 Task: Reply to email with the signature Amber Rodriguez with the subject Thank you from softage.1@softage.net with the message I would like to request a meeting to discuss the upcoming marketing event. Undo the message and rewrite the message as I would like to schedule a call to discuss this further. Send the email
Action: Mouse moved to (470, 593)
Screenshot: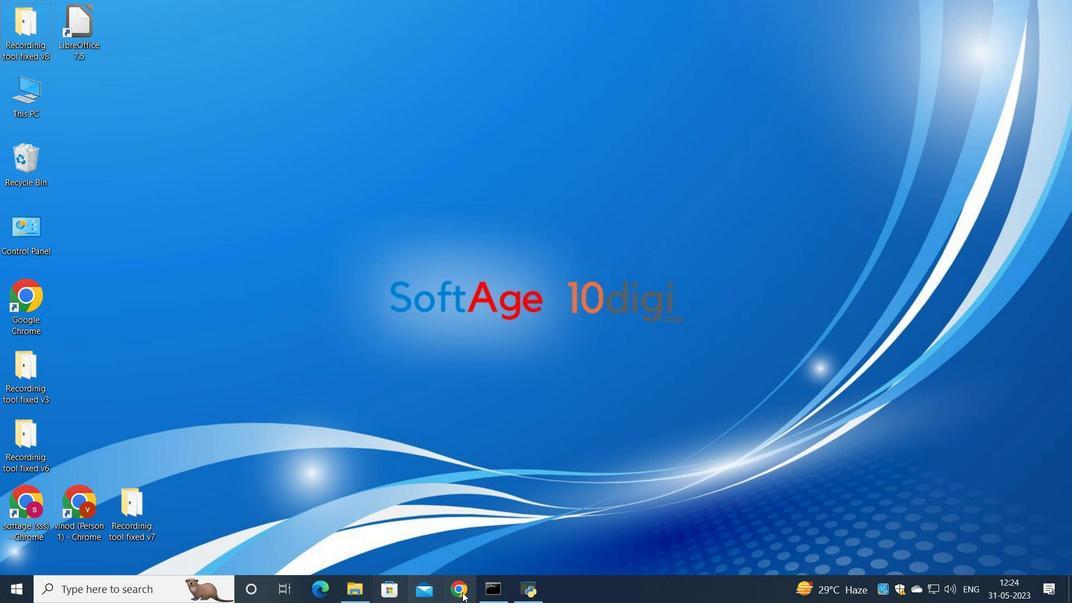
Action: Mouse pressed left at (470, 593)
Screenshot: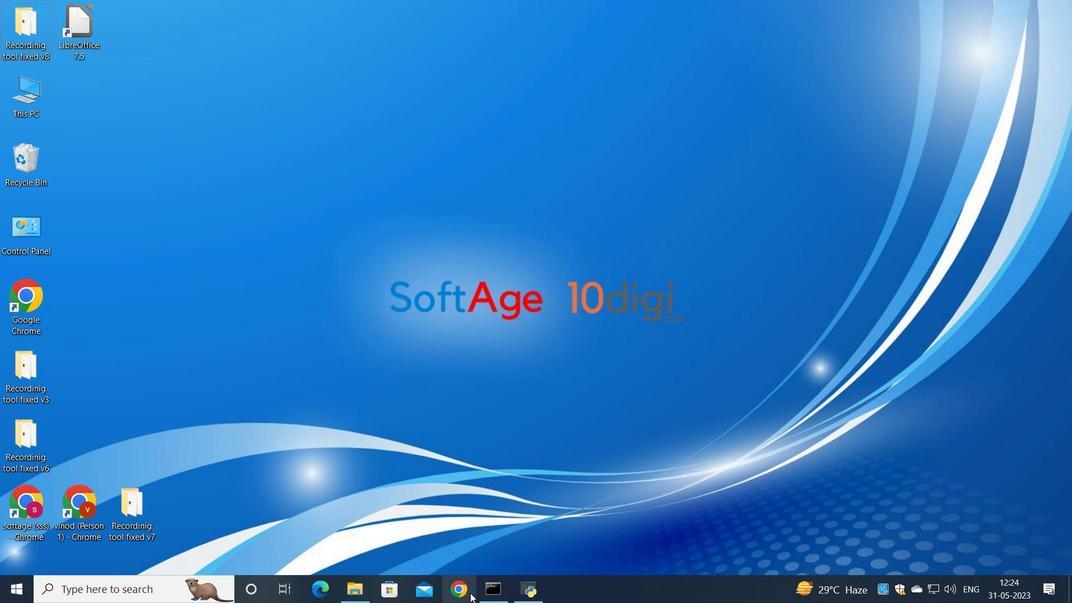 
Action: Mouse moved to (483, 369)
Screenshot: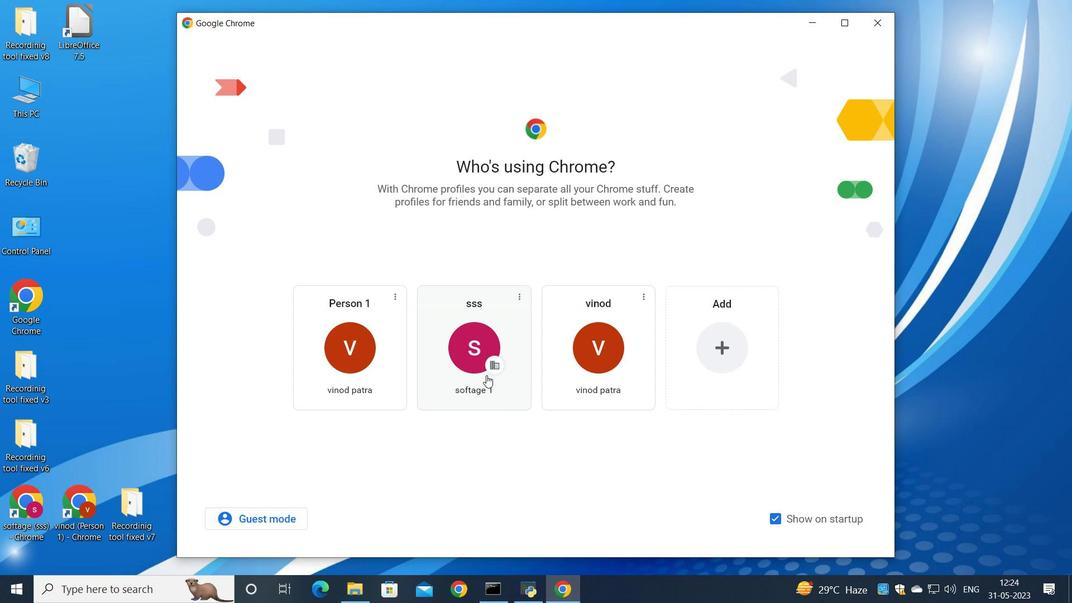 
Action: Mouse pressed left at (483, 369)
Screenshot: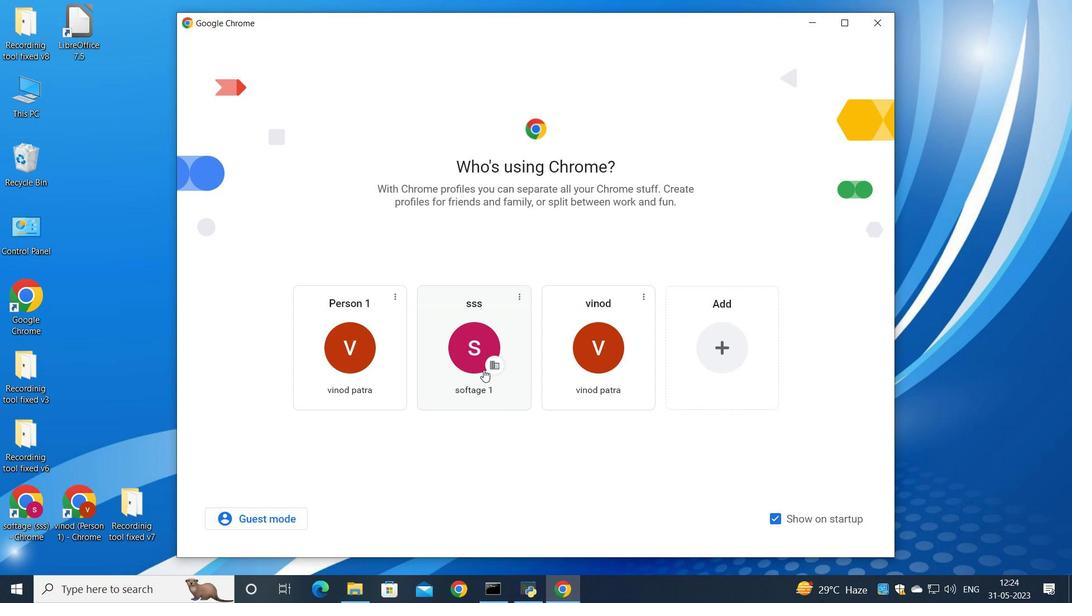 
Action: Mouse moved to (938, 72)
Screenshot: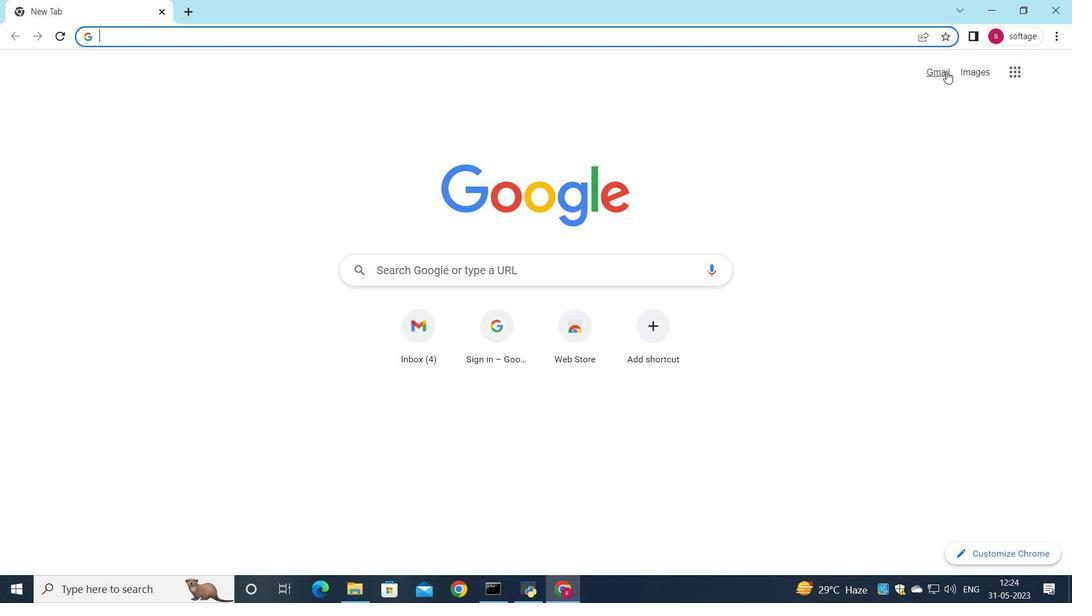 
Action: Mouse pressed left at (938, 72)
Screenshot: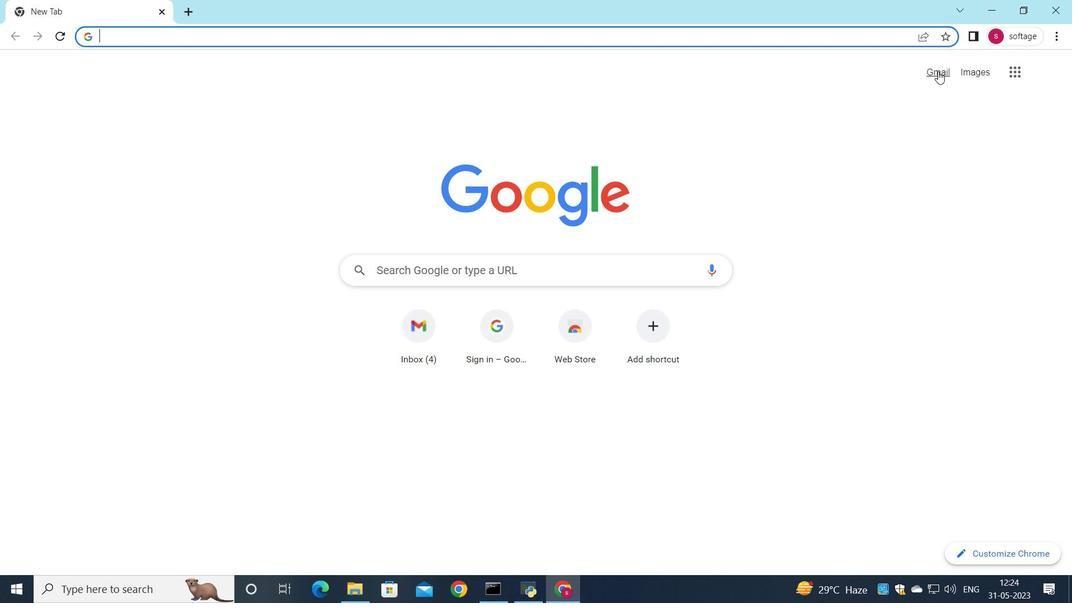 
Action: Mouse moved to (917, 94)
Screenshot: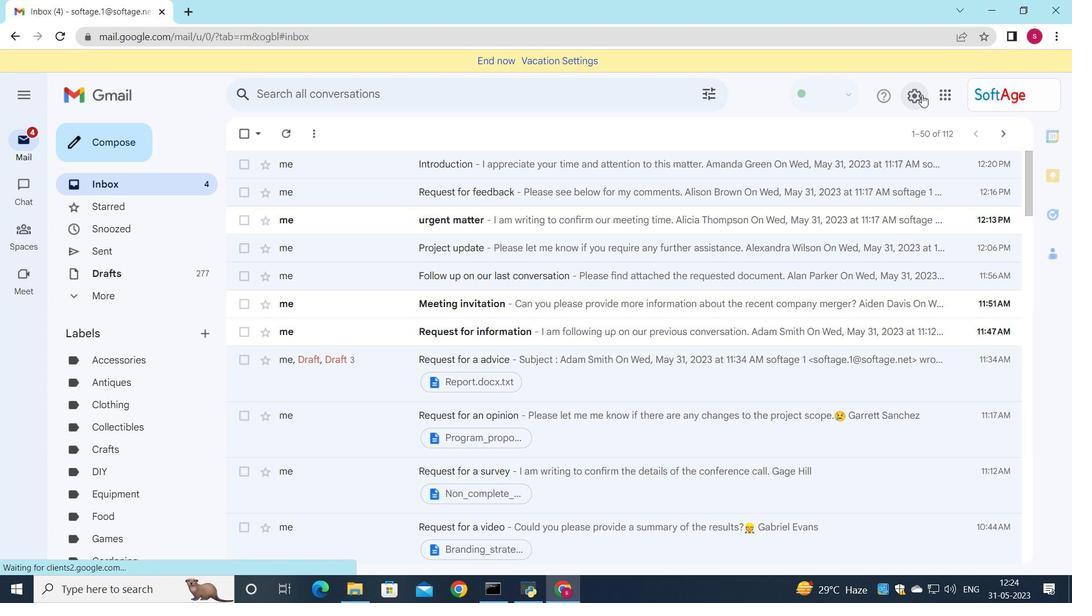 
Action: Mouse pressed left at (917, 94)
Screenshot: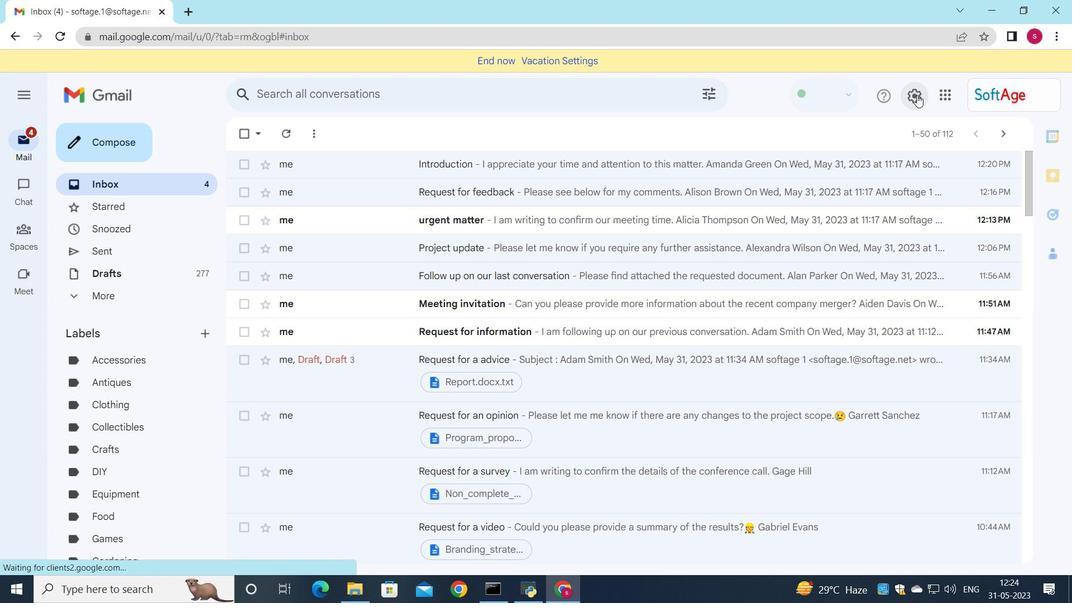 
Action: Mouse moved to (913, 97)
Screenshot: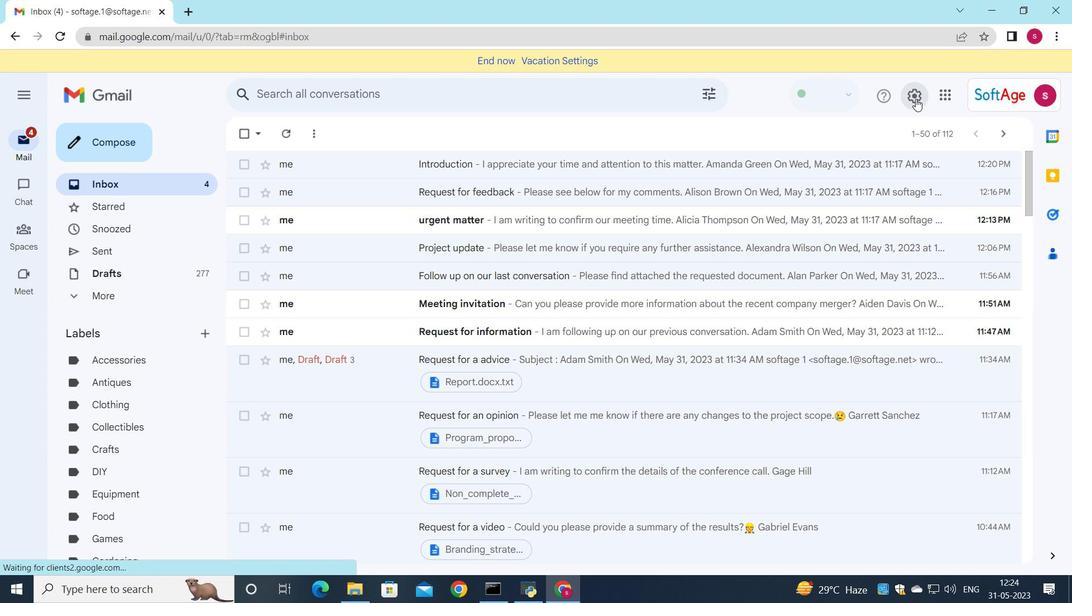 
Action: Mouse pressed left at (913, 97)
Screenshot: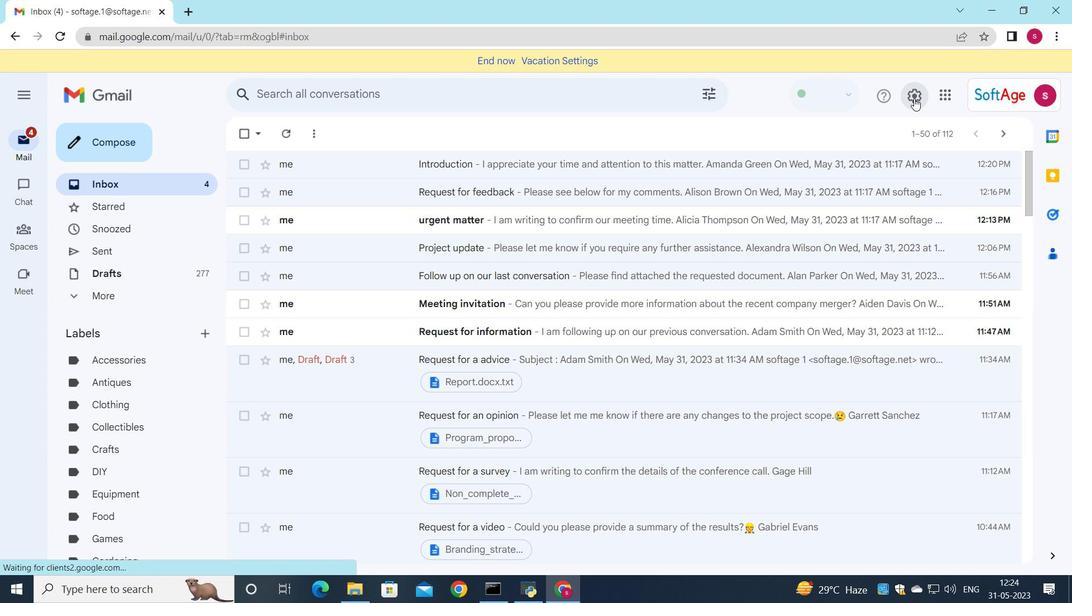 
Action: Mouse moved to (914, 104)
Screenshot: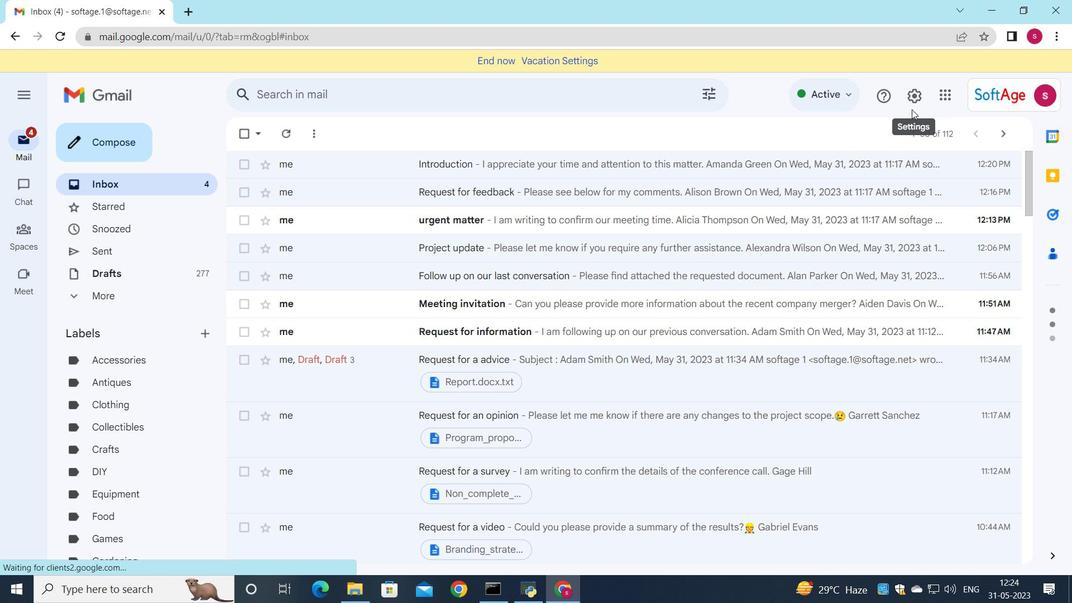 
Action: Mouse pressed left at (914, 104)
Screenshot: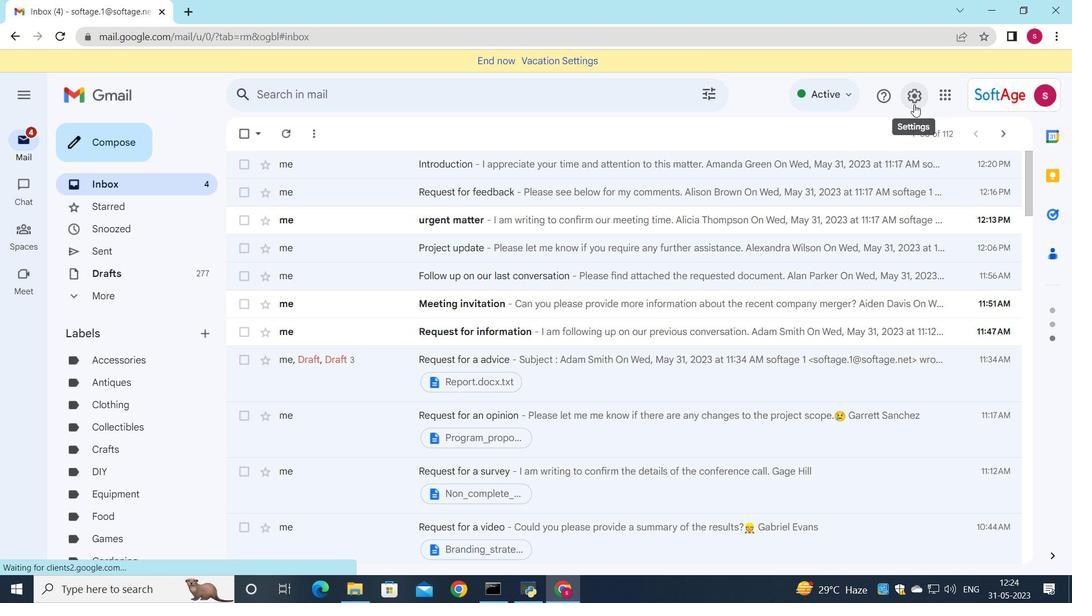 
Action: Mouse moved to (926, 156)
Screenshot: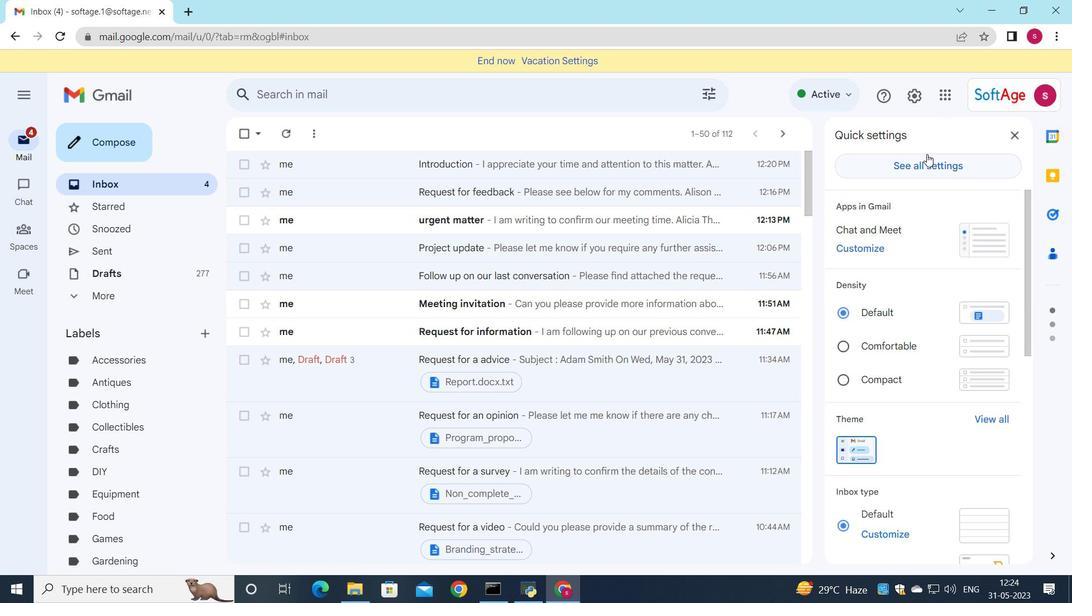 
Action: Mouse pressed left at (926, 156)
Screenshot: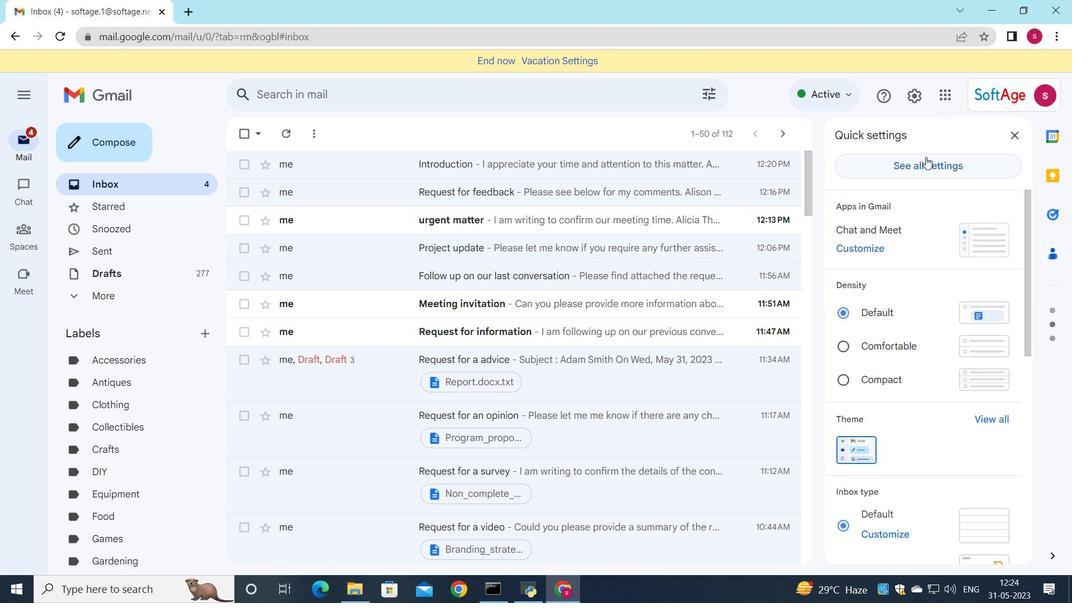 
Action: Mouse moved to (921, 161)
Screenshot: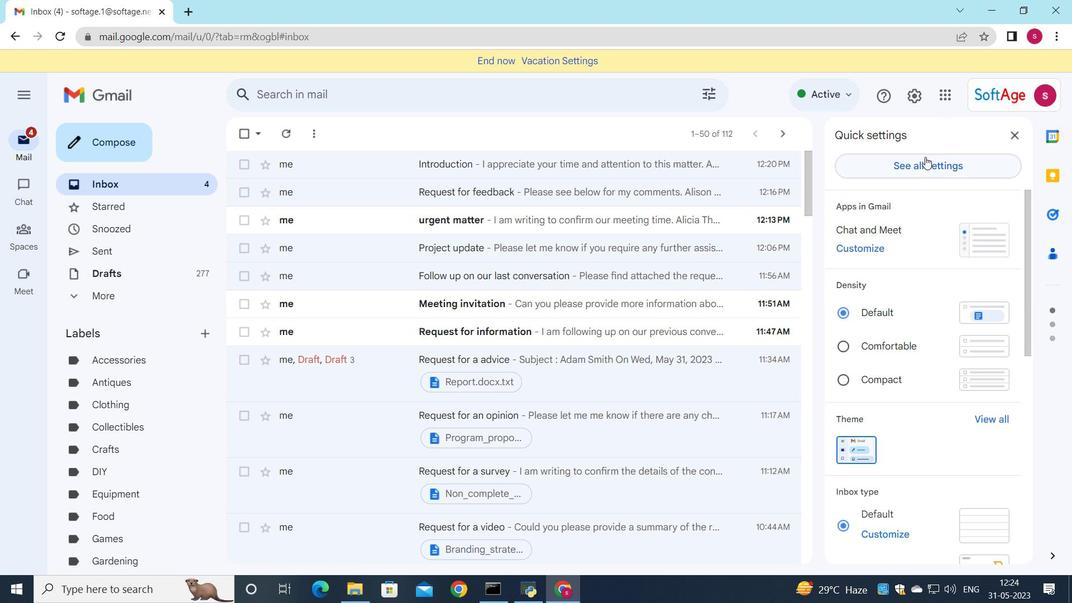 
Action: Mouse pressed left at (921, 161)
Screenshot: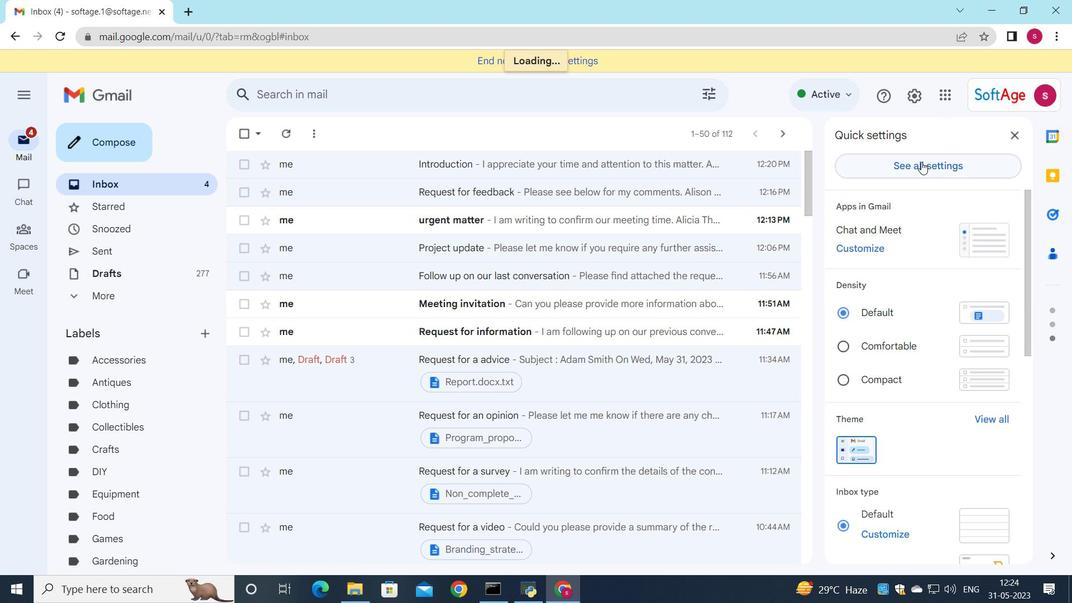 
Action: Mouse moved to (619, 252)
Screenshot: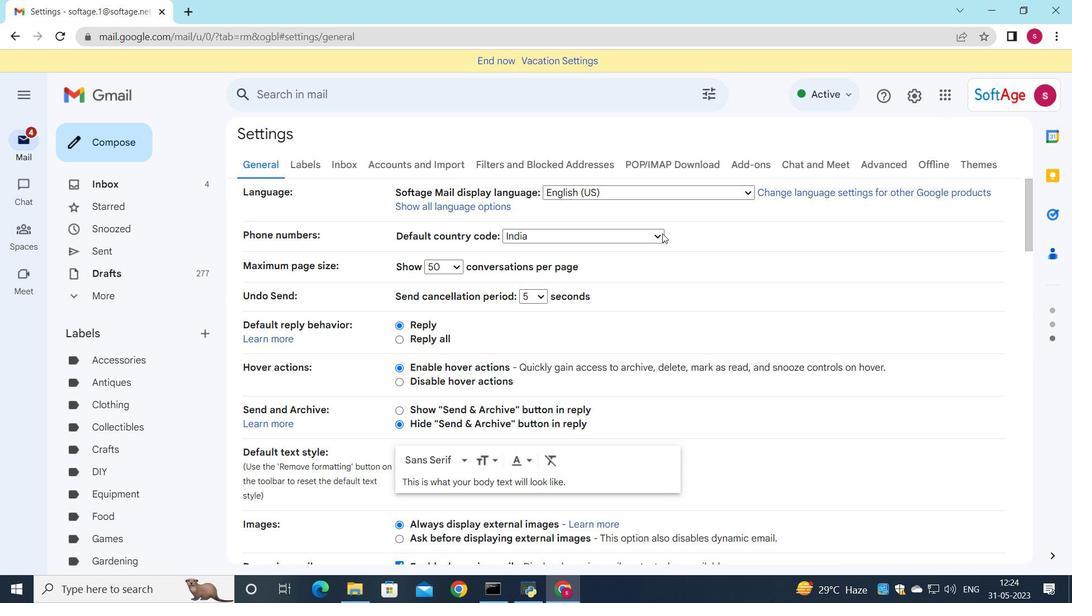 
Action: Mouse scrolled (619, 251) with delta (0, 0)
Screenshot: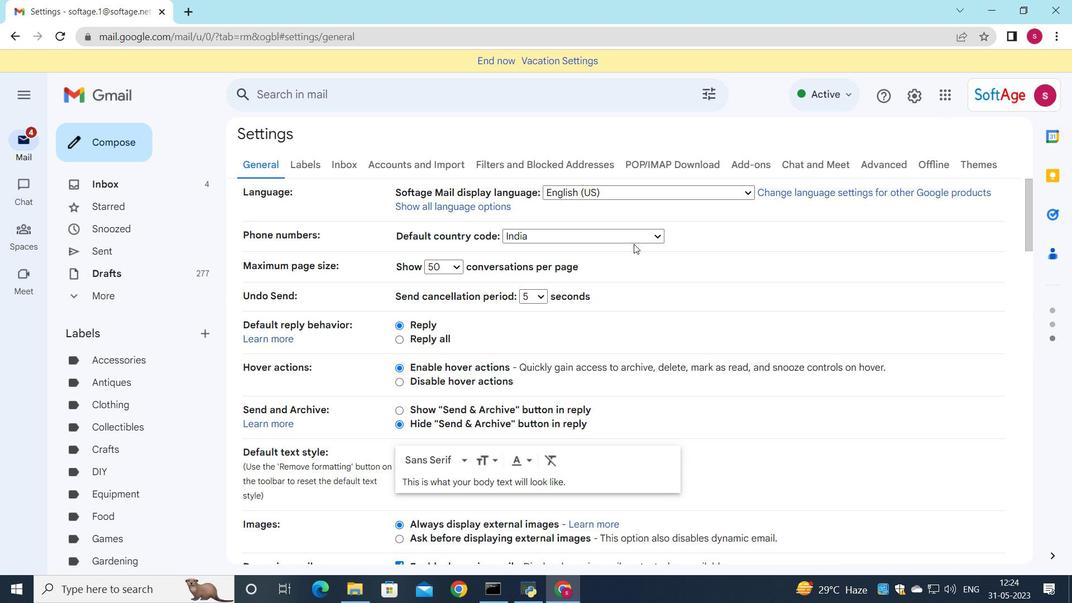 
Action: Mouse moved to (618, 252)
Screenshot: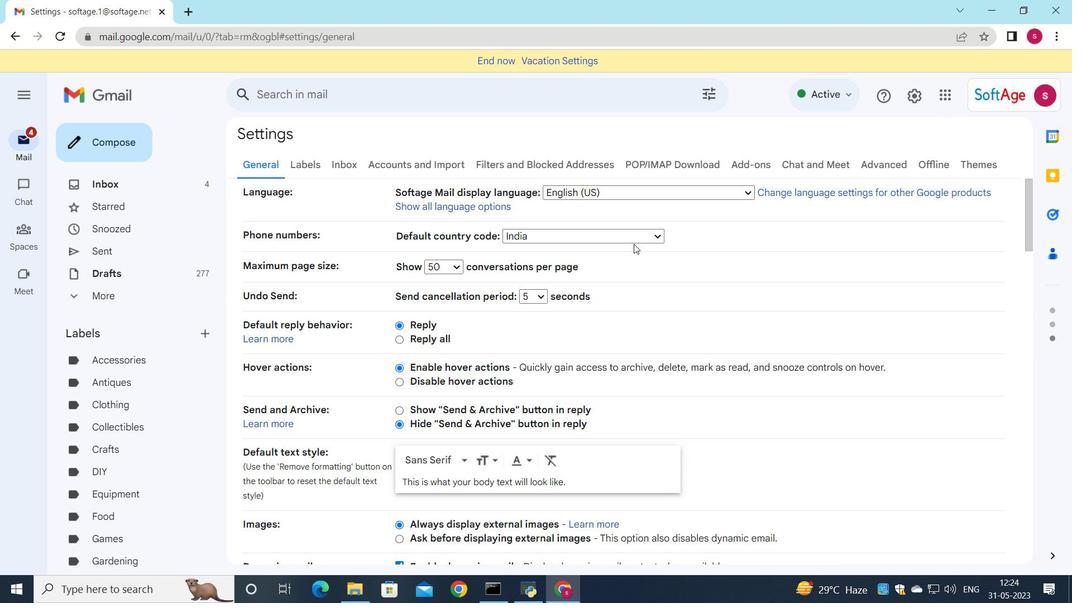
Action: Mouse scrolled (618, 251) with delta (0, 0)
Screenshot: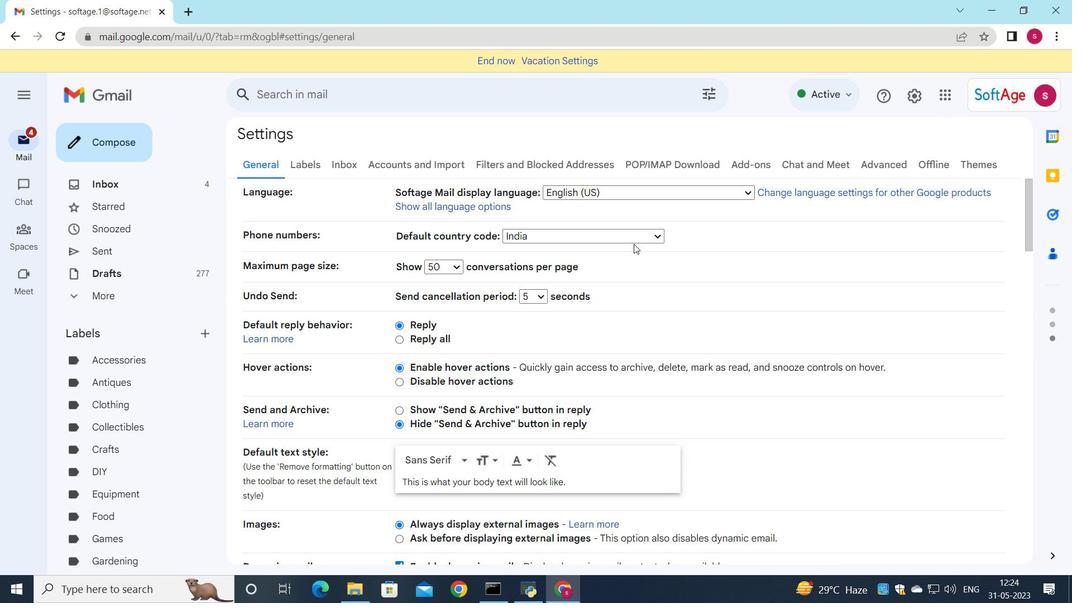 
Action: Mouse moved to (492, 393)
Screenshot: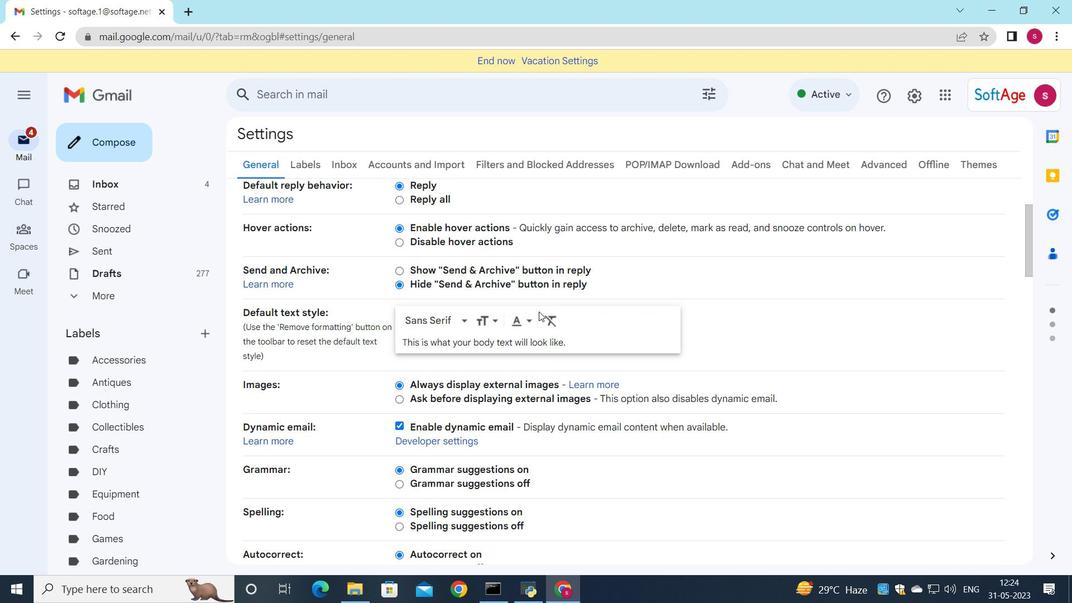 
Action: Mouse scrolled (492, 393) with delta (0, 0)
Screenshot: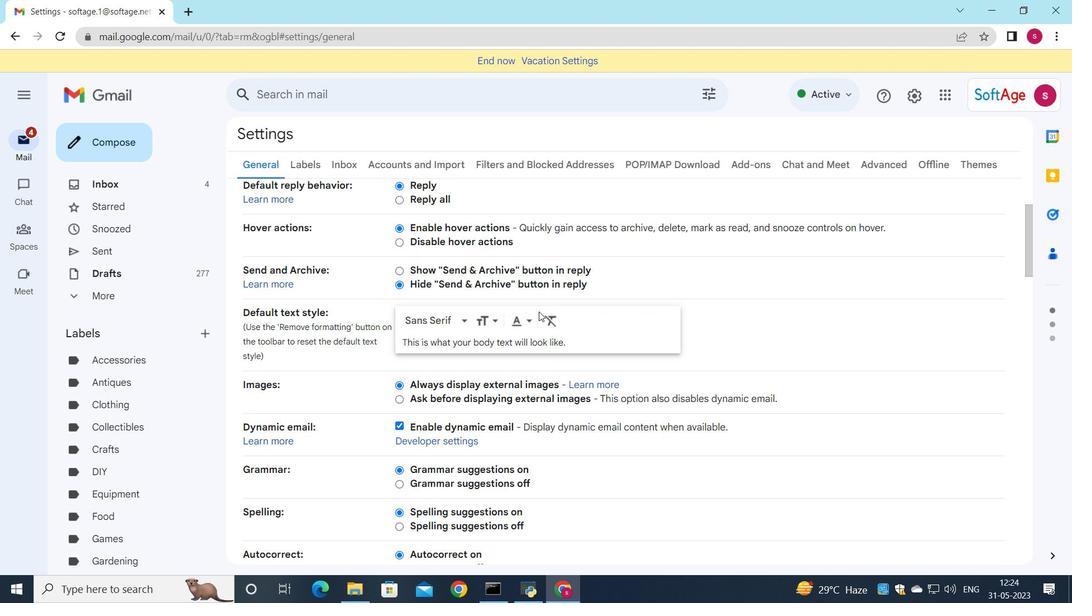 
Action: Mouse moved to (492, 394)
Screenshot: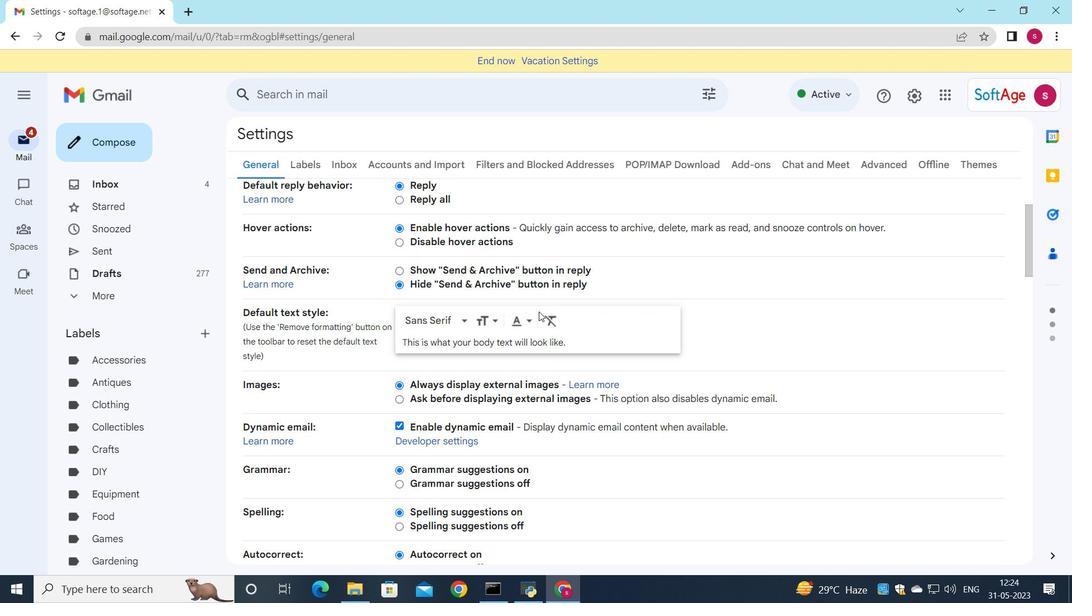 
Action: Mouse scrolled (492, 393) with delta (0, 0)
Screenshot: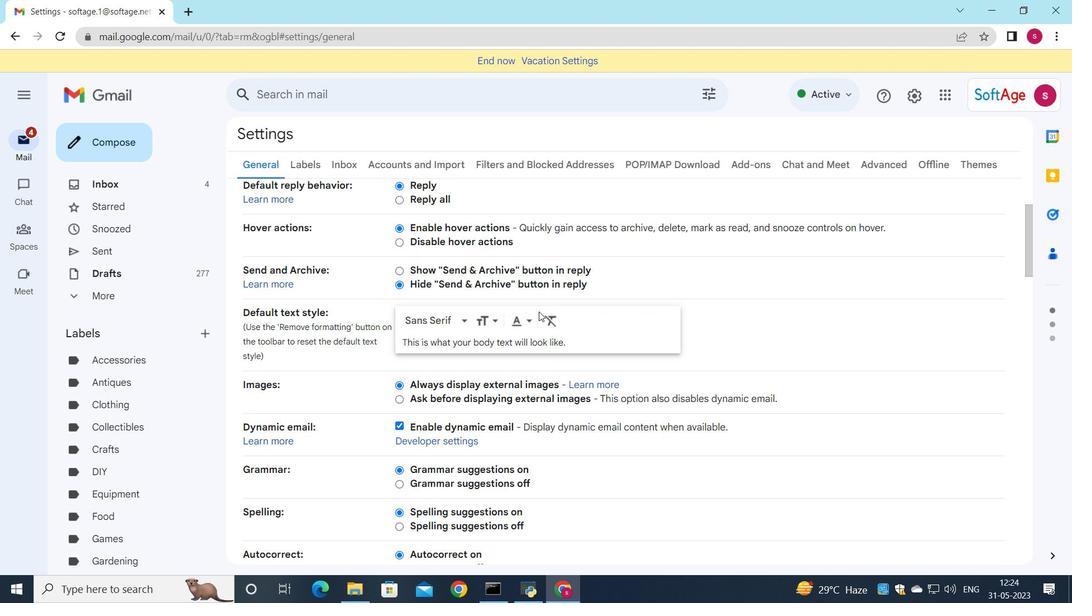 
Action: Mouse scrolled (492, 393) with delta (0, 0)
Screenshot: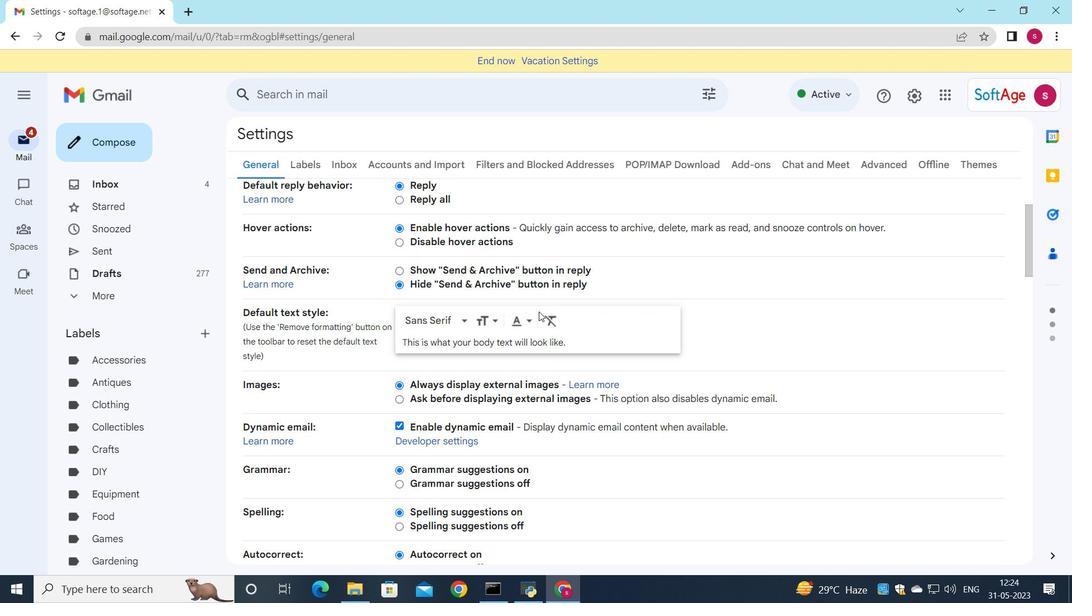
Action: Mouse scrolled (492, 393) with delta (0, 0)
Screenshot: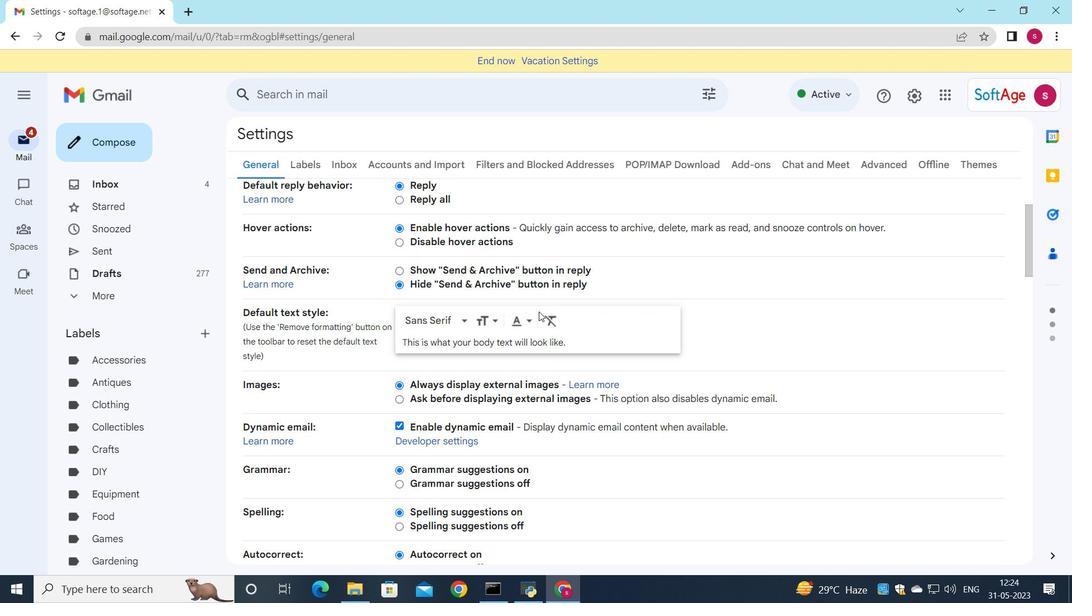 
Action: Mouse scrolled (492, 393) with delta (0, 0)
Screenshot: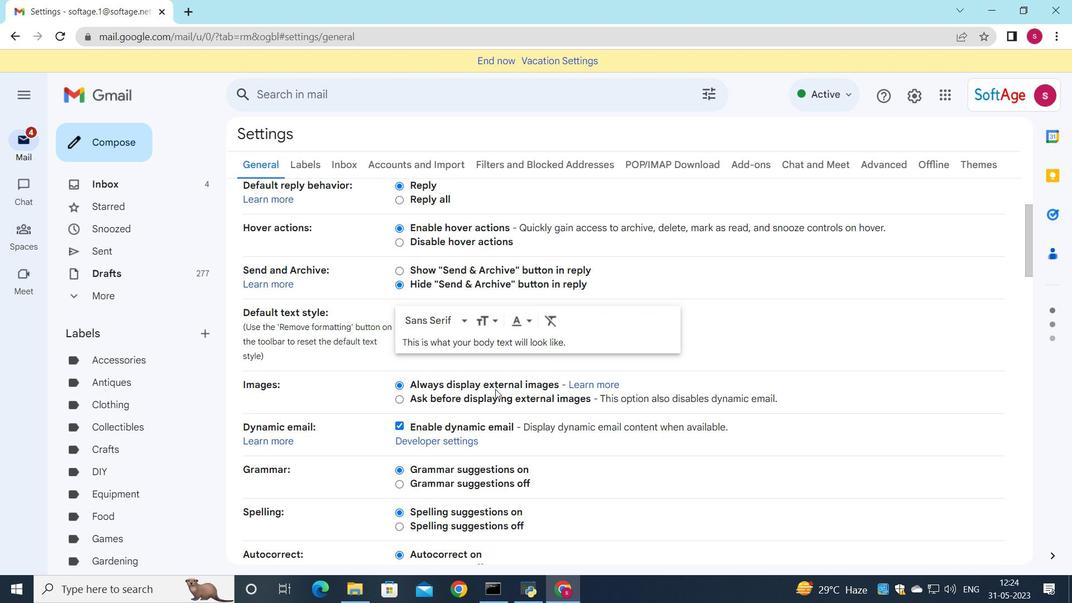 
Action: Mouse scrolled (492, 393) with delta (0, 0)
Screenshot: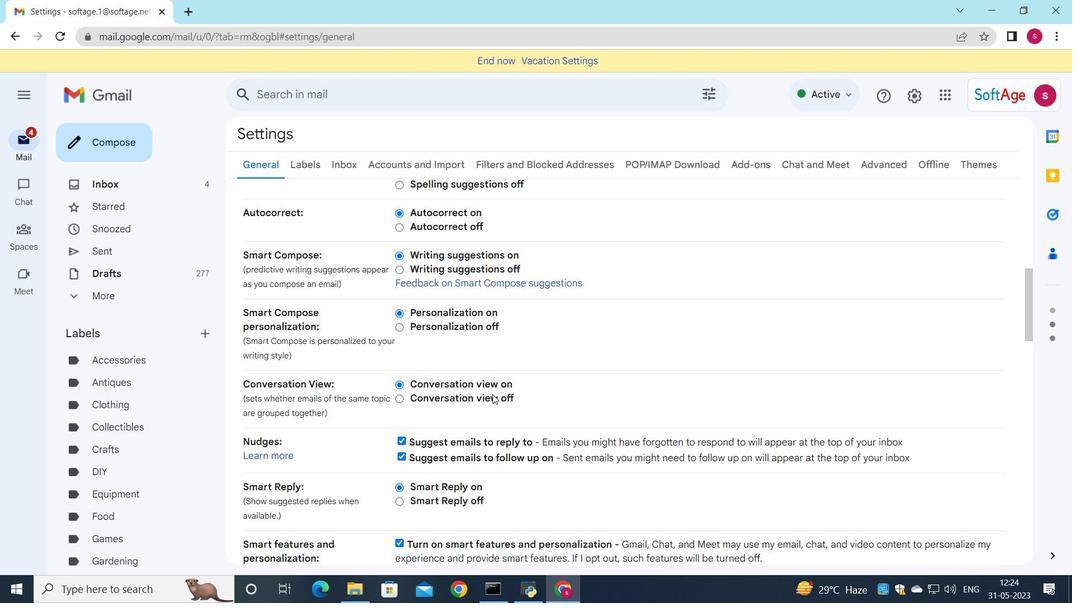 
Action: Mouse scrolled (492, 393) with delta (0, 0)
Screenshot: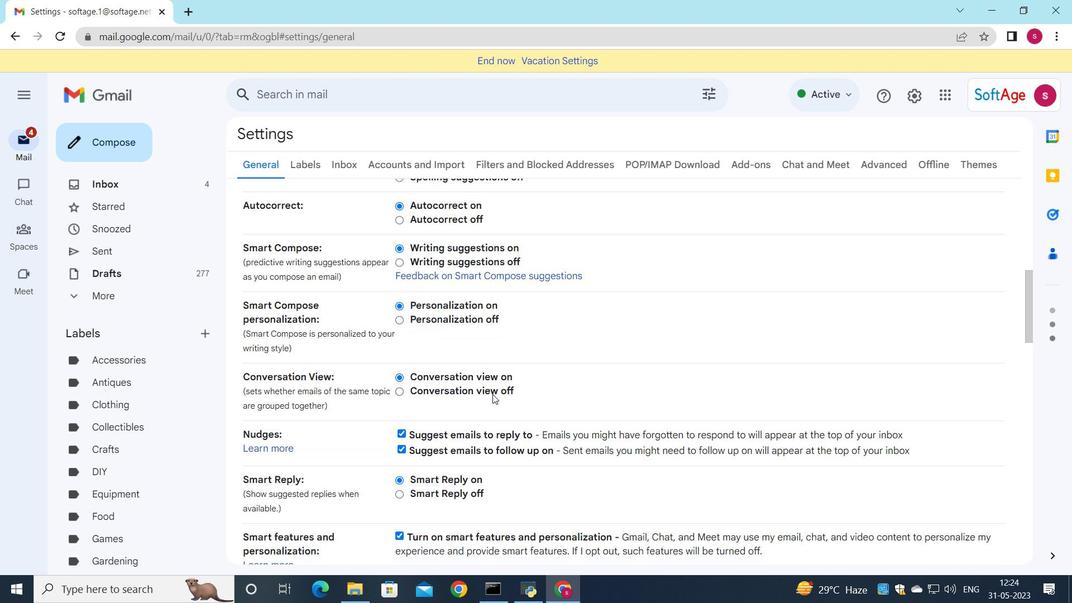 
Action: Mouse scrolled (492, 393) with delta (0, 0)
Screenshot: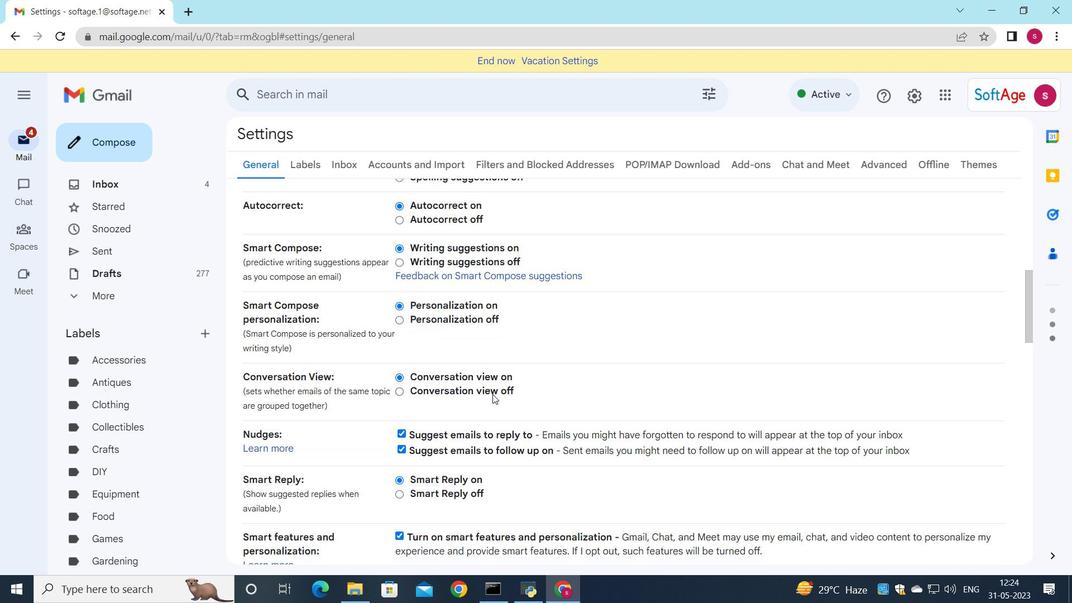 
Action: Mouse scrolled (492, 393) with delta (0, 0)
Screenshot: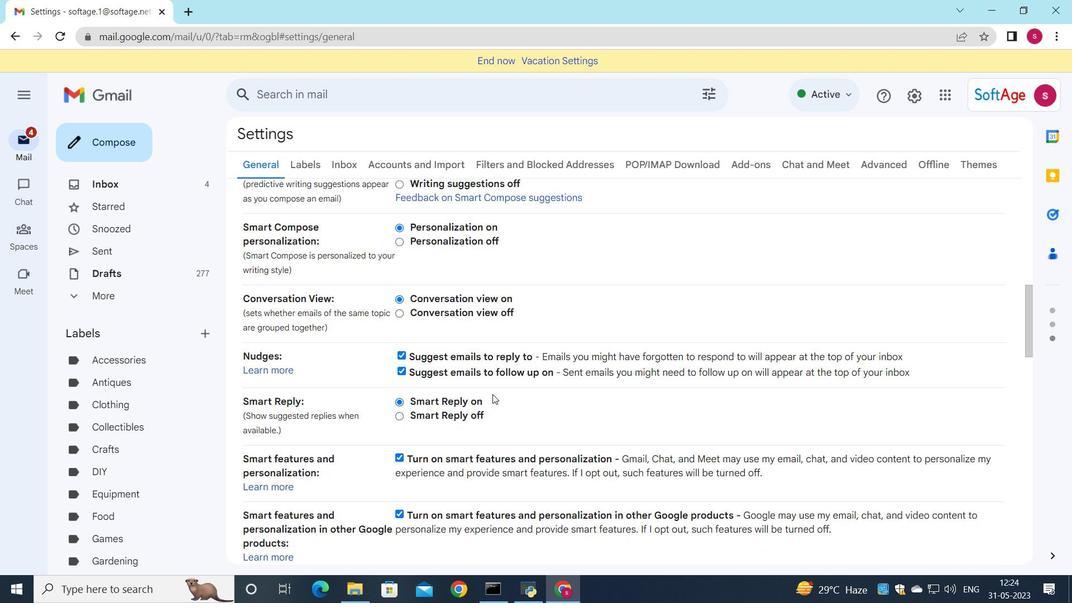 
Action: Mouse scrolled (492, 393) with delta (0, 0)
Screenshot: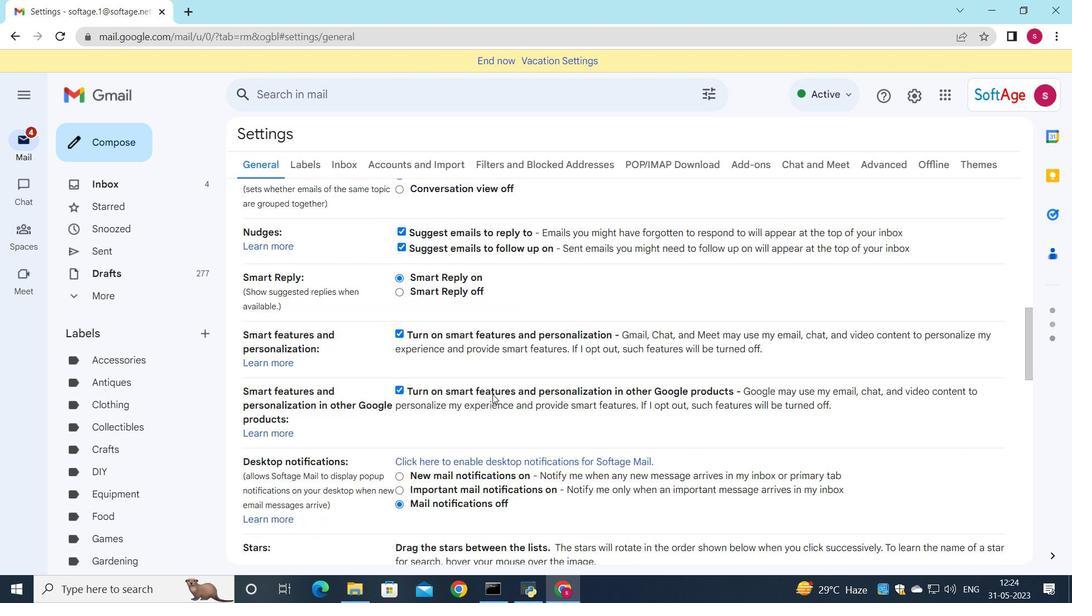 
Action: Mouse scrolled (492, 393) with delta (0, 0)
Screenshot: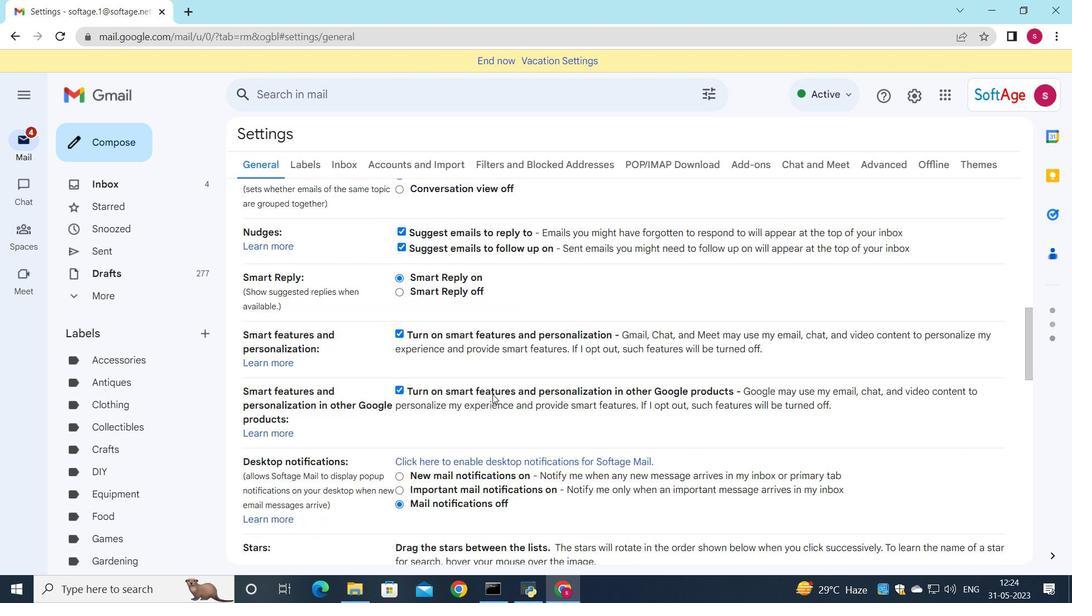 
Action: Mouse scrolled (492, 393) with delta (0, 0)
Screenshot: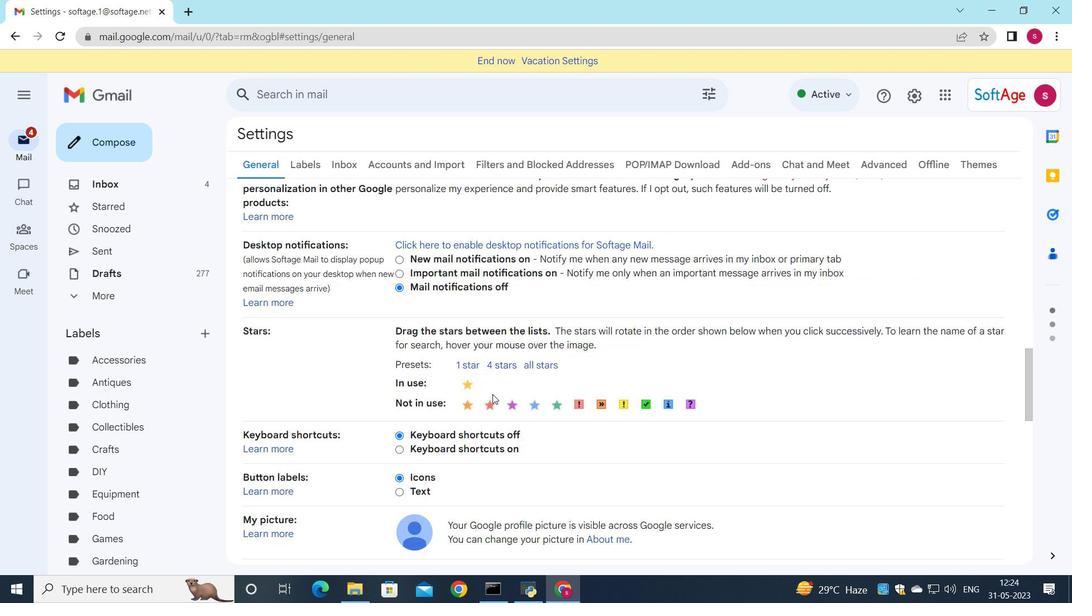 
Action: Mouse scrolled (492, 393) with delta (0, 0)
Screenshot: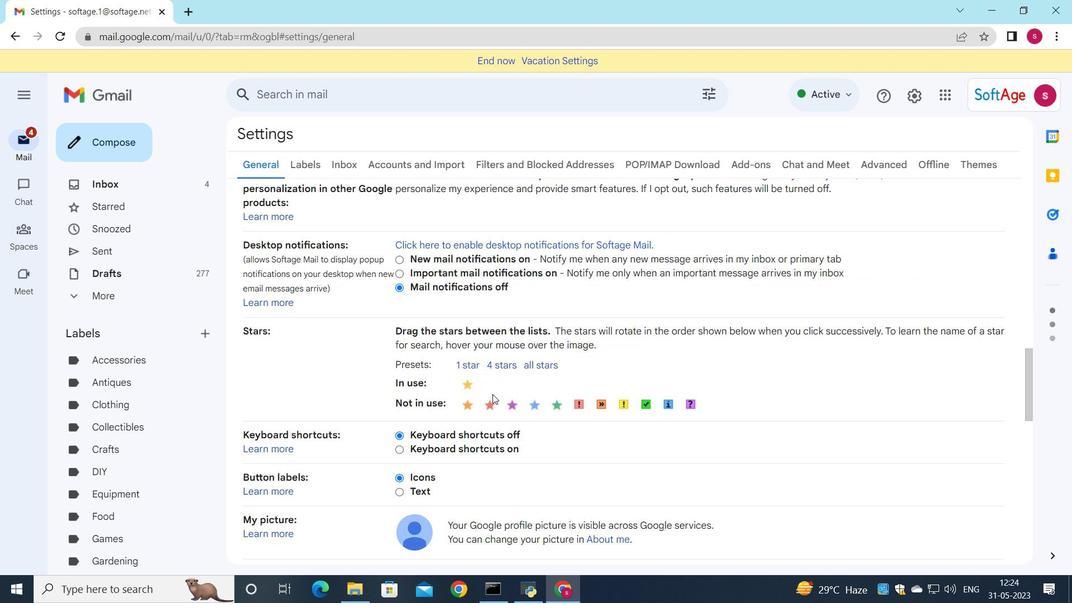 
Action: Mouse scrolled (492, 393) with delta (0, 0)
Screenshot: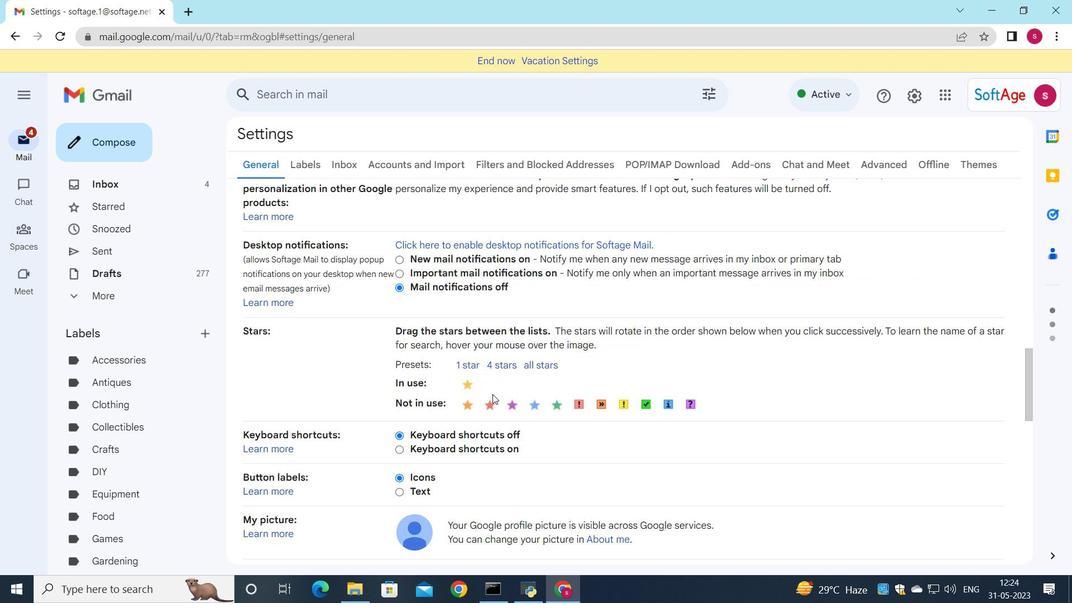 
Action: Mouse scrolled (492, 393) with delta (0, 0)
Screenshot: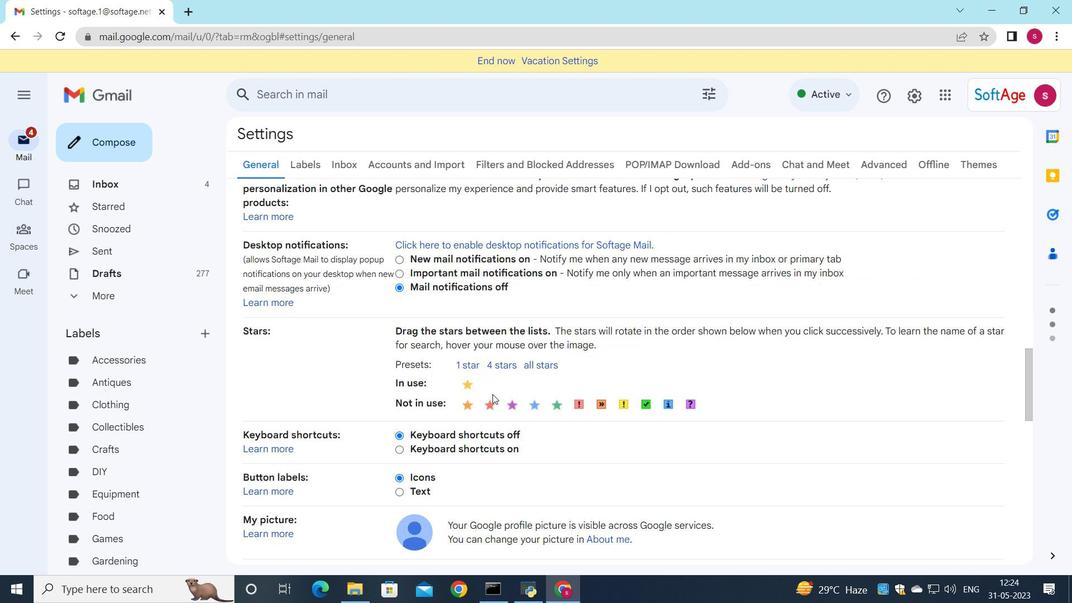 
Action: Mouse moved to (549, 350)
Screenshot: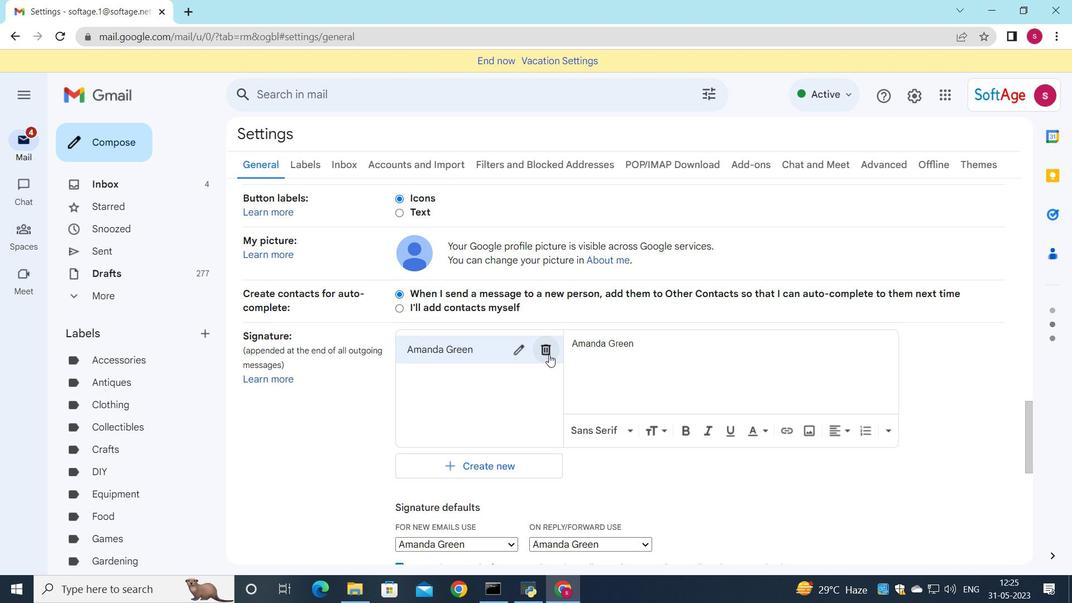 
Action: Mouse pressed left at (549, 350)
Screenshot: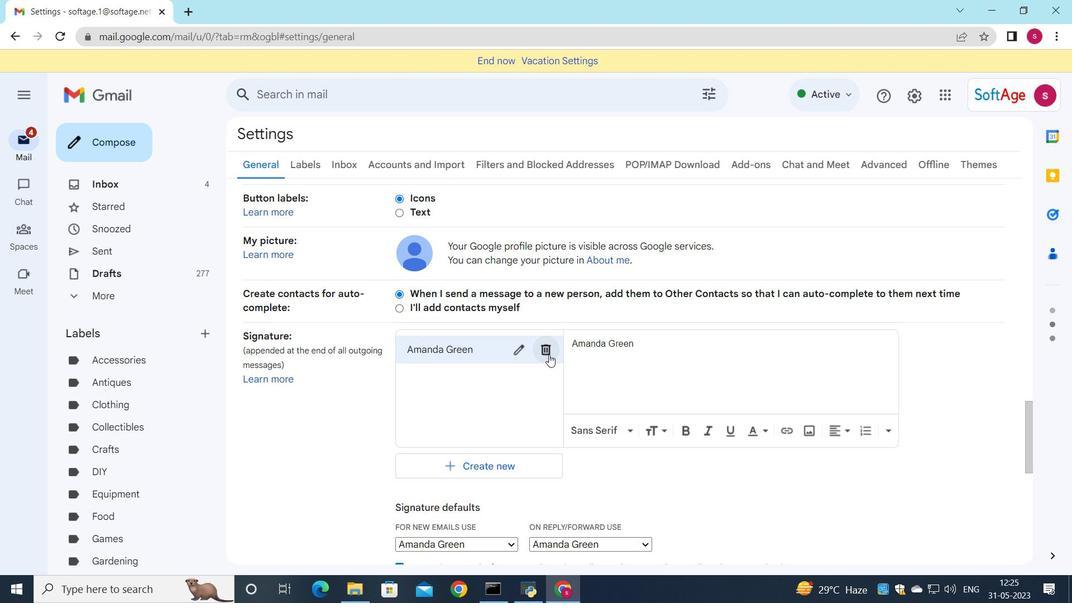 
Action: Mouse moved to (633, 346)
Screenshot: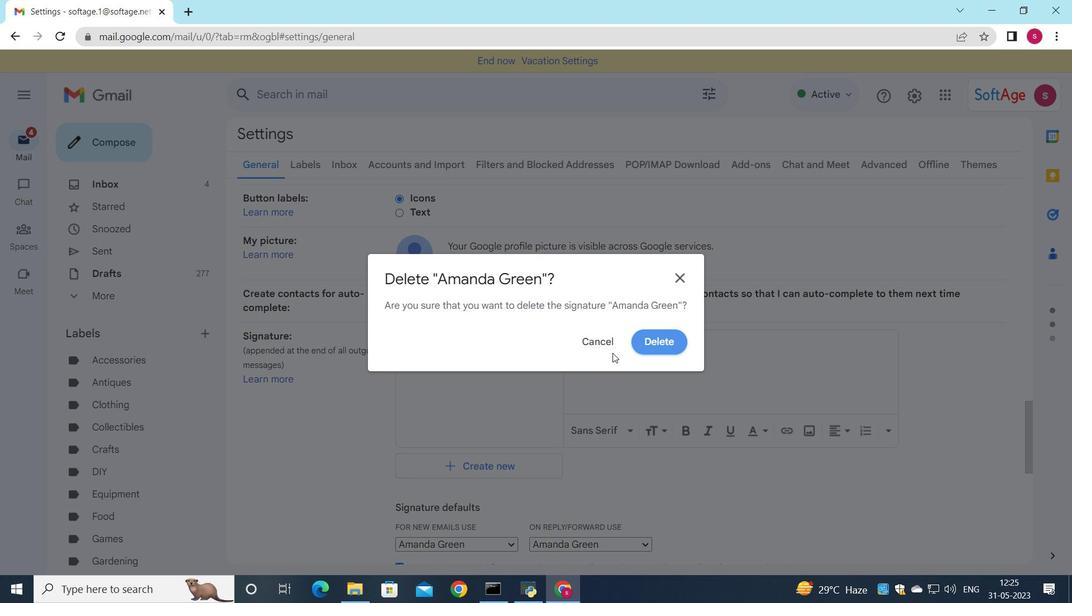 
Action: Mouse pressed left at (633, 346)
Screenshot: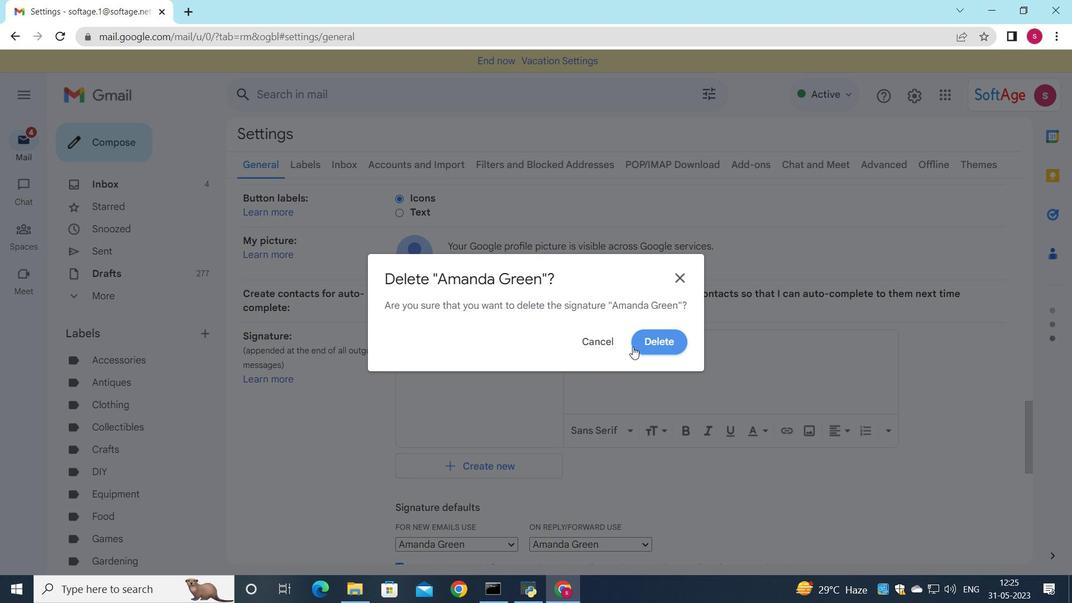 
Action: Mouse moved to (454, 359)
Screenshot: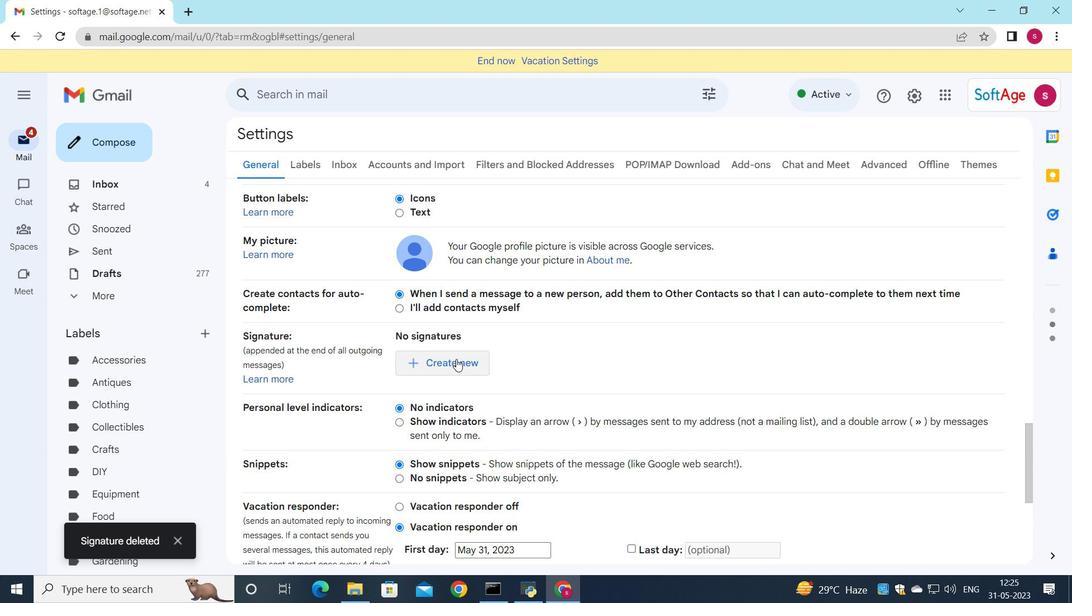
Action: Mouse pressed left at (454, 359)
Screenshot: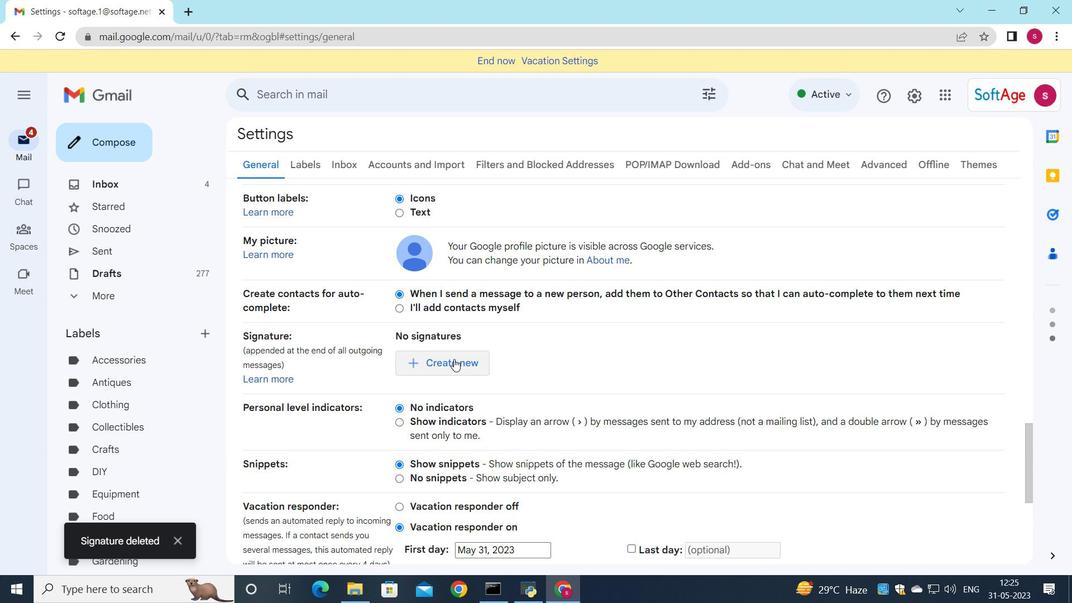 
Action: Mouse moved to (737, 278)
Screenshot: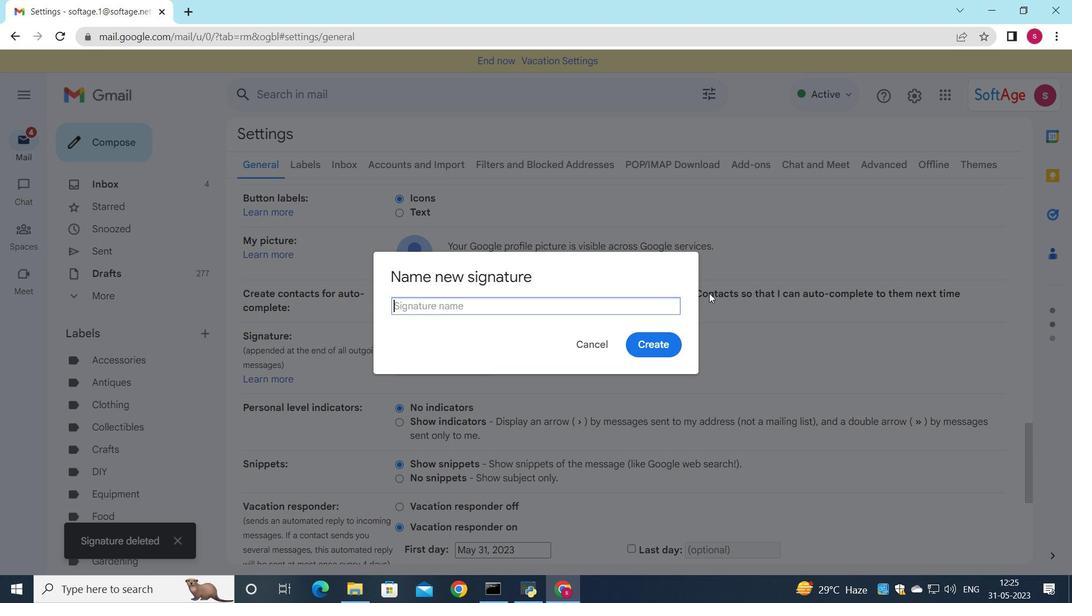 
Action: Key pressed <Key.shift>Amber<Key.space><Key.shift>Rodriguez
Screenshot: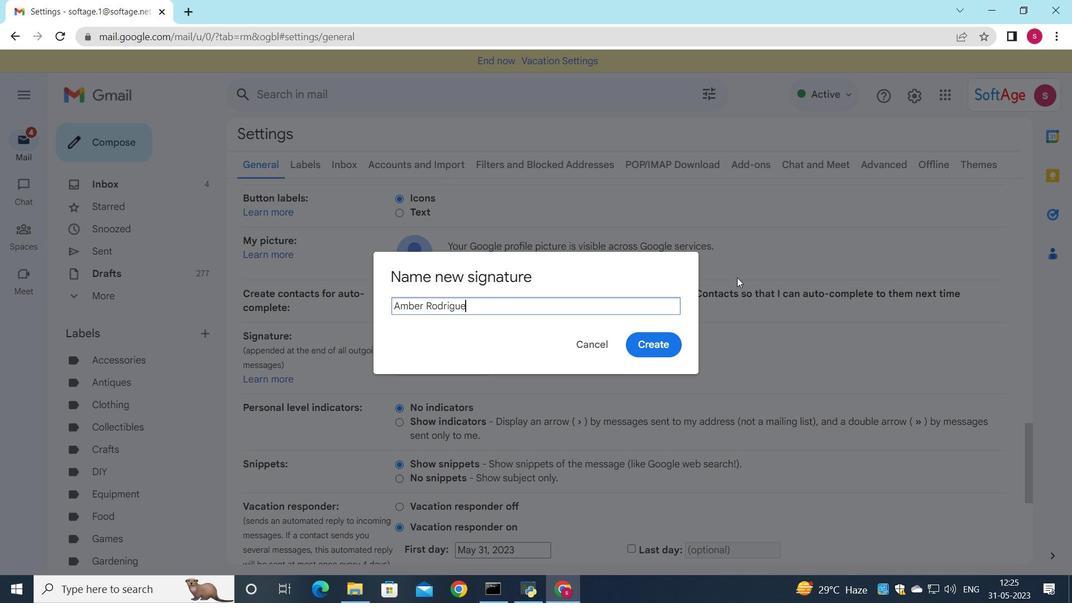 
Action: Mouse moved to (649, 336)
Screenshot: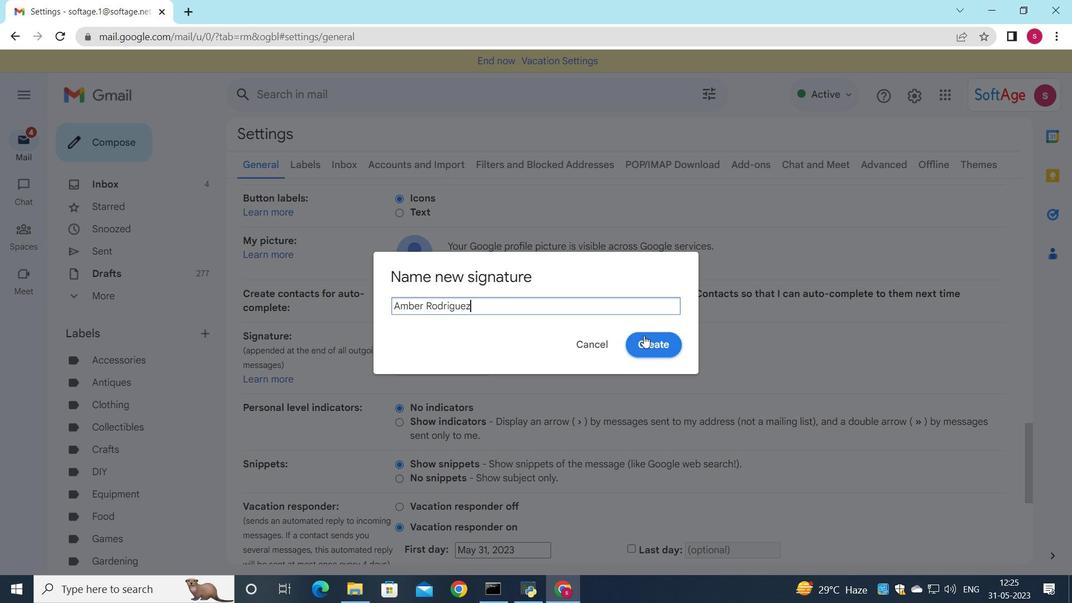 
Action: Mouse pressed left at (649, 336)
Screenshot: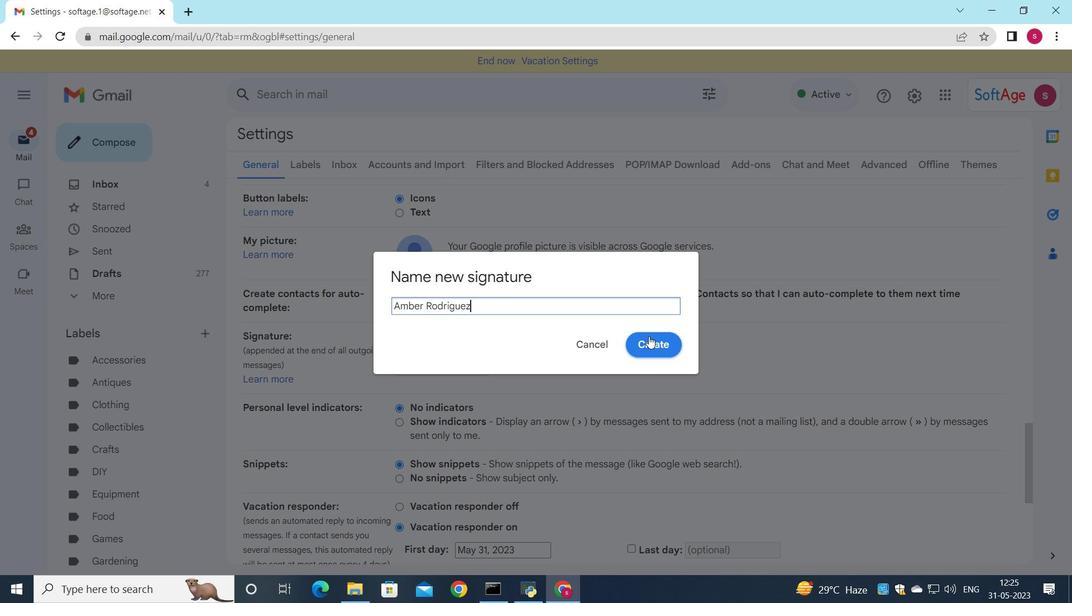 
Action: Mouse moved to (645, 350)
Screenshot: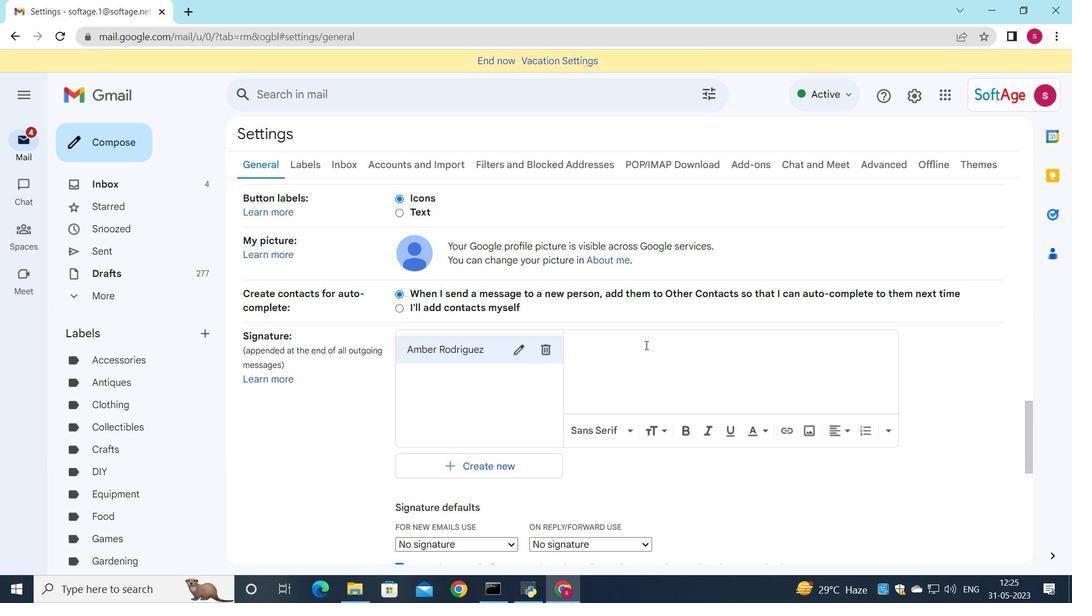 
Action: Mouse pressed left at (645, 350)
Screenshot: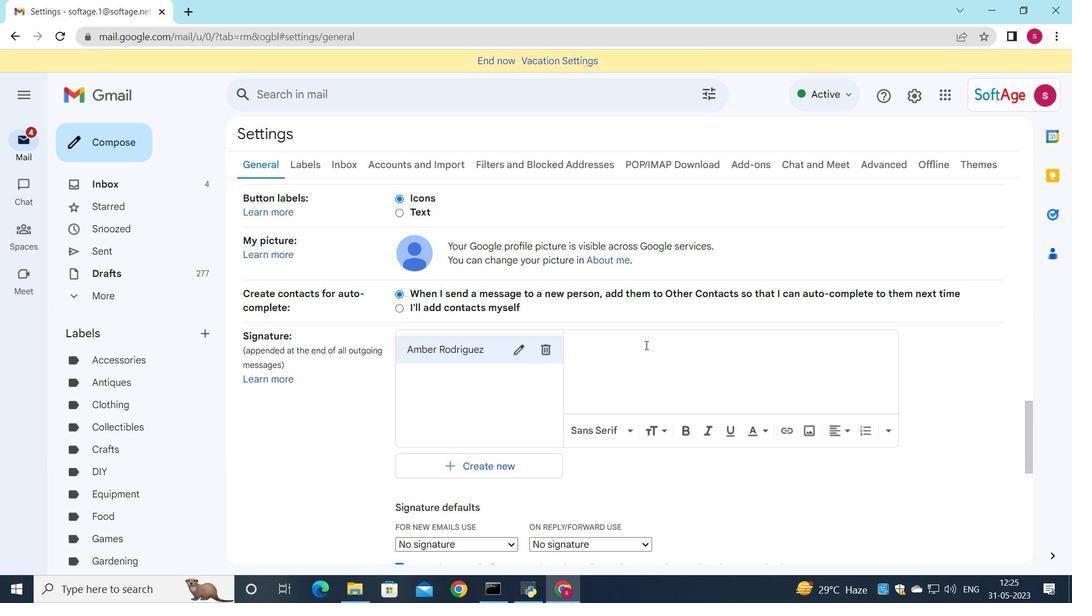 
Action: Key pressed <Key.shift>amber<Key.space><Key.shift>Rodriguez
Screenshot: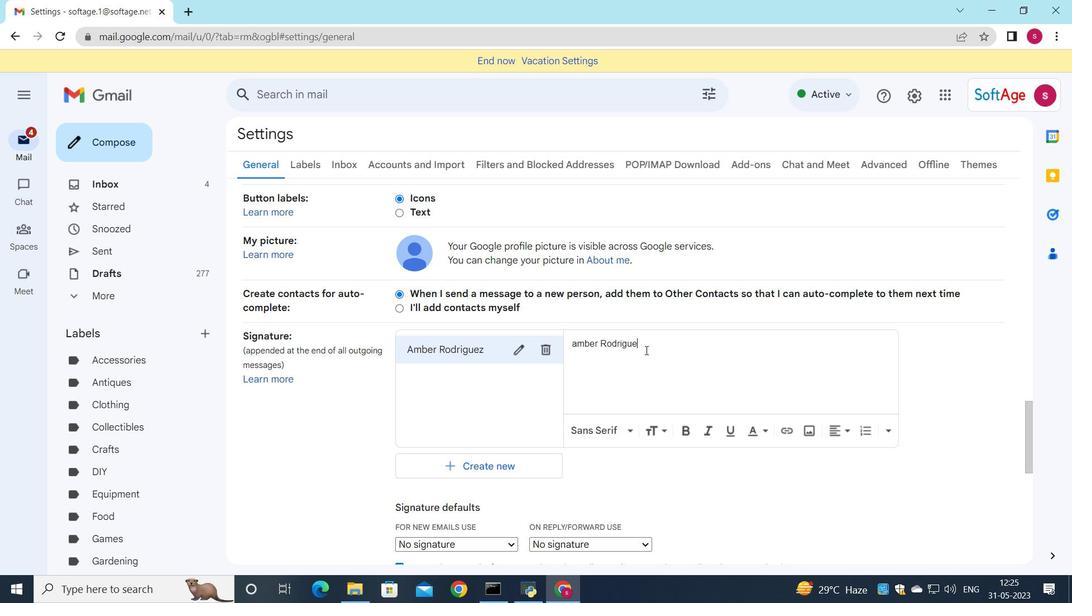 
Action: Mouse moved to (575, 343)
Screenshot: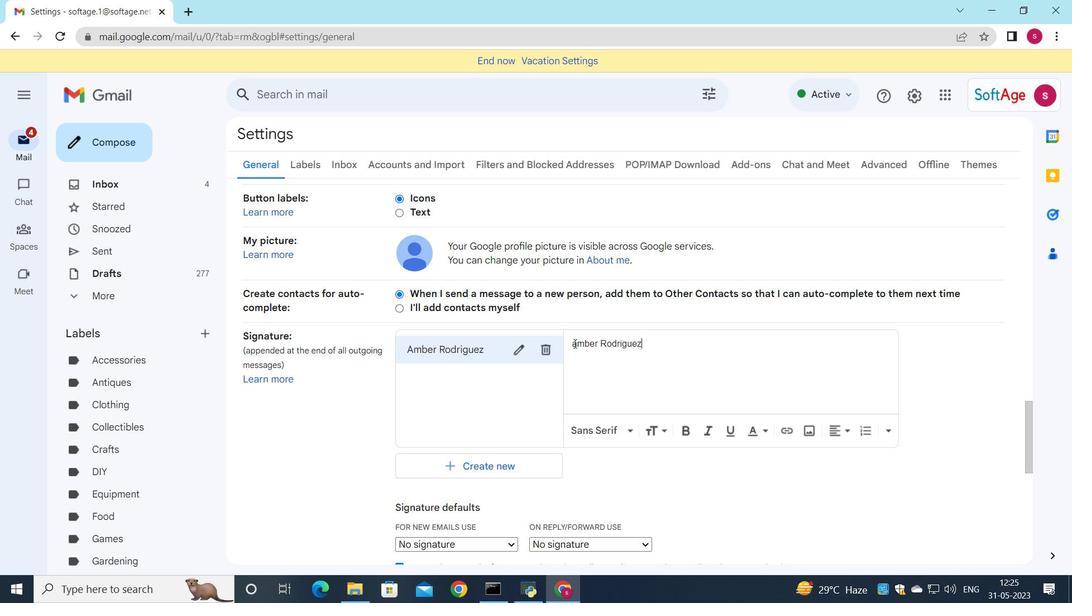 
Action: Mouse pressed left at (575, 343)
Screenshot: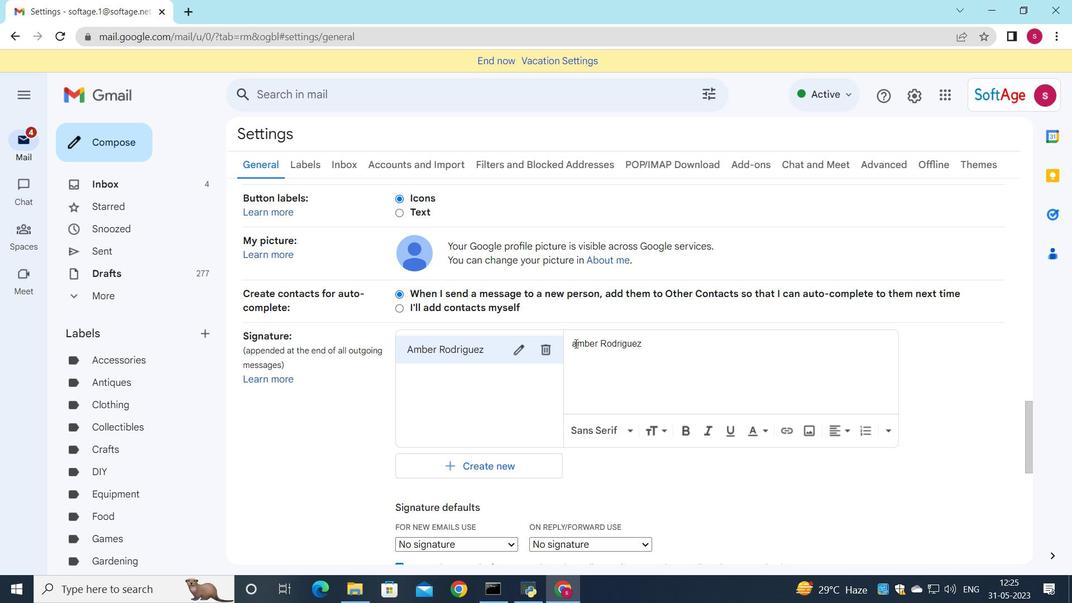 
Action: Key pressed <Key.backspace><Key.shift>a<Key.backspace><Key.shift>A
Screenshot: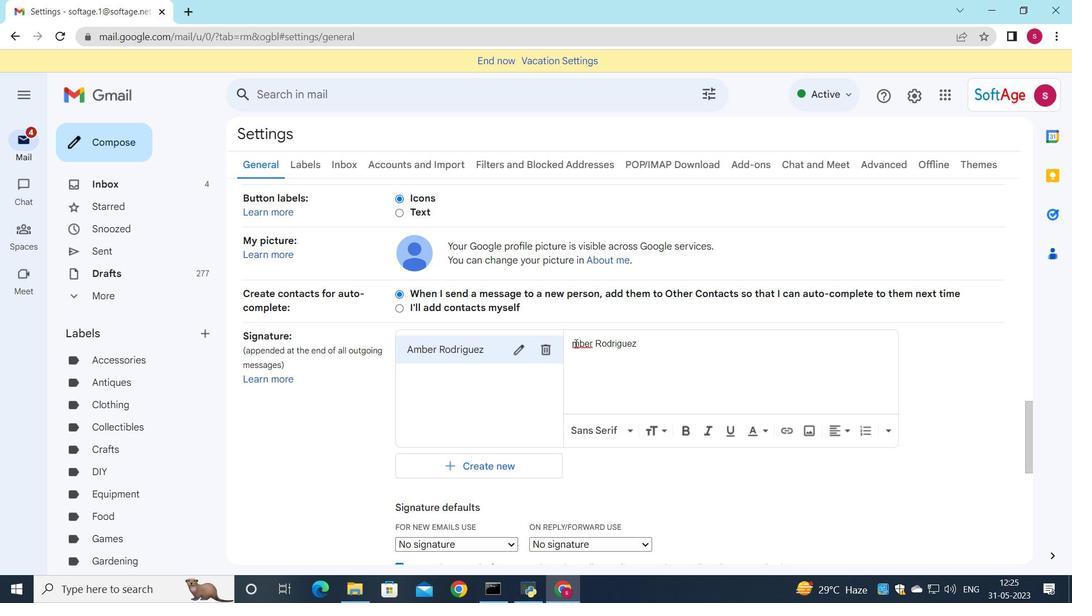 
Action: Mouse moved to (585, 427)
Screenshot: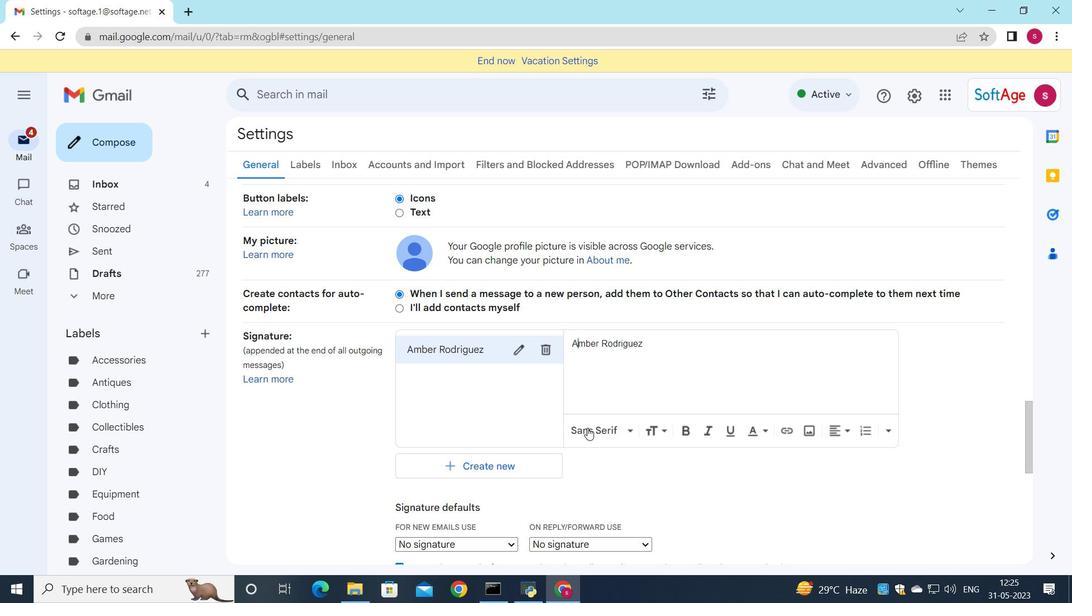 
Action: Mouse scrolled (585, 427) with delta (0, 0)
Screenshot: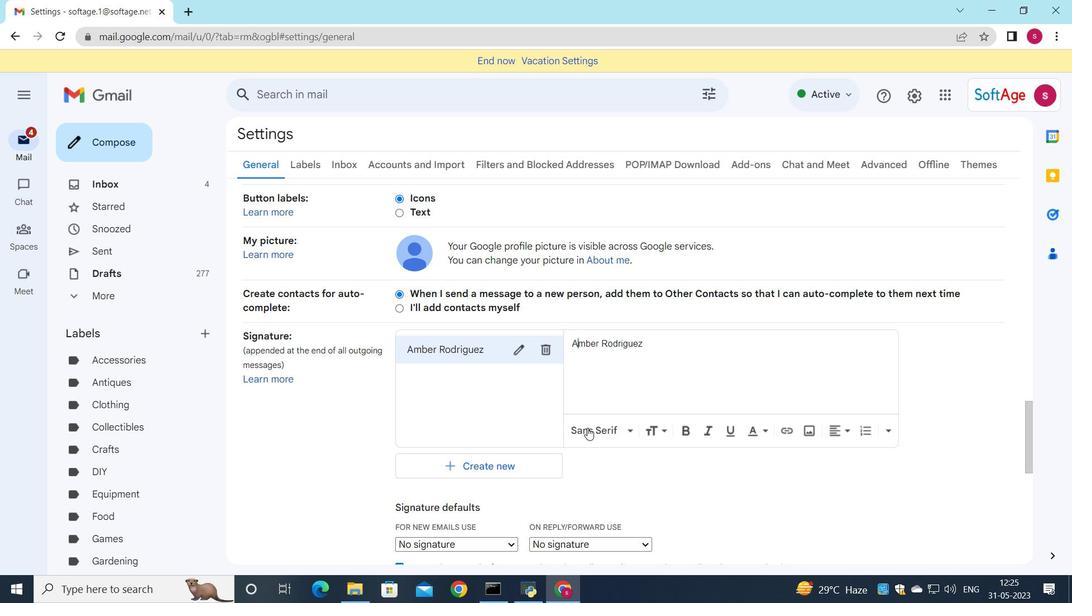 
Action: Mouse moved to (585, 427)
Screenshot: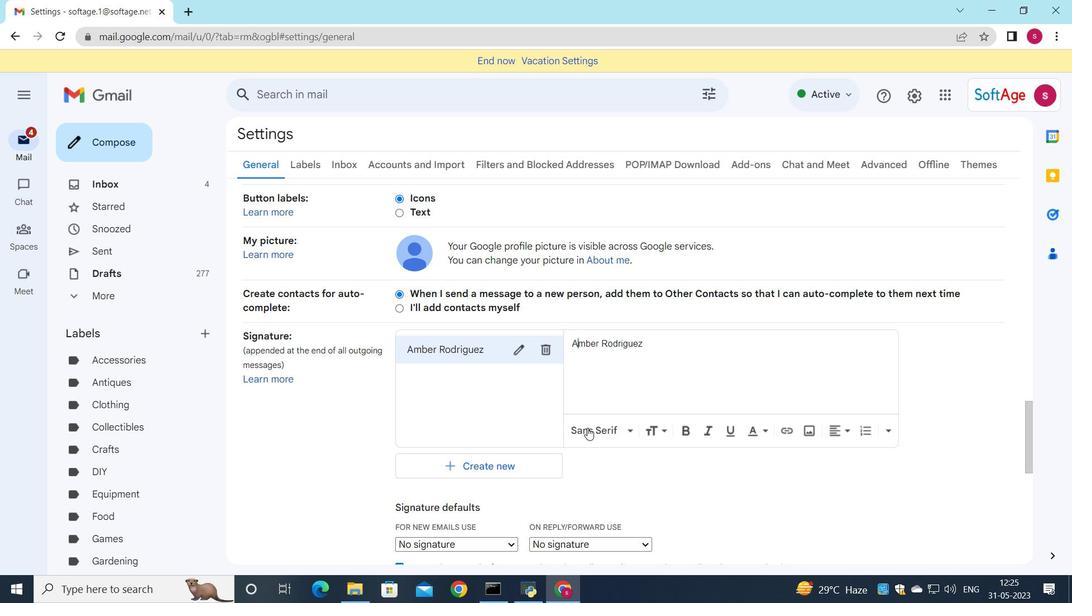 
Action: Mouse scrolled (585, 427) with delta (0, 0)
Screenshot: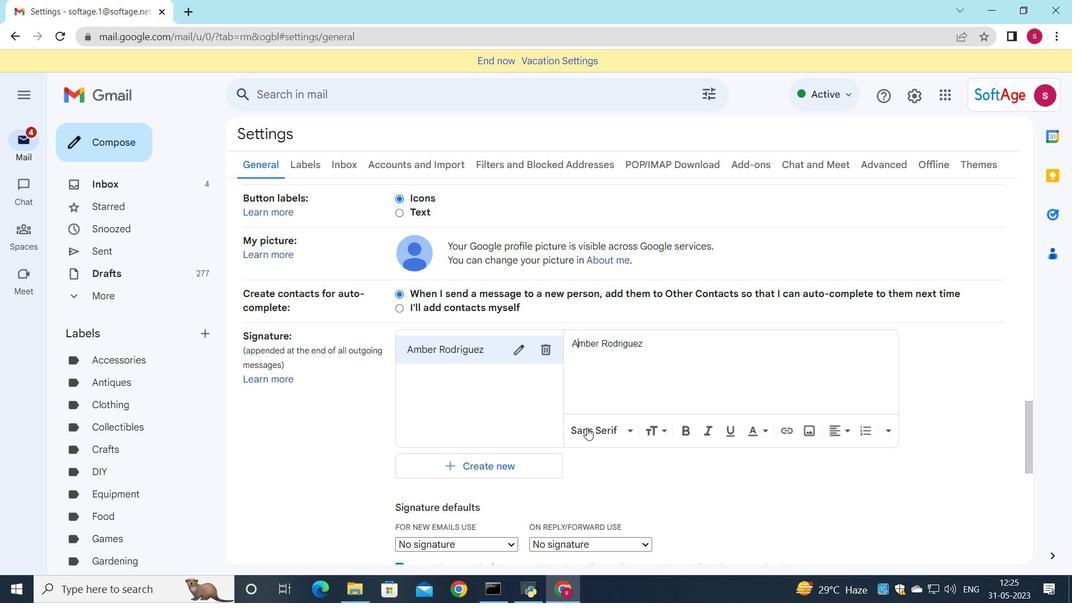 
Action: Mouse moved to (577, 433)
Screenshot: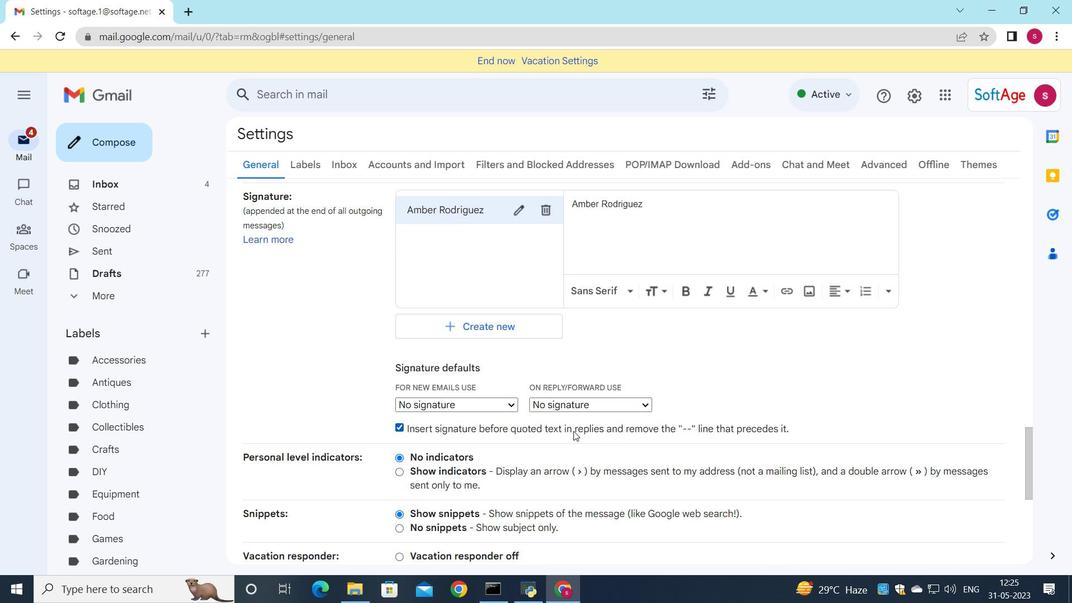 
Action: Mouse scrolled (577, 432) with delta (0, 0)
Screenshot: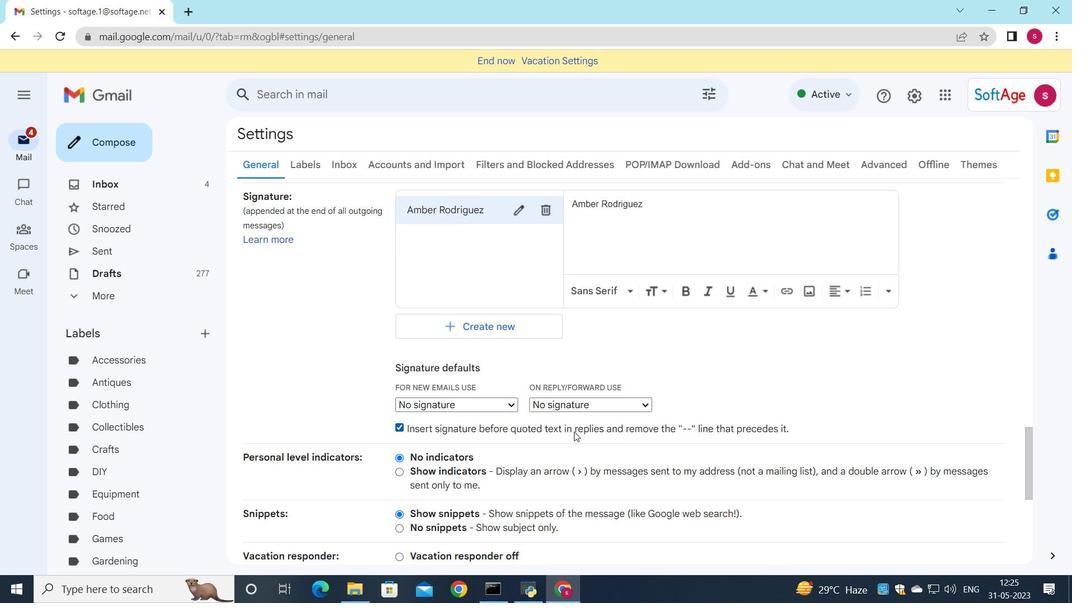 
Action: Mouse moved to (586, 433)
Screenshot: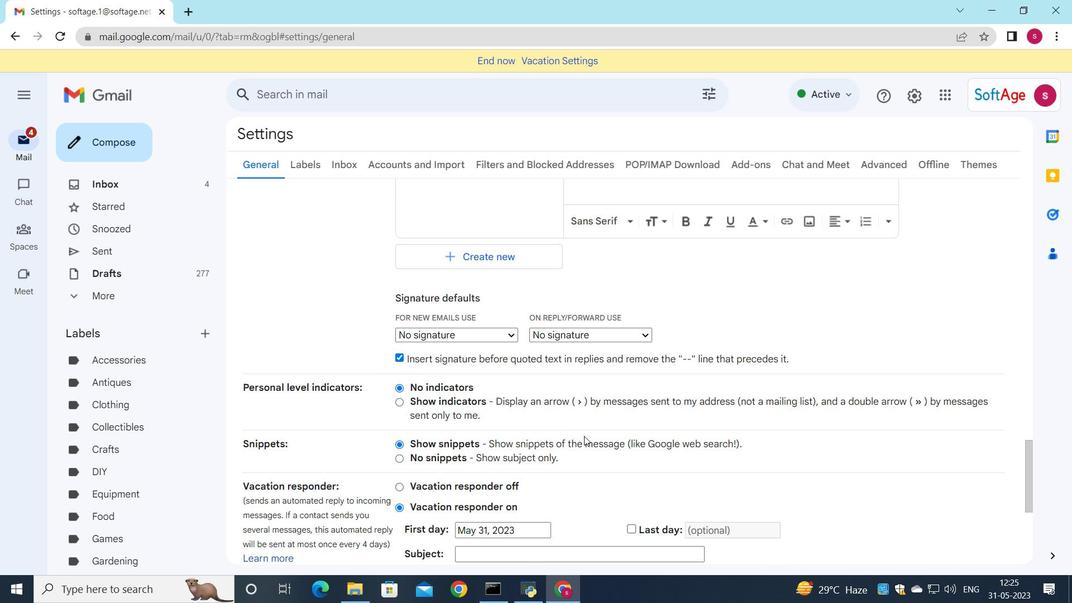 
Action: Mouse scrolled (586, 432) with delta (0, 0)
Screenshot: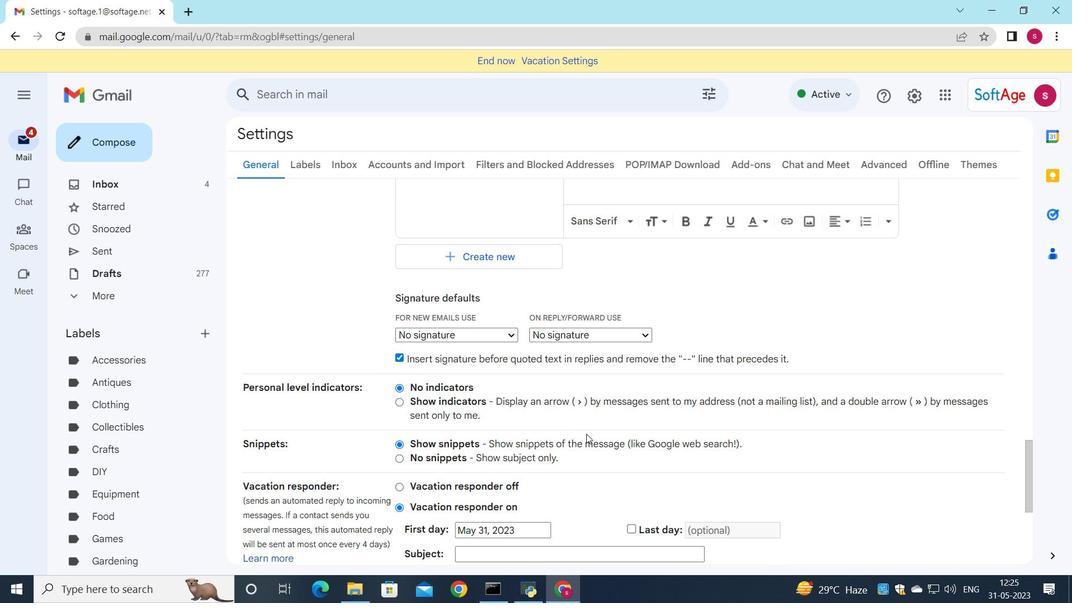 
Action: Mouse scrolled (586, 432) with delta (0, 0)
Screenshot: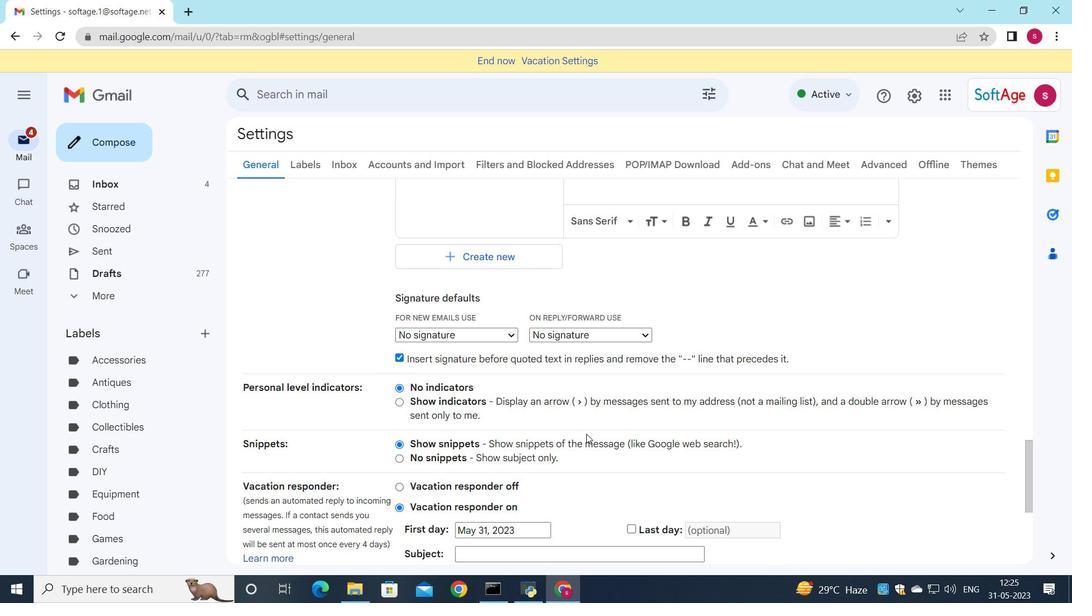 
Action: Mouse scrolled (586, 432) with delta (0, 0)
Screenshot: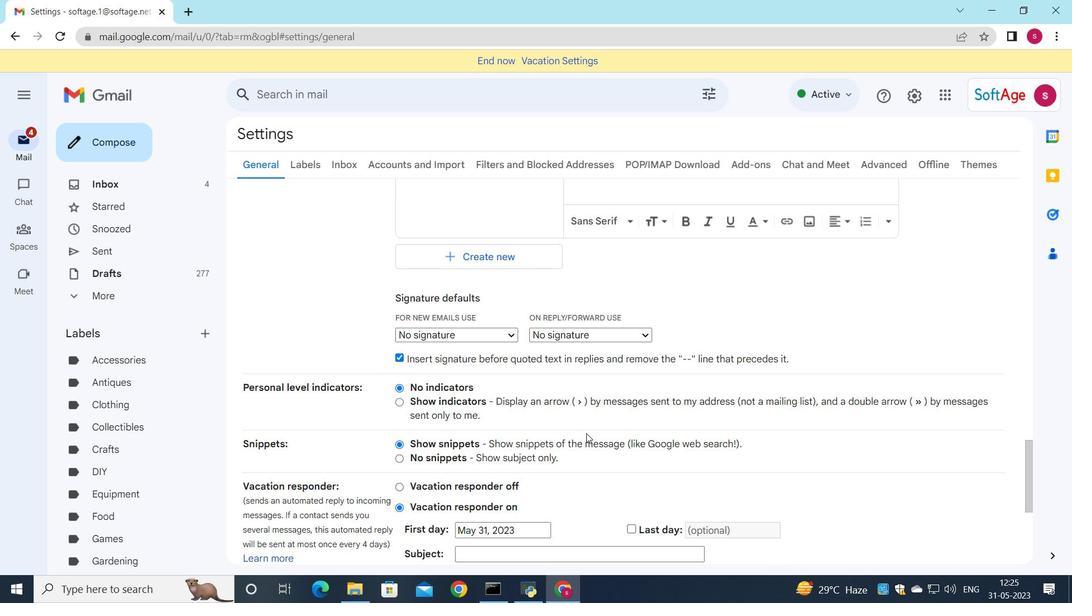 
Action: Mouse moved to (586, 433)
Screenshot: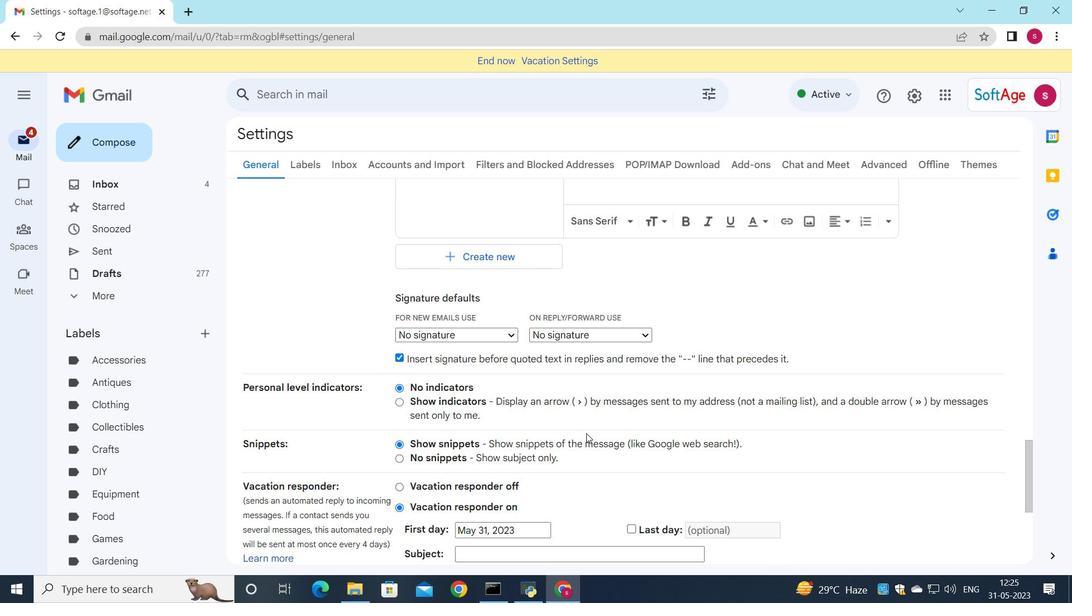 
Action: Mouse scrolled (586, 432) with delta (0, 0)
Screenshot: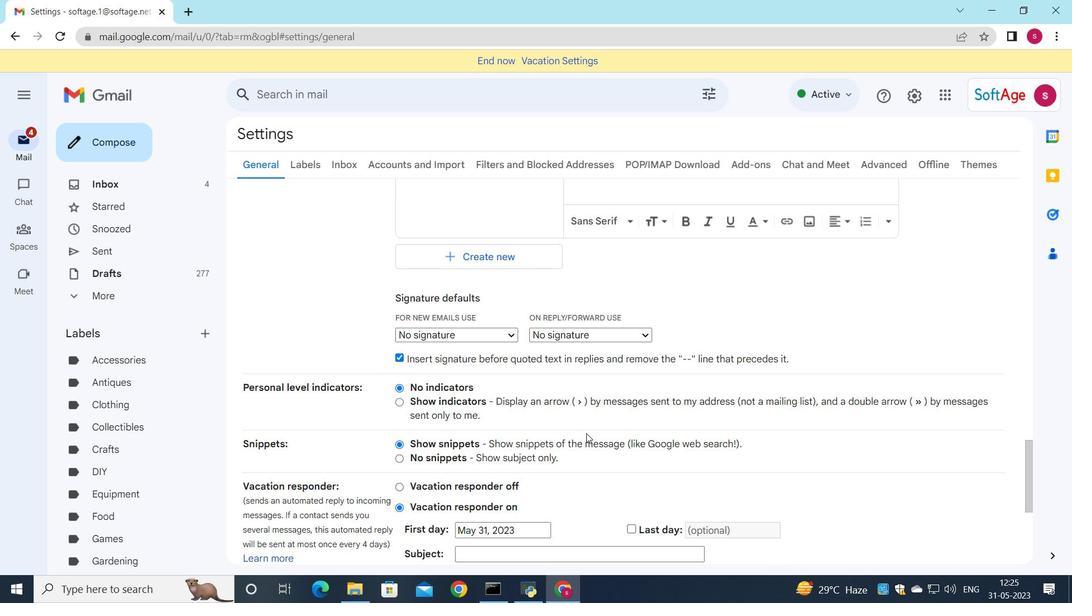 
Action: Mouse moved to (585, 433)
Screenshot: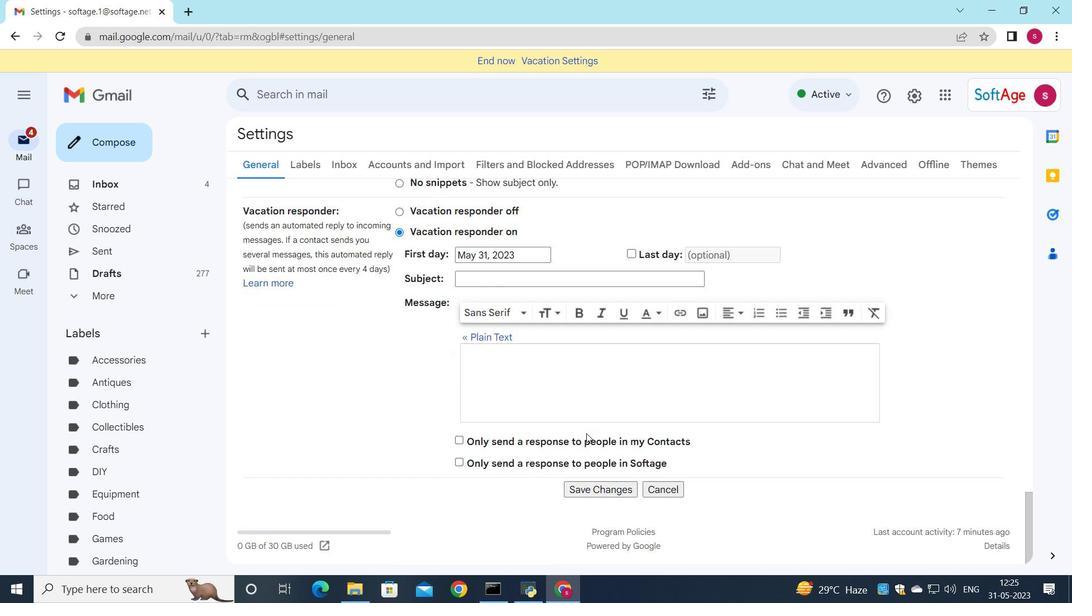 
Action: Mouse scrolled (585, 432) with delta (0, 0)
Screenshot: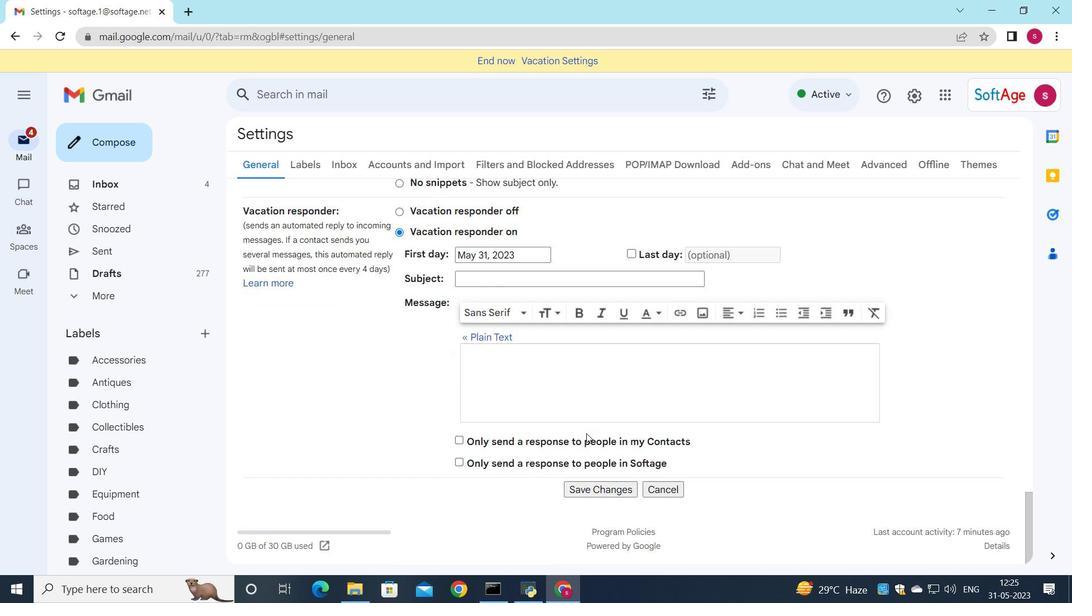 
Action: Mouse scrolled (585, 432) with delta (0, 0)
Screenshot: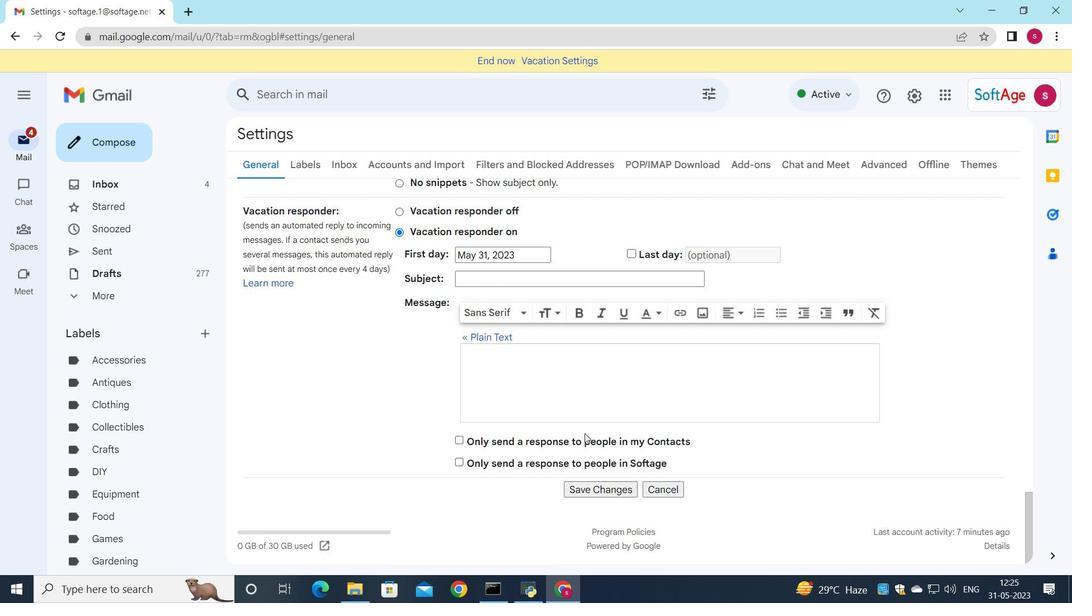 
Action: Mouse moved to (583, 487)
Screenshot: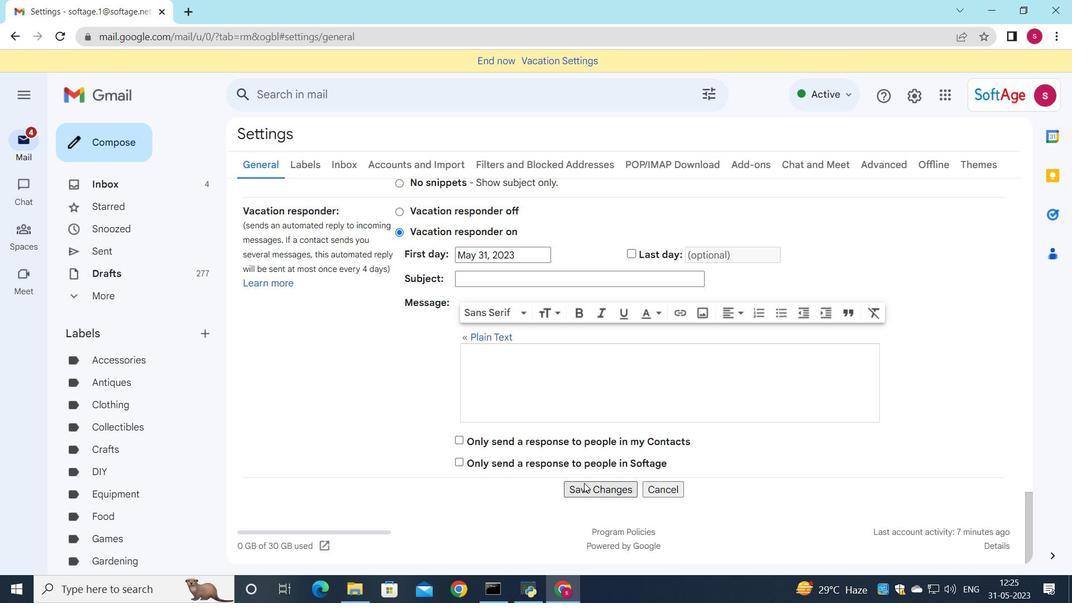 
Action: Mouse pressed left at (583, 487)
Screenshot: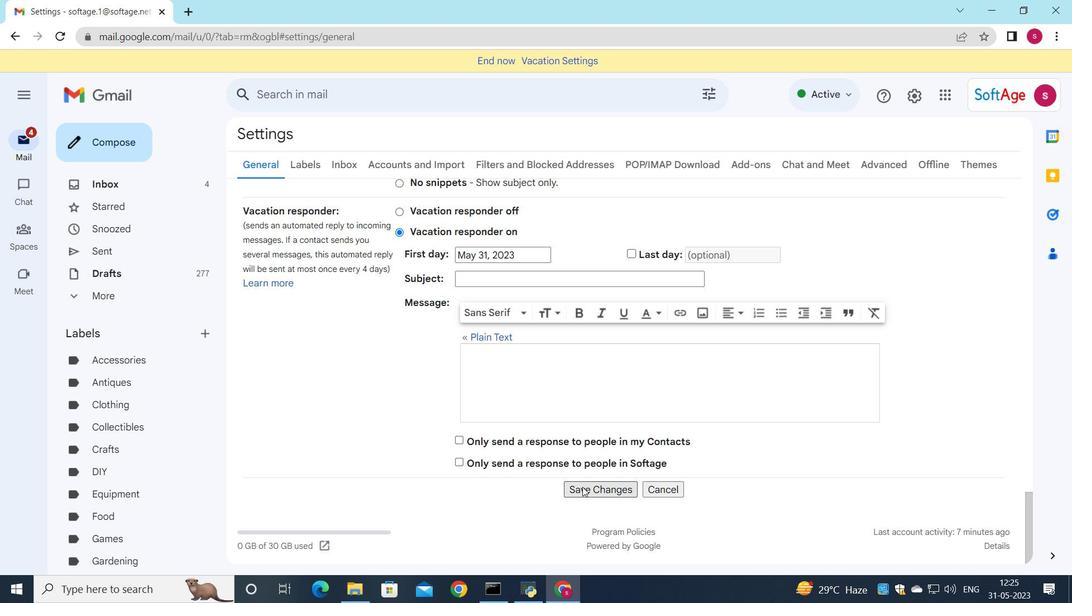 
Action: Mouse moved to (134, 185)
Screenshot: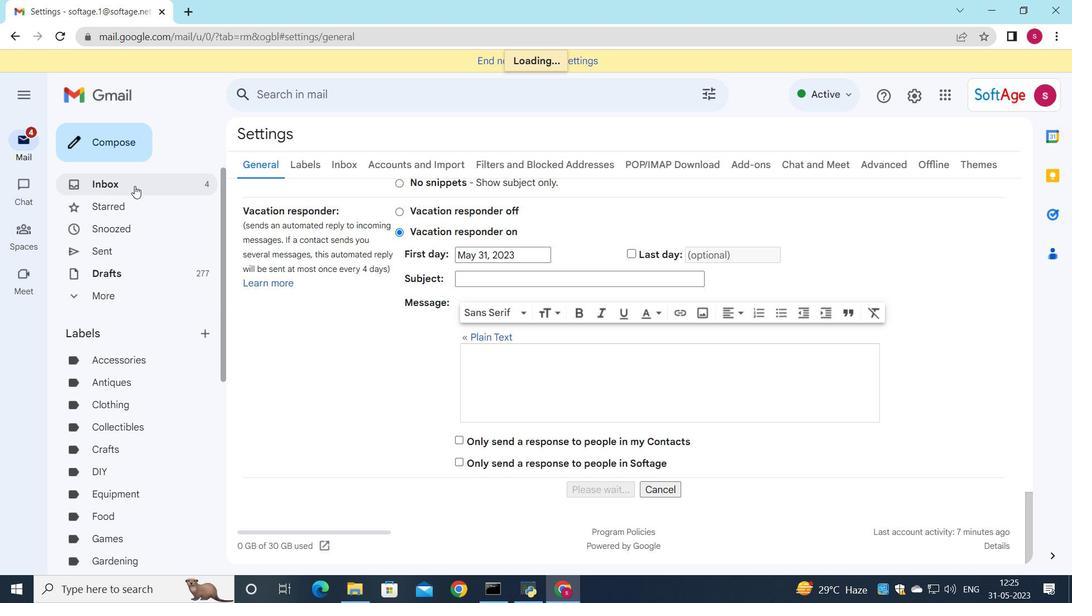 
Action: Mouse pressed left at (134, 185)
Screenshot: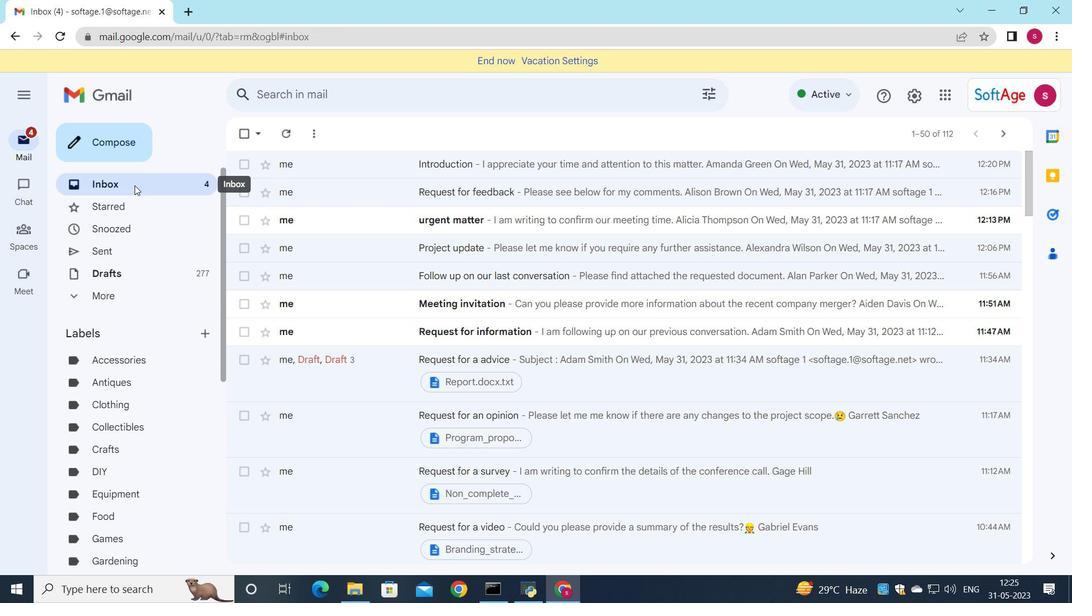 
Action: Mouse moved to (537, 444)
Screenshot: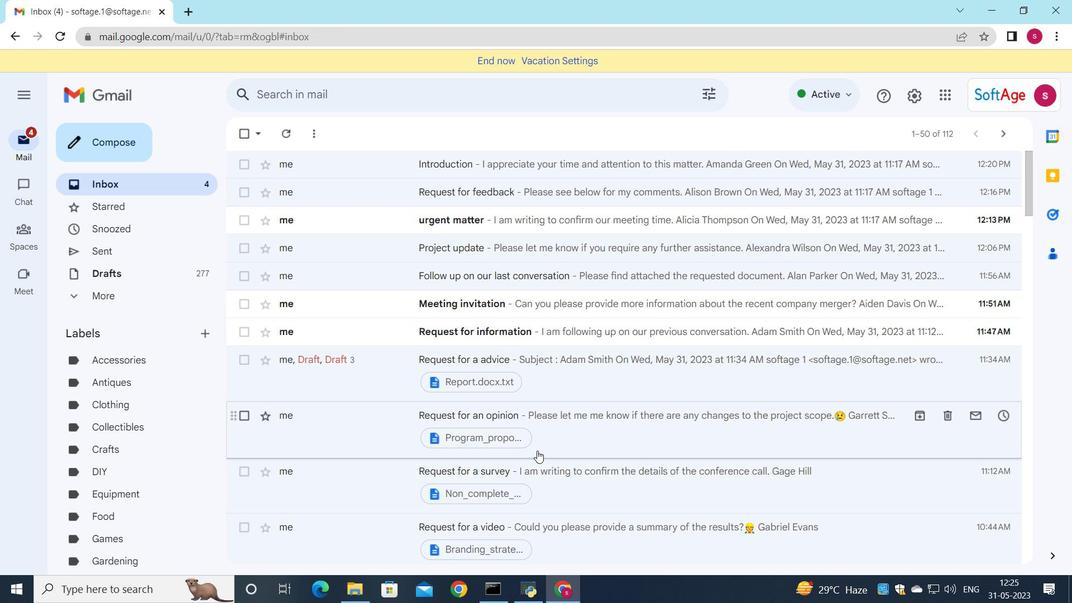 
Action: Mouse pressed left at (537, 444)
Screenshot: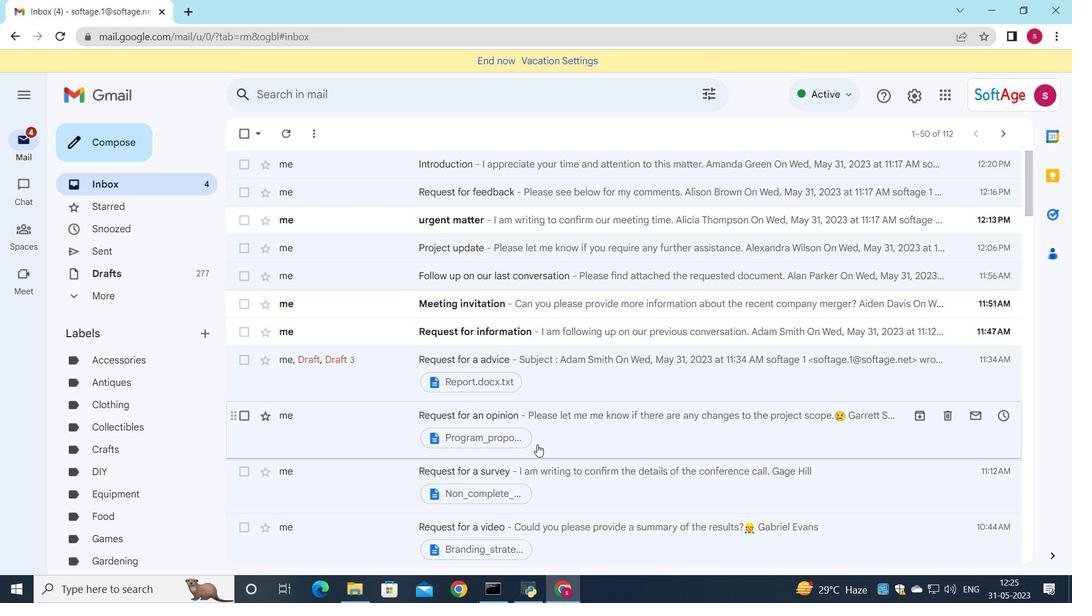 
Action: Mouse moved to (309, 441)
Screenshot: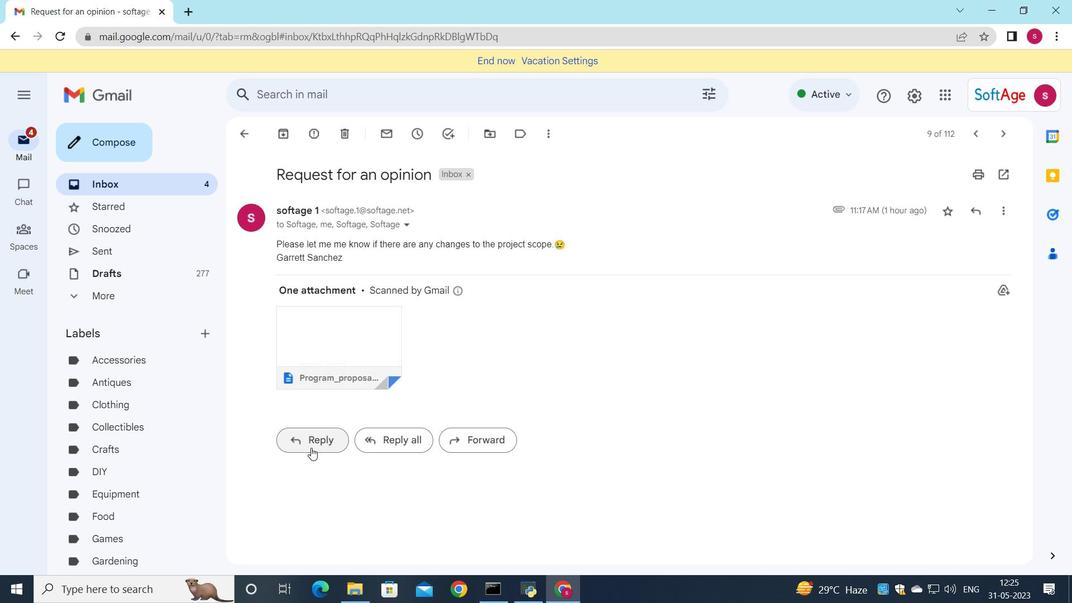 
Action: Mouse pressed left at (309, 441)
Screenshot: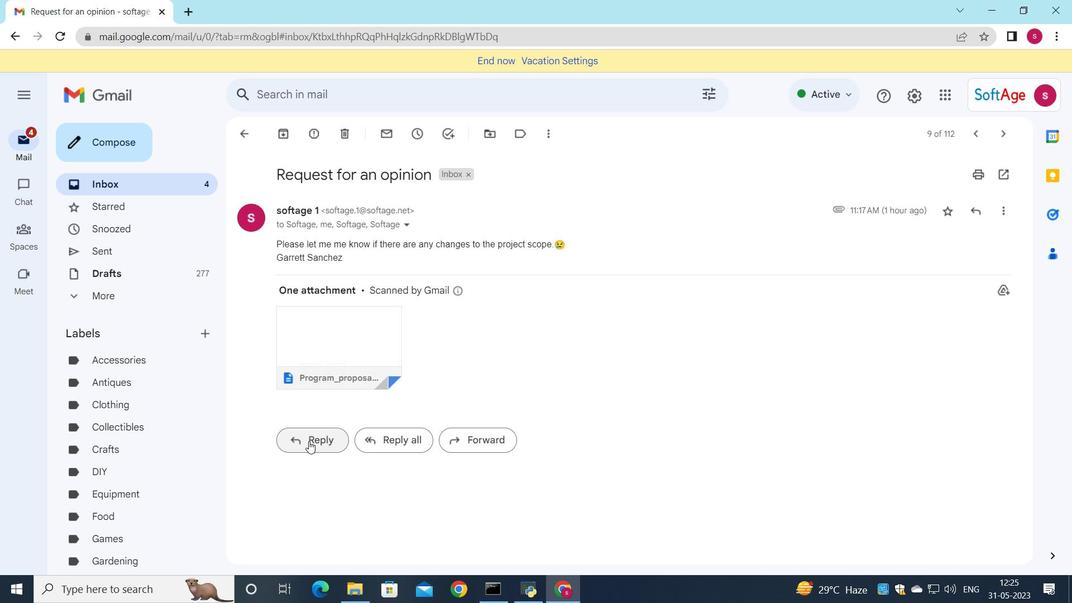 
Action: Mouse moved to (302, 380)
Screenshot: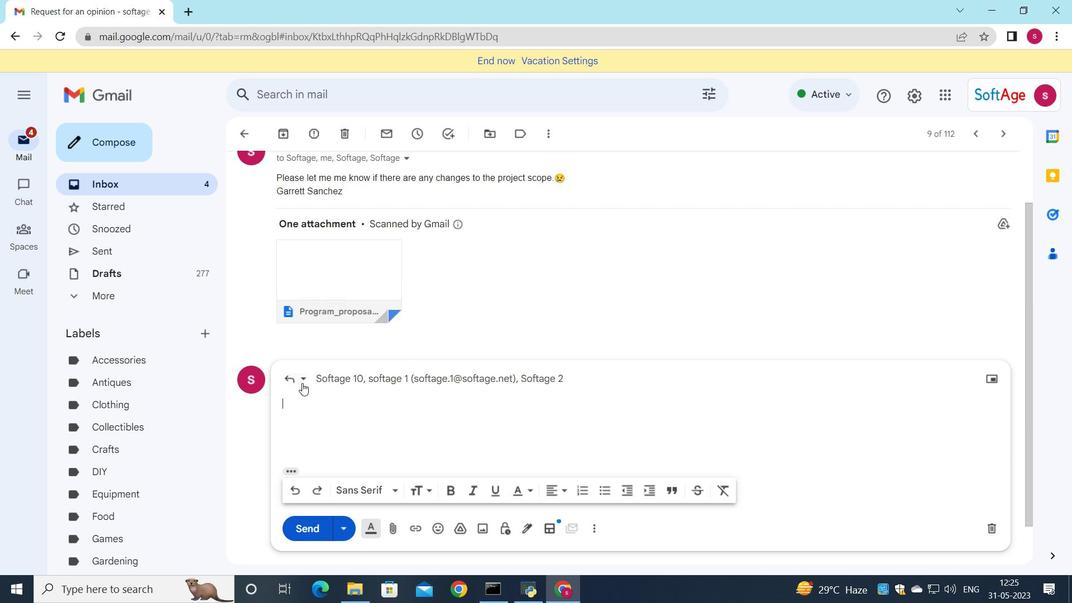 
Action: Mouse pressed left at (302, 380)
Screenshot: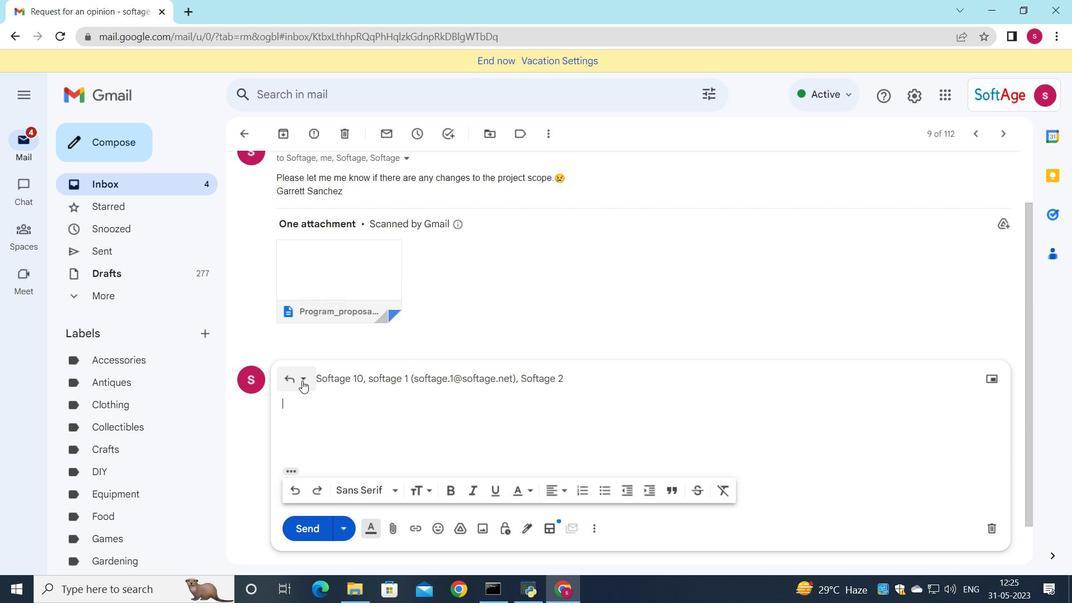 
Action: Mouse moved to (344, 477)
Screenshot: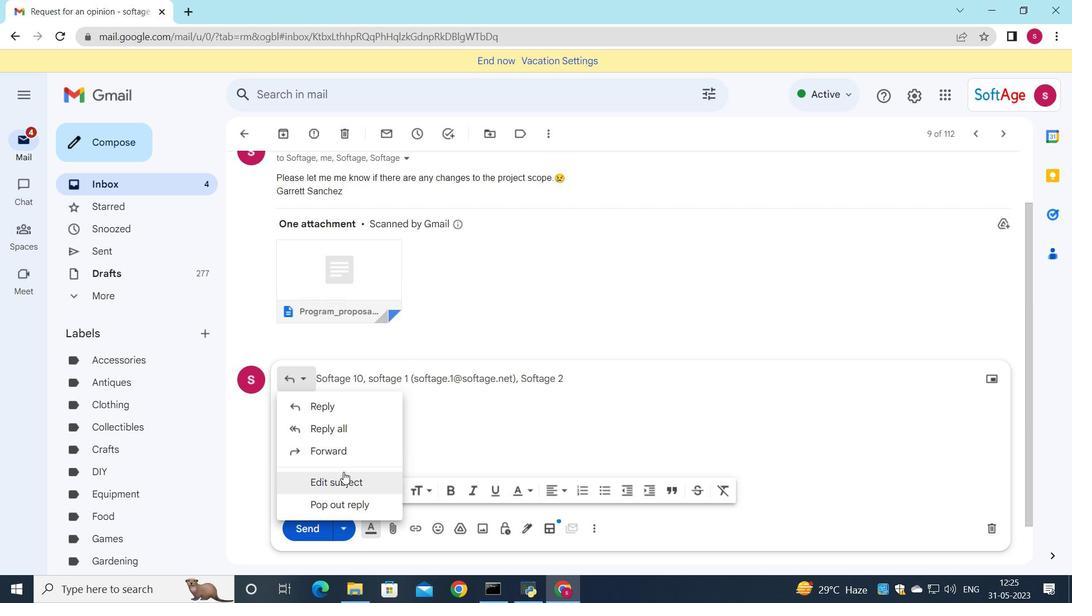 
Action: Mouse pressed left at (344, 477)
Screenshot: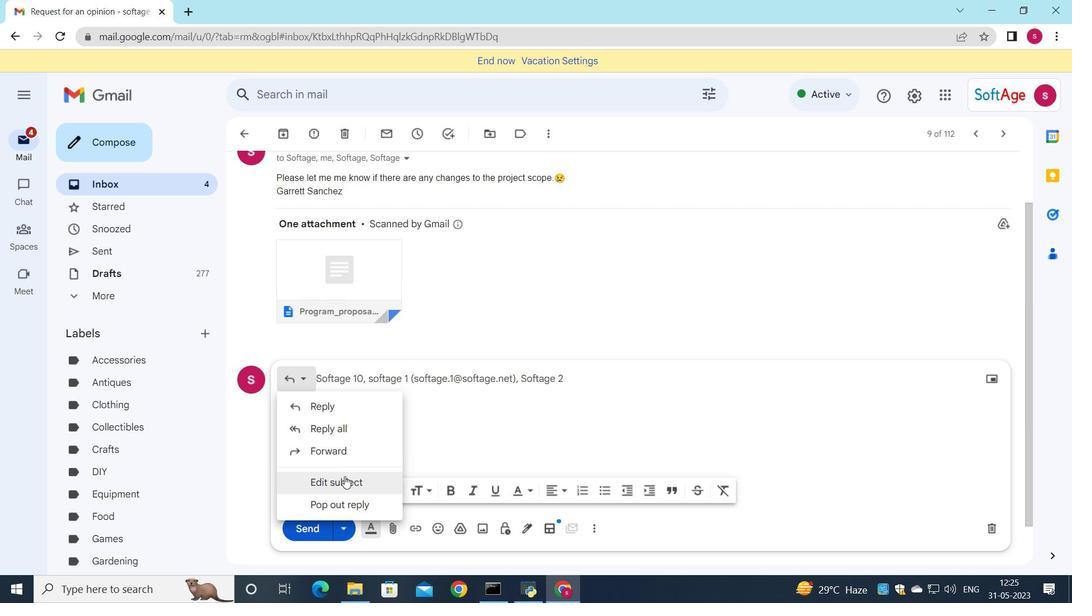 
Action: Mouse moved to (1011, 208)
Screenshot: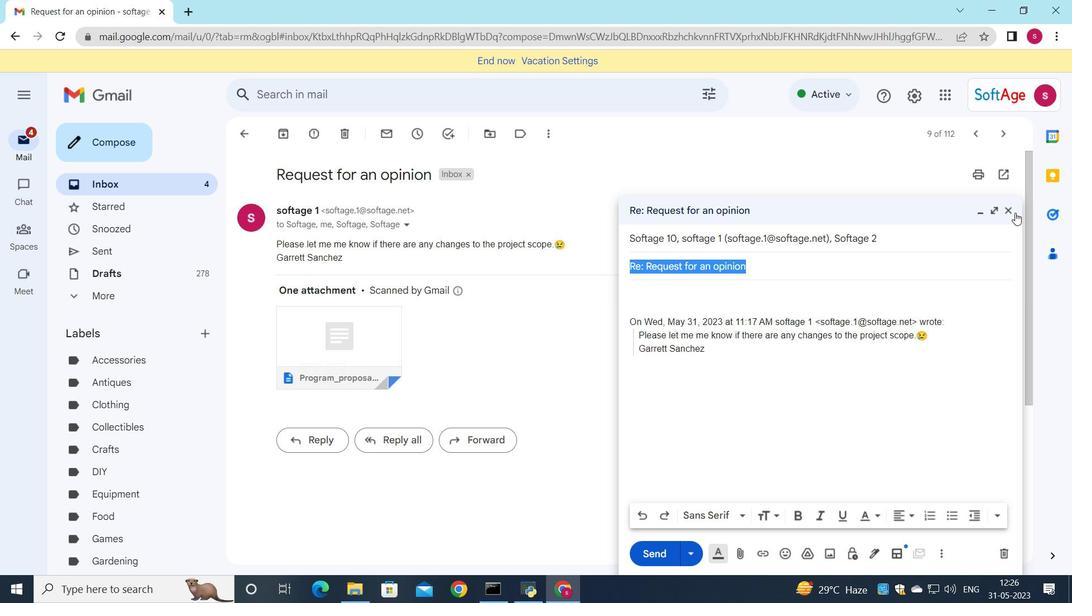 
Action: Mouse pressed left at (1011, 208)
Screenshot: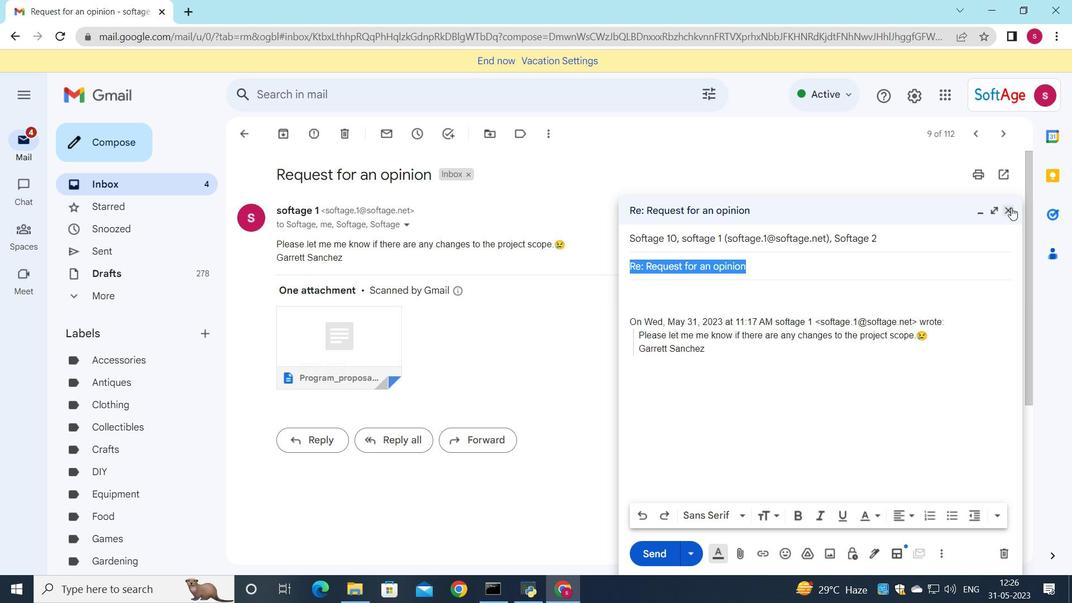 
Action: Mouse moved to (909, 101)
Screenshot: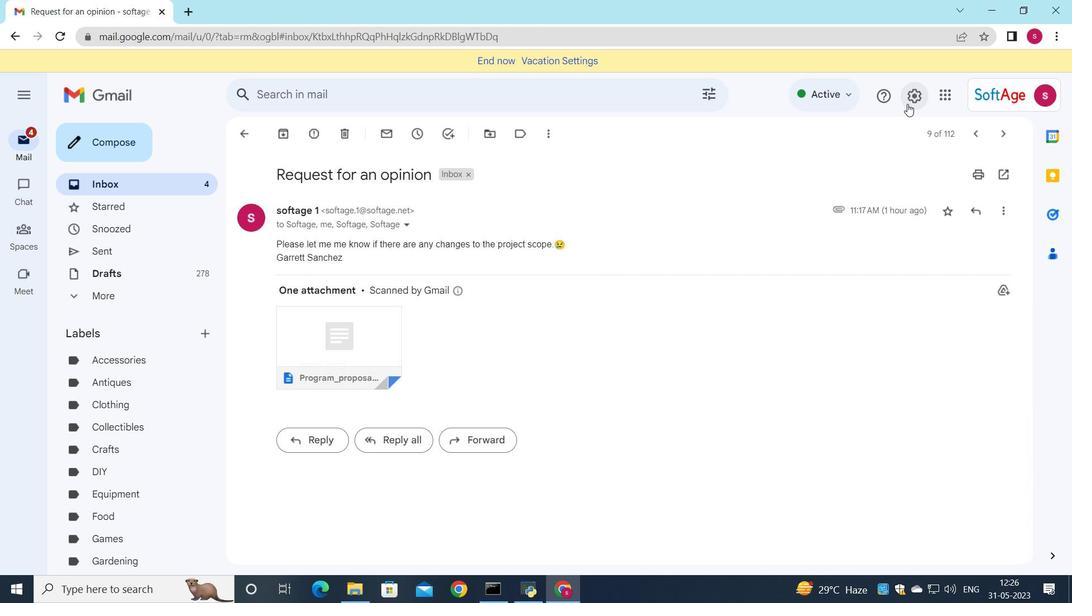 
Action: Mouse pressed left at (909, 101)
Screenshot: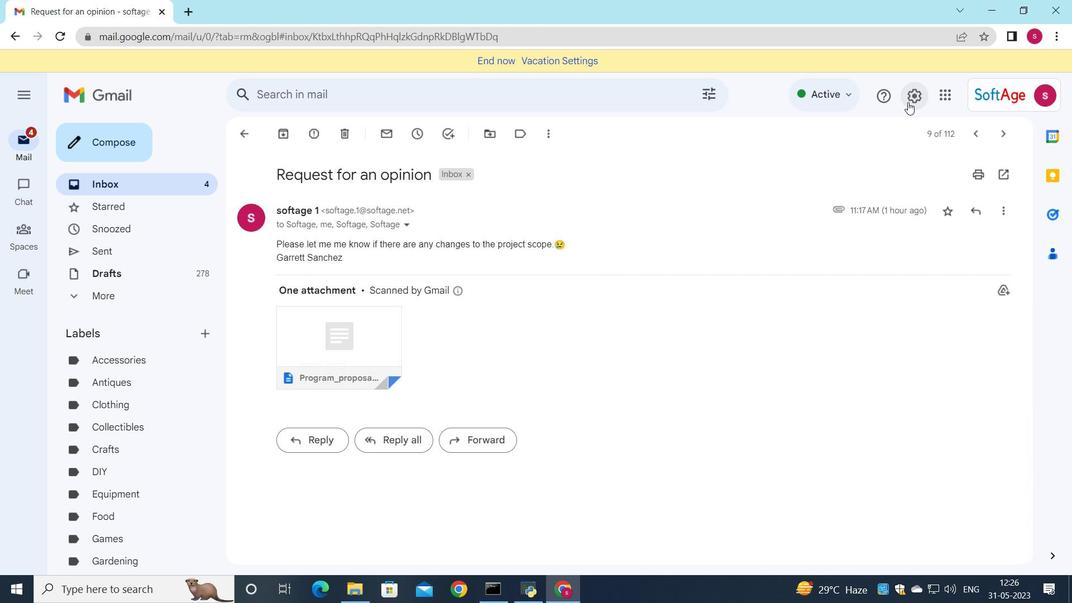 
Action: Mouse moved to (901, 167)
Screenshot: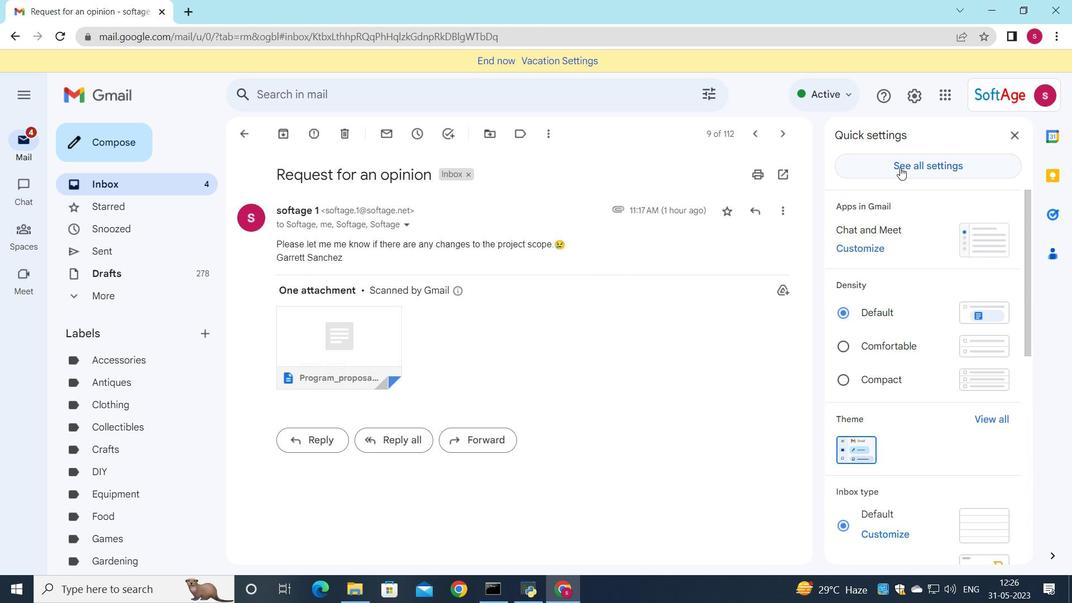 
Action: Mouse pressed left at (901, 167)
Screenshot: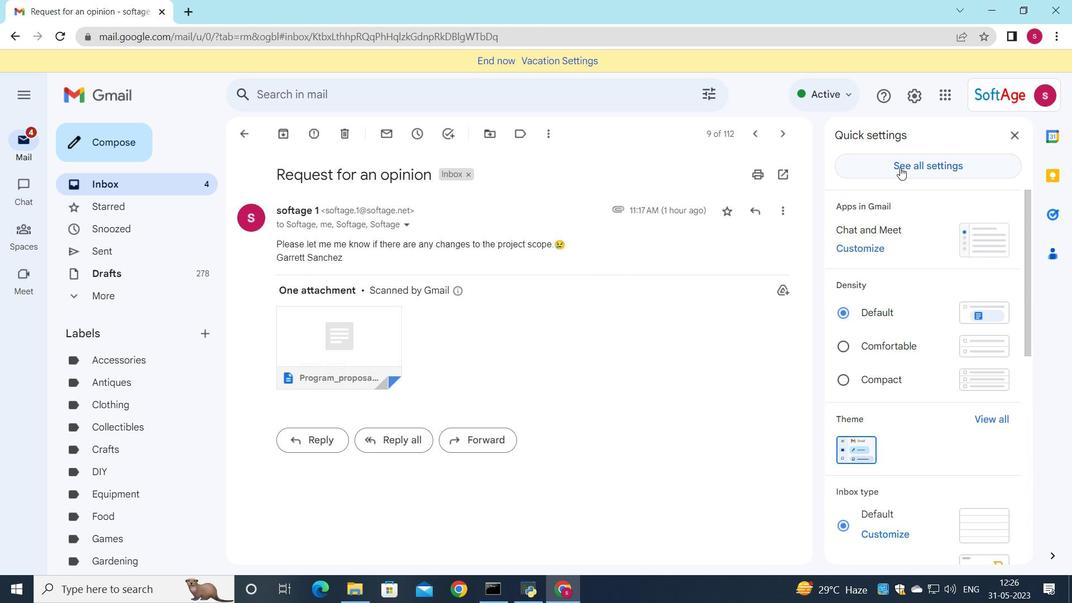 
Action: Mouse moved to (544, 419)
Screenshot: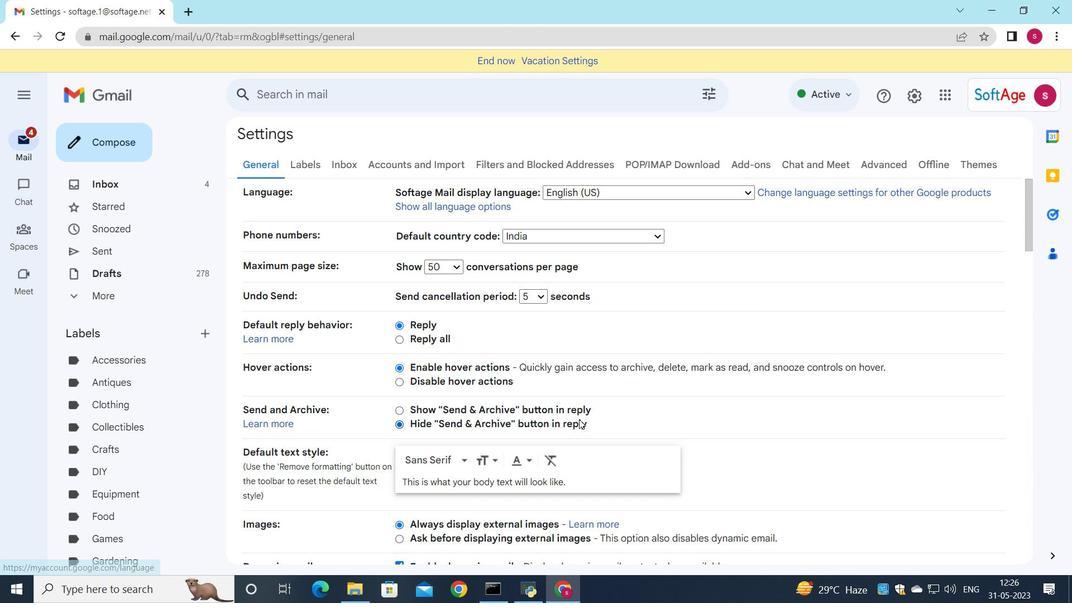 
Action: Mouse scrolled (544, 418) with delta (0, 0)
Screenshot: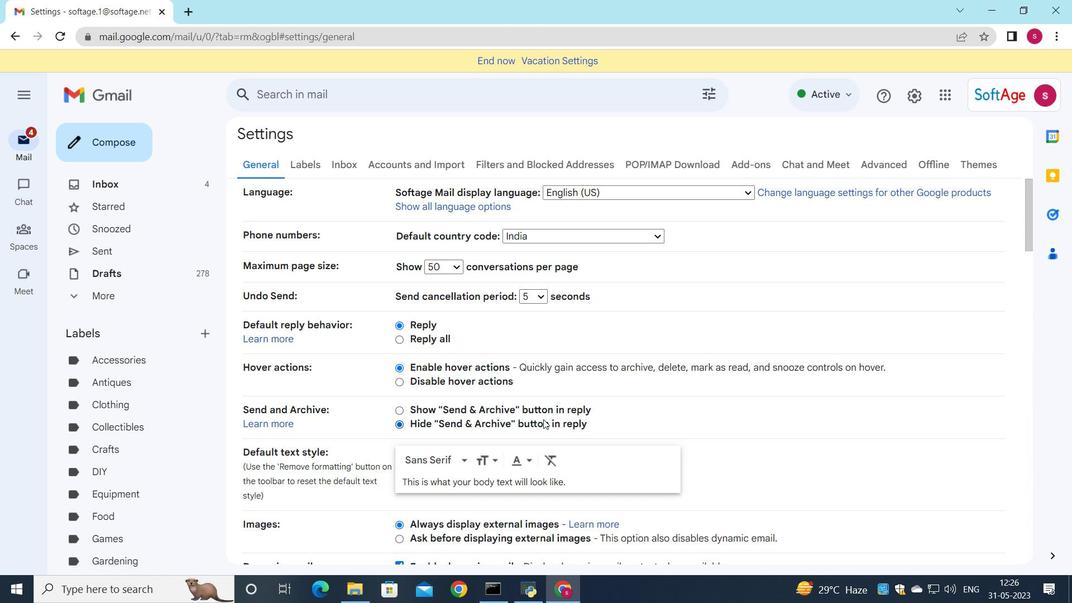 
Action: Mouse scrolled (544, 418) with delta (0, 0)
Screenshot: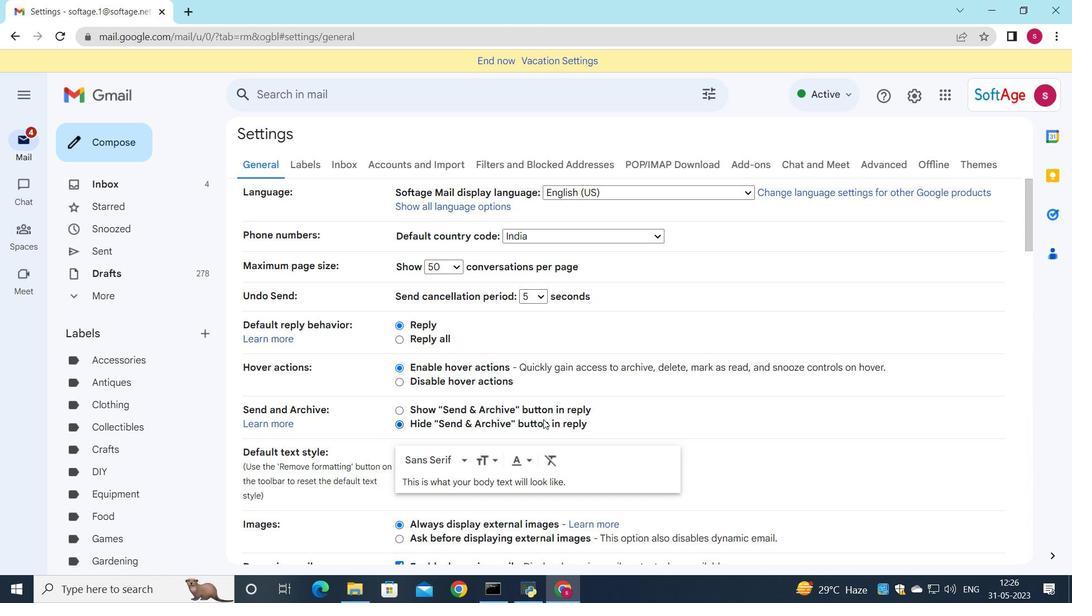 
Action: Mouse scrolled (544, 418) with delta (0, 0)
Screenshot: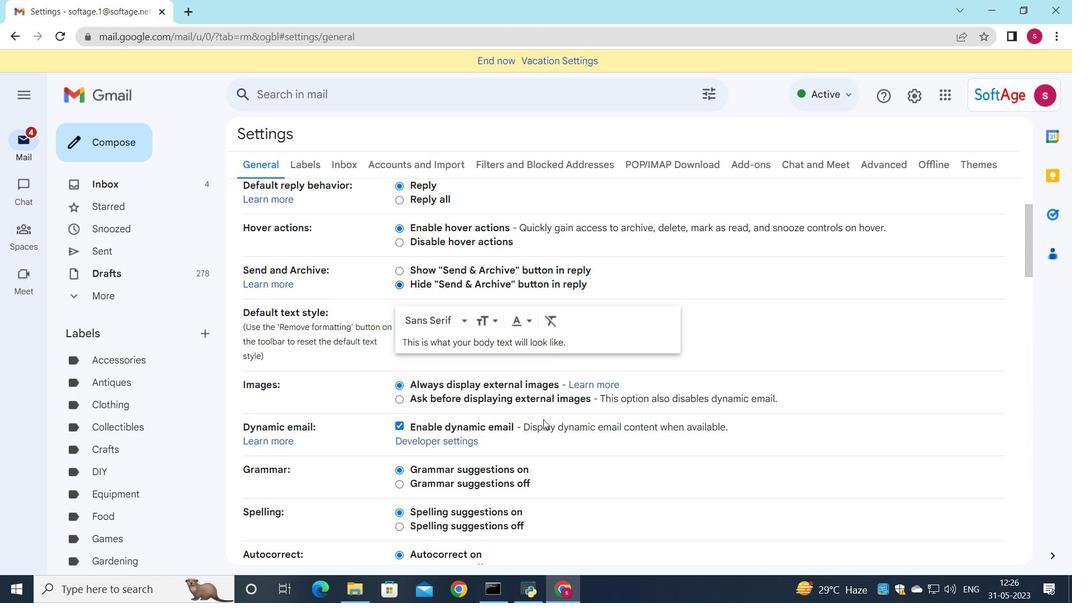 
Action: Mouse scrolled (544, 418) with delta (0, 0)
Screenshot: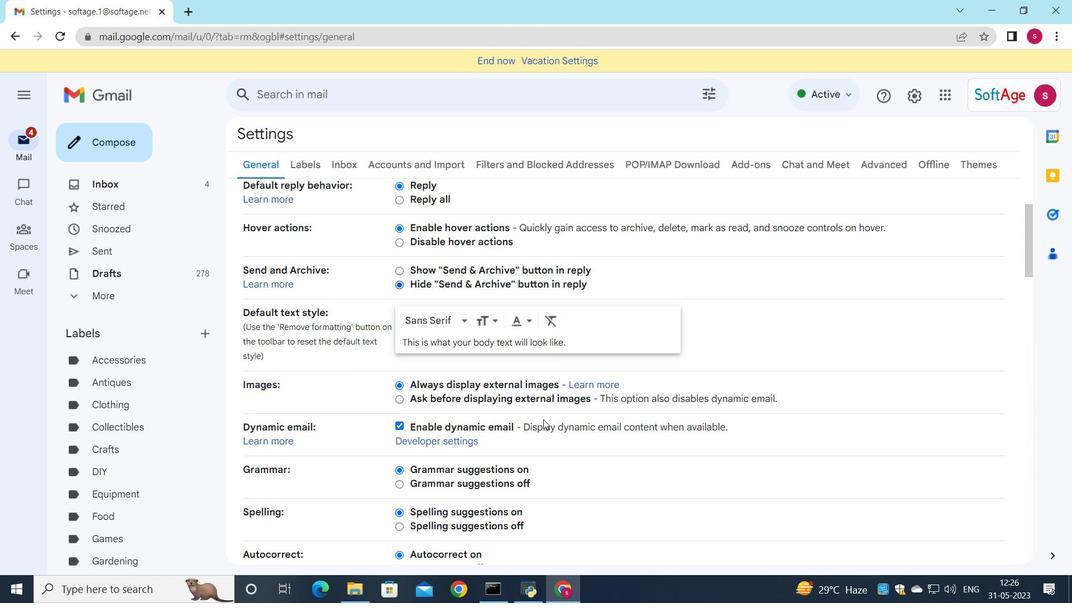 
Action: Mouse scrolled (544, 418) with delta (0, 0)
Screenshot: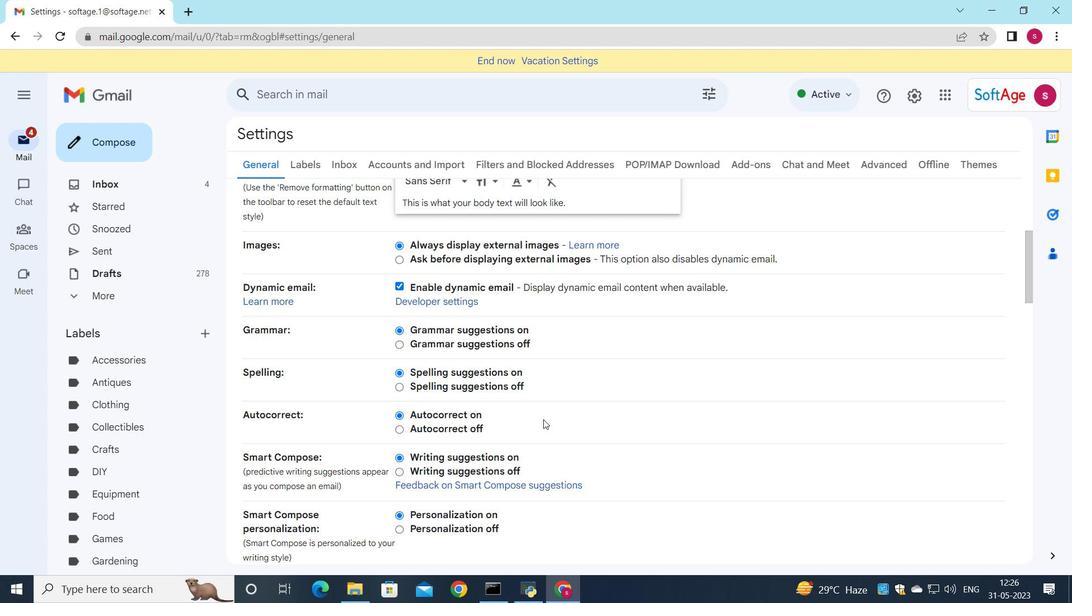 
Action: Mouse scrolled (544, 418) with delta (0, 0)
Screenshot: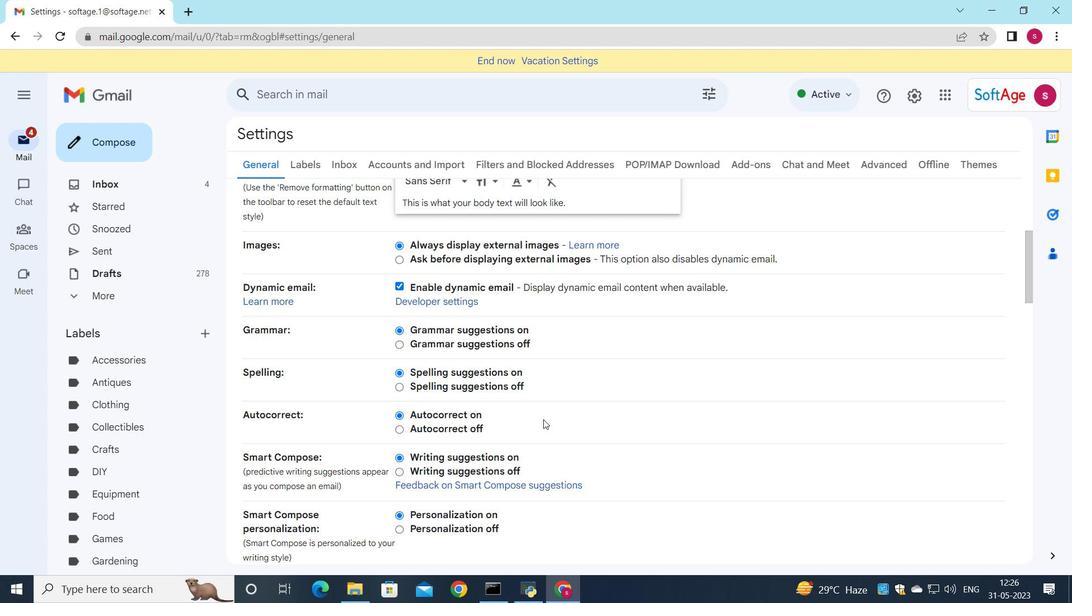 
Action: Mouse scrolled (544, 418) with delta (0, 0)
Screenshot: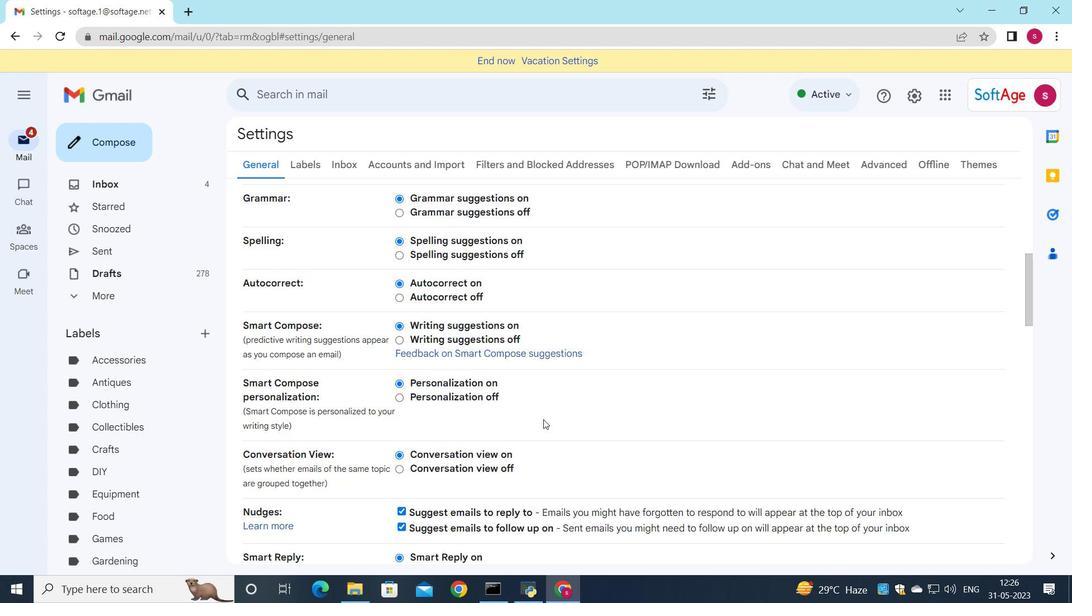 
Action: Mouse scrolled (544, 418) with delta (0, 0)
Screenshot: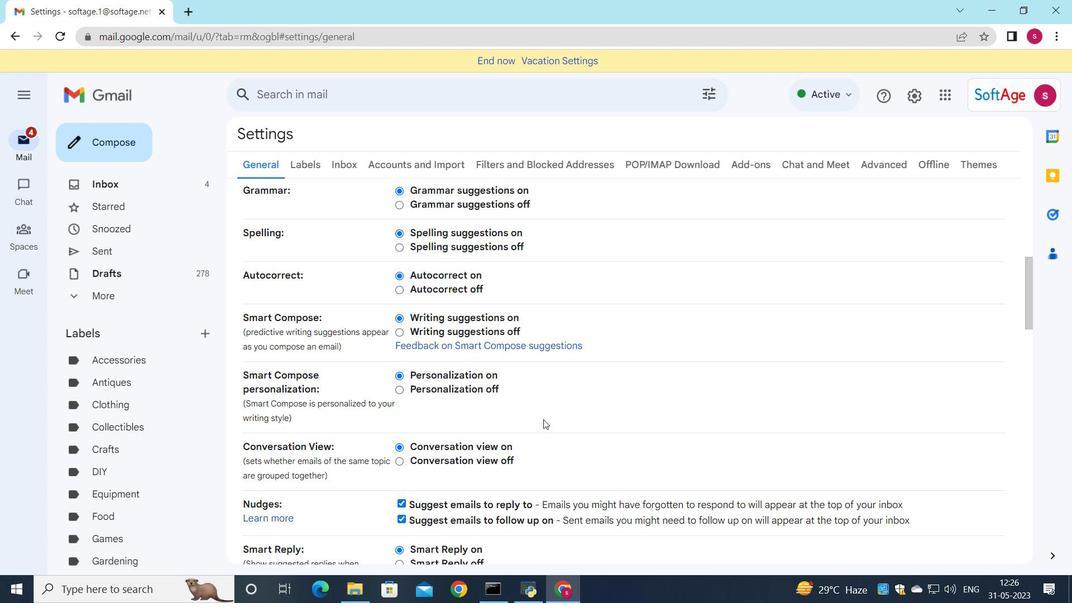 
Action: Mouse scrolled (544, 418) with delta (0, 0)
Screenshot: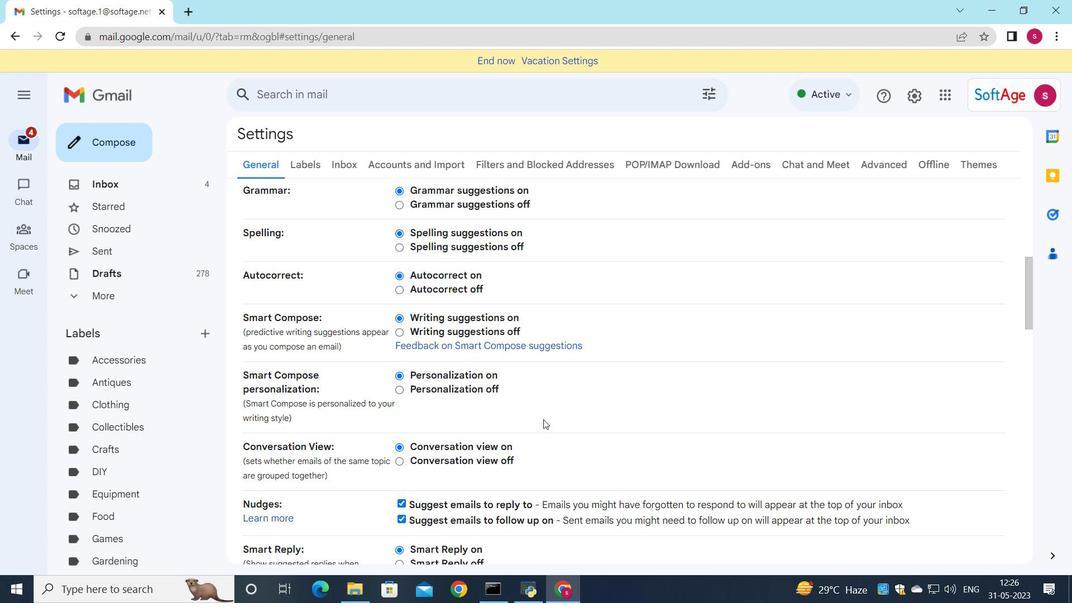 
Action: Mouse scrolled (544, 418) with delta (0, 0)
Screenshot: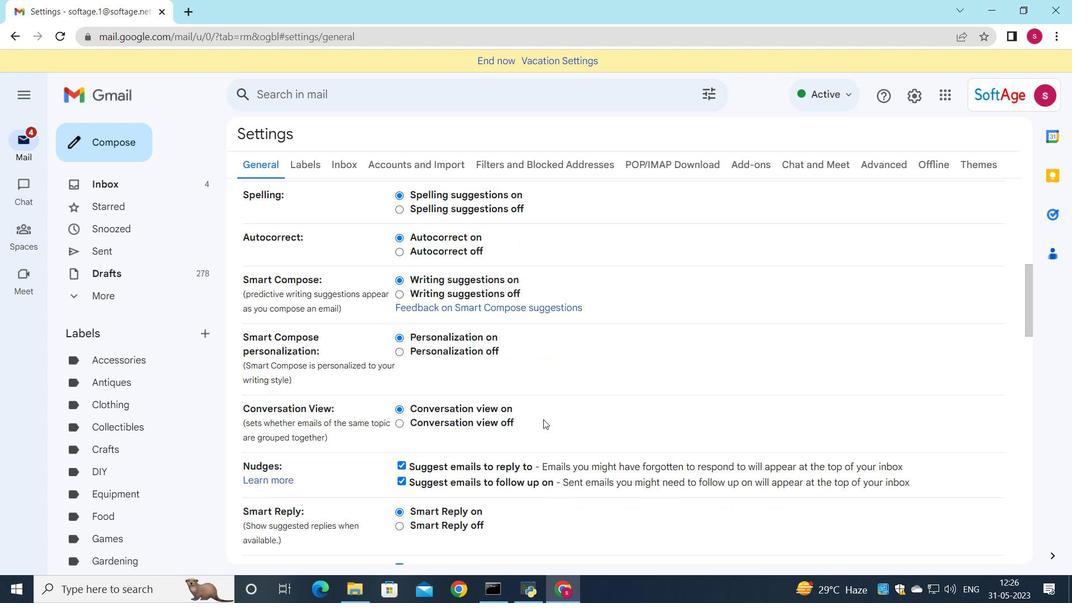 
Action: Mouse scrolled (544, 418) with delta (0, 0)
Screenshot: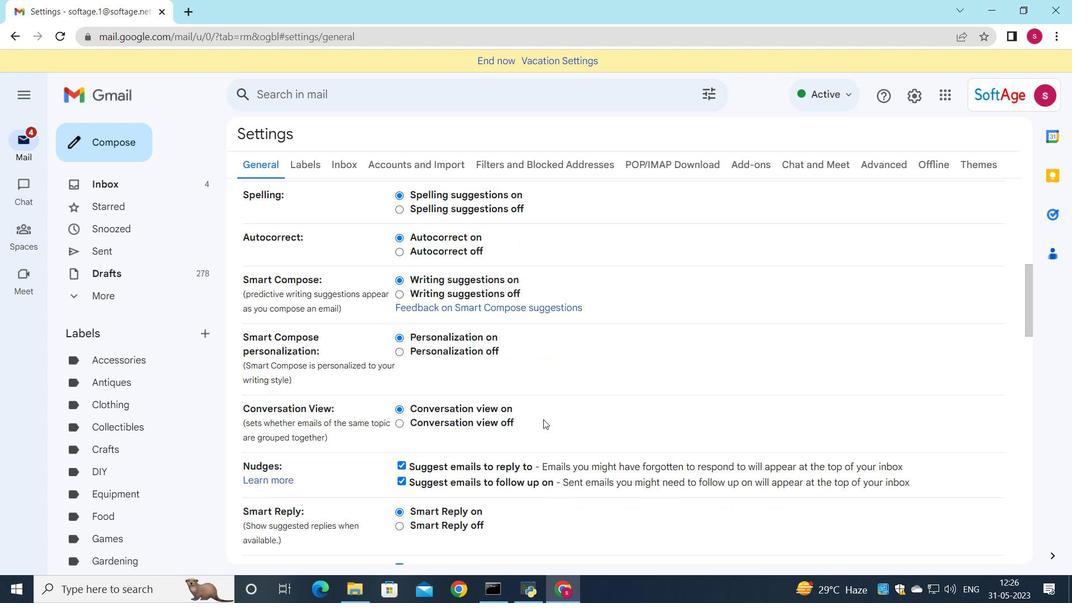 
Action: Mouse scrolled (544, 418) with delta (0, 0)
Screenshot: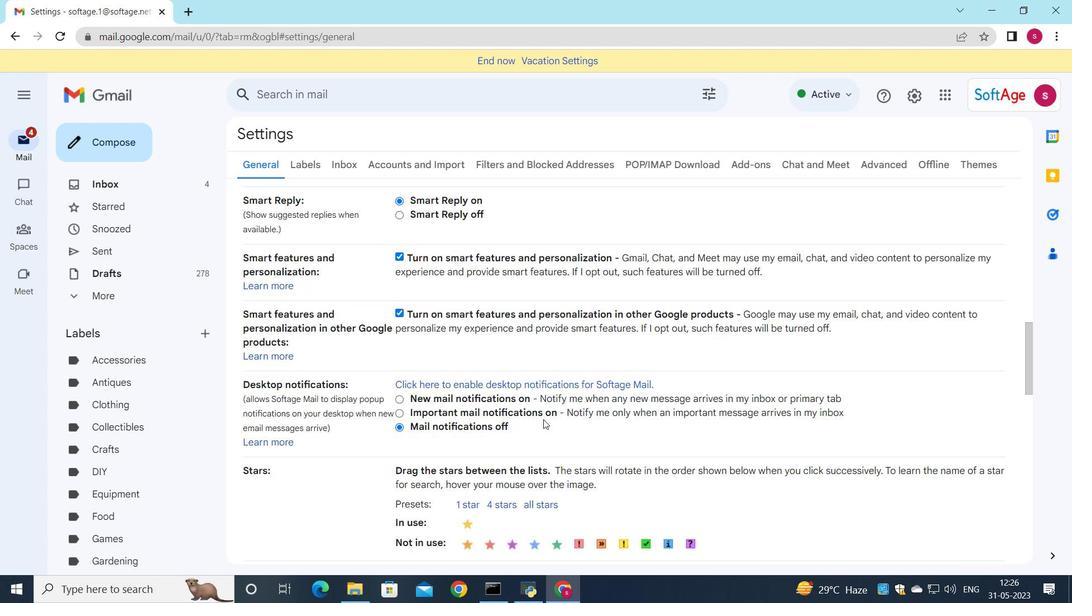 
Action: Mouse scrolled (544, 418) with delta (0, 0)
Screenshot: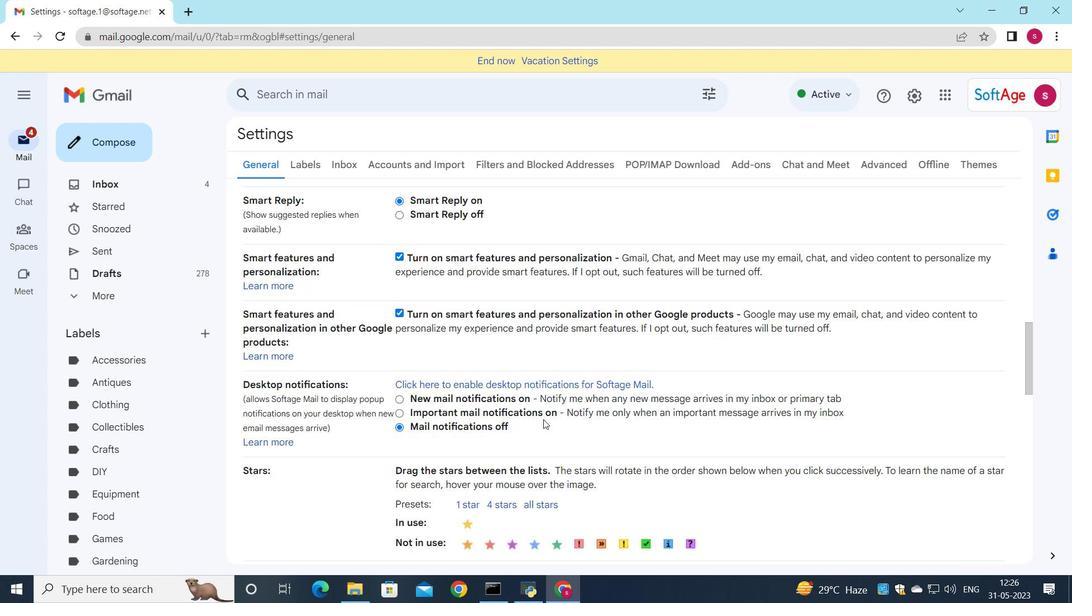 
Action: Mouse scrolled (544, 418) with delta (0, 0)
Screenshot: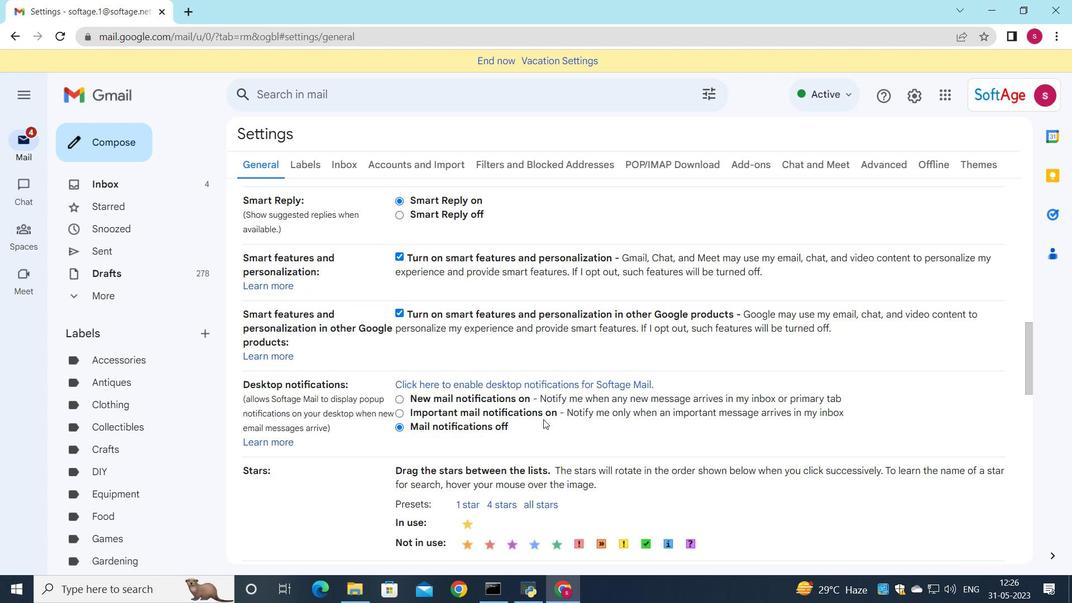 
Action: Mouse scrolled (544, 418) with delta (0, 0)
Screenshot: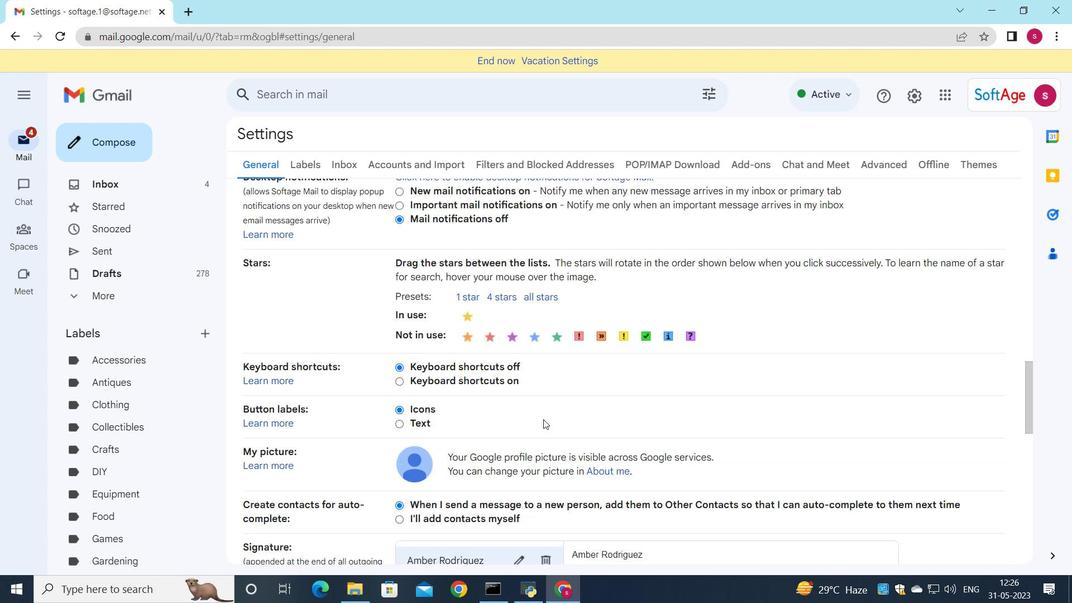 
Action: Mouse scrolled (544, 418) with delta (0, 0)
Screenshot: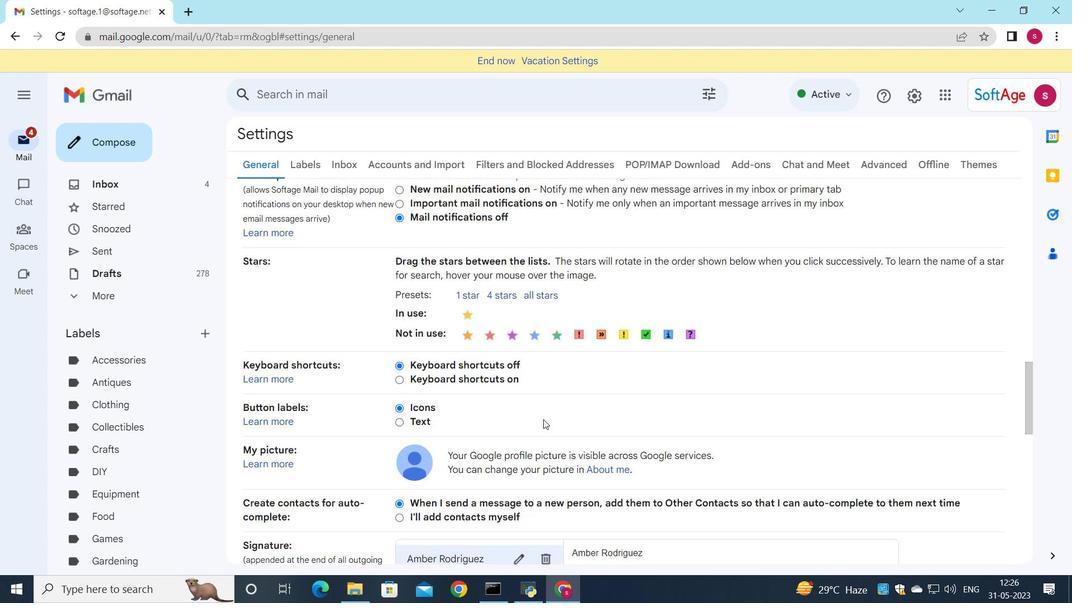 
Action: Mouse moved to (544, 440)
Screenshot: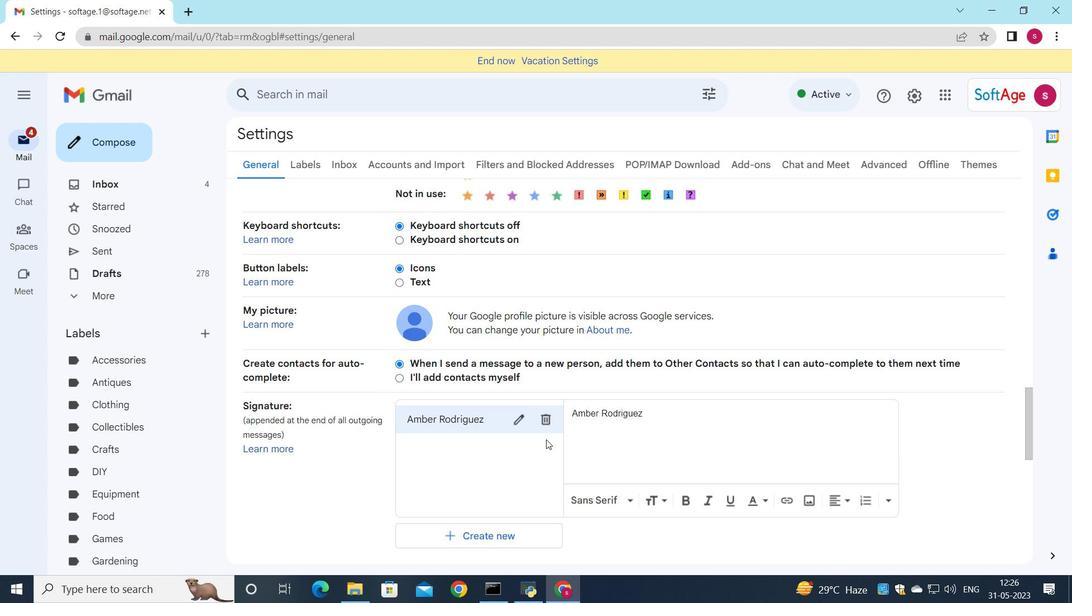 
Action: Mouse scrolled (544, 440) with delta (0, 0)
Screenshot: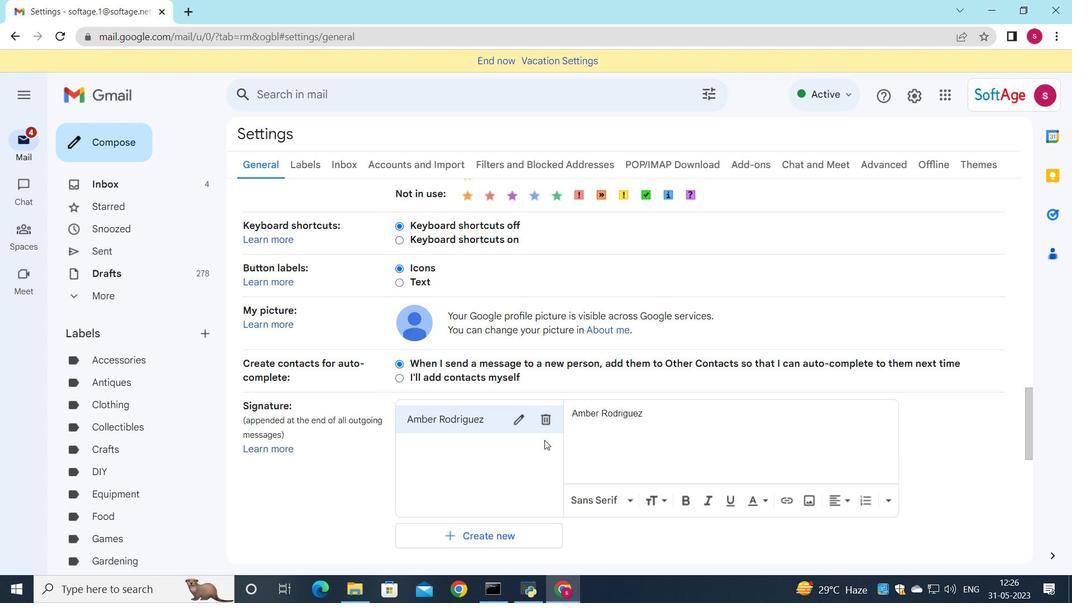 
Action: Mouse scrolled (544, 440) with delta (0, 0)
Screenshot: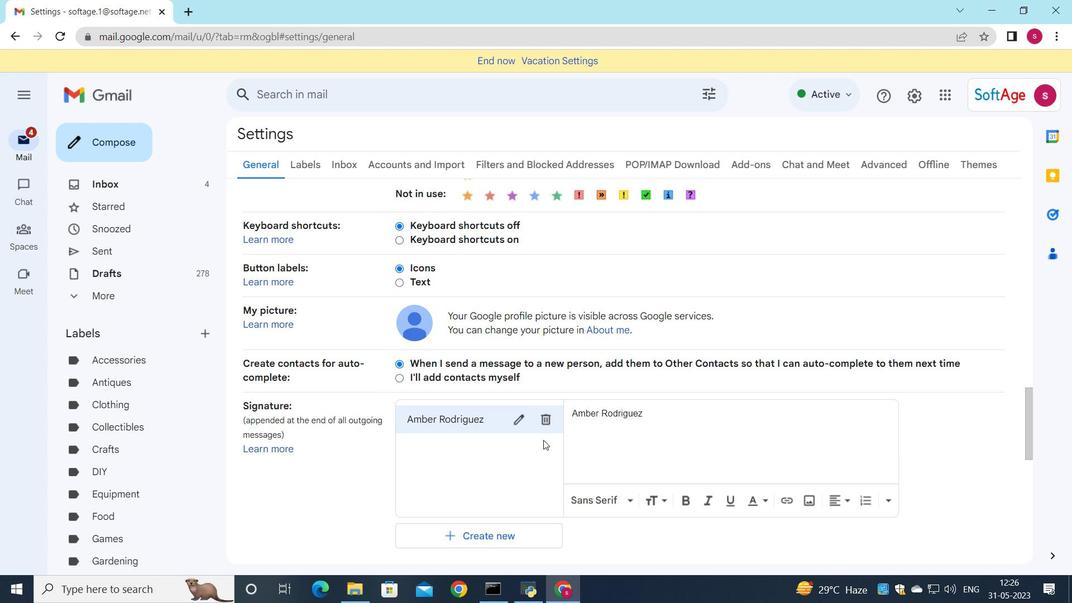 
Action: Mouse moved to (543, 440)
Screenshot: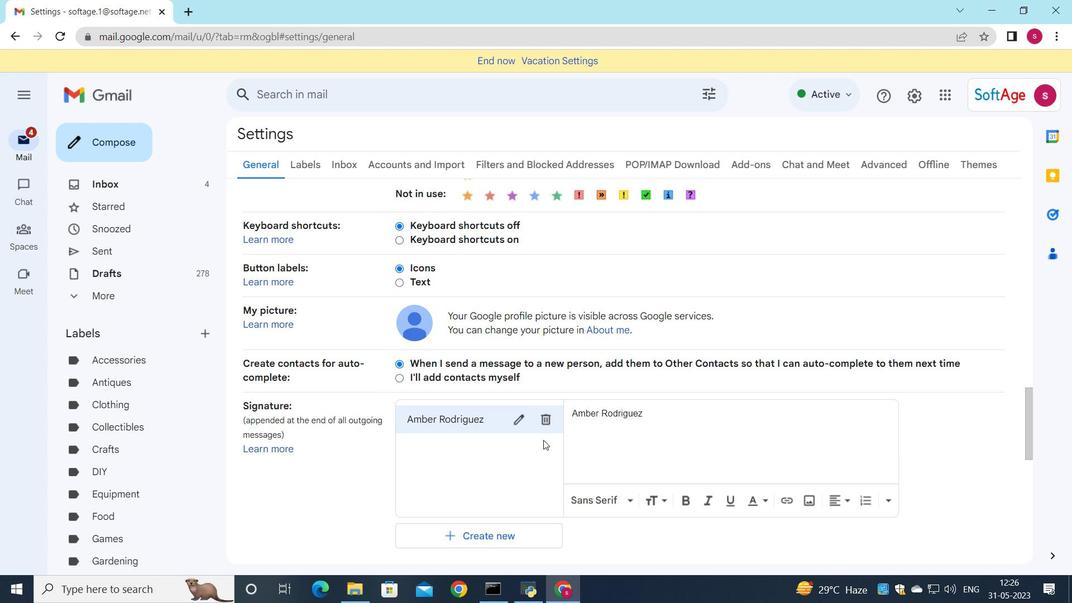 
Action: Mouse scrolled (543, 440) with delta (0, 0)
Screenshot: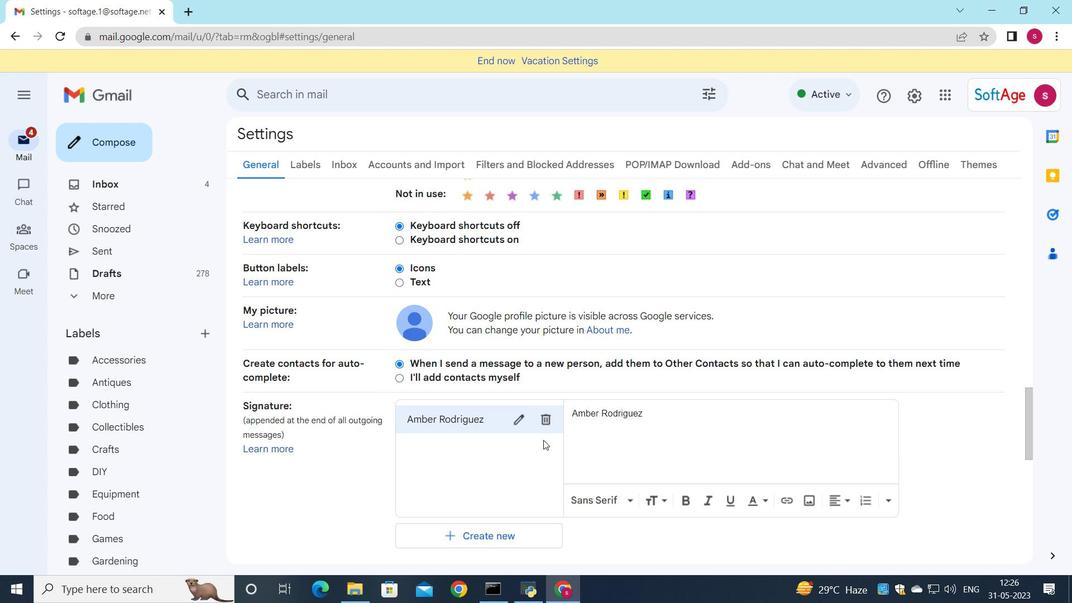 
Action: Mouse scrolled (543, 440) with delta (0, 0)
Screenshot: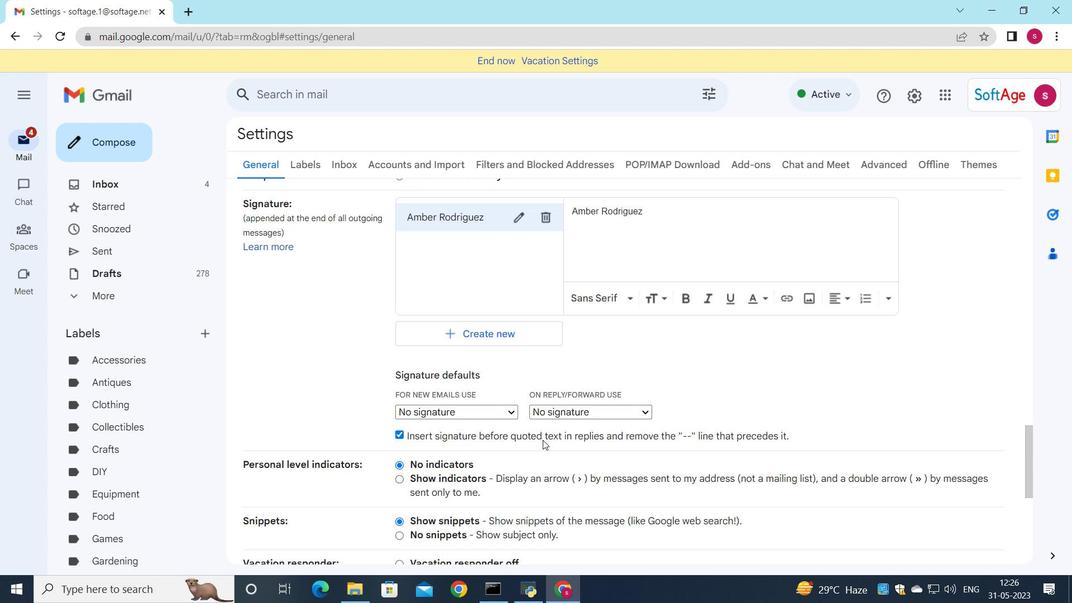 
Action: Mouse scrolled (543, 440) with delta (0, 0)
Screenshot: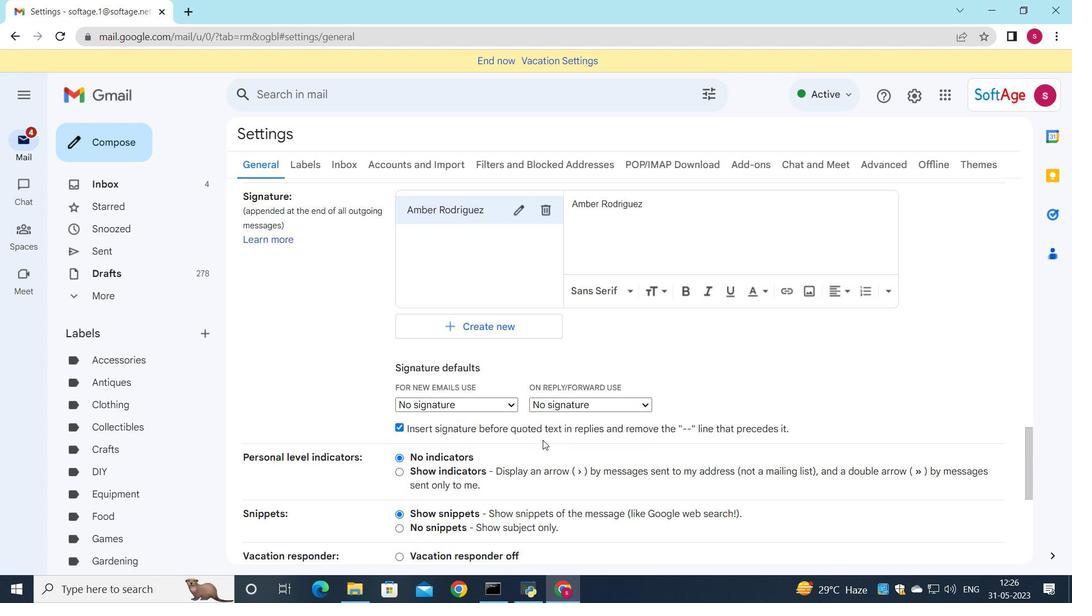 
Action: Mouse moved to (512, 269)
Screenshot: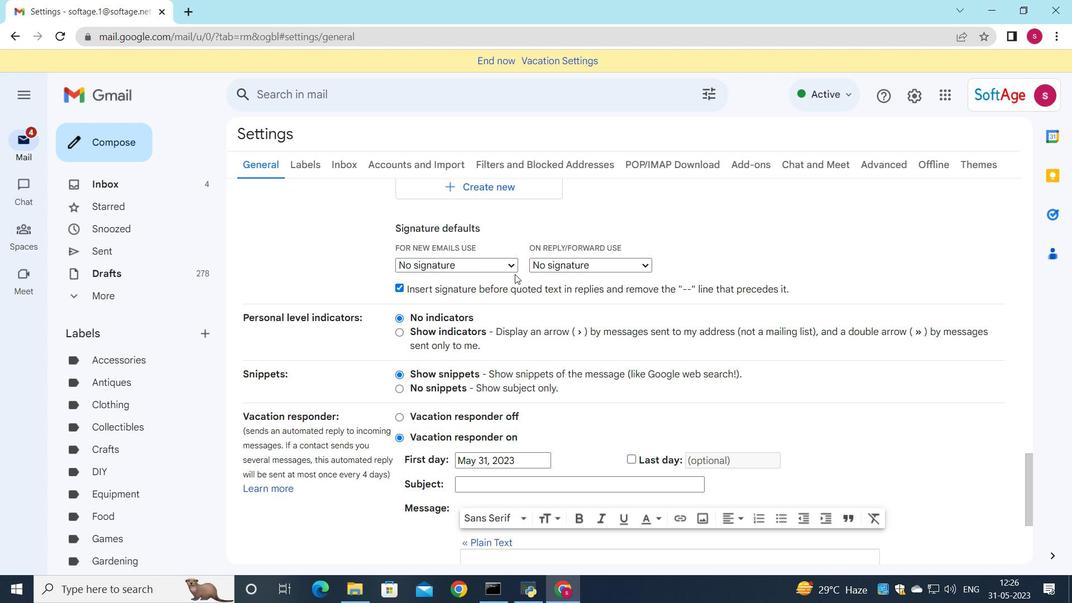
Action: Mouse pressed left at (512, 269)
Screenshot: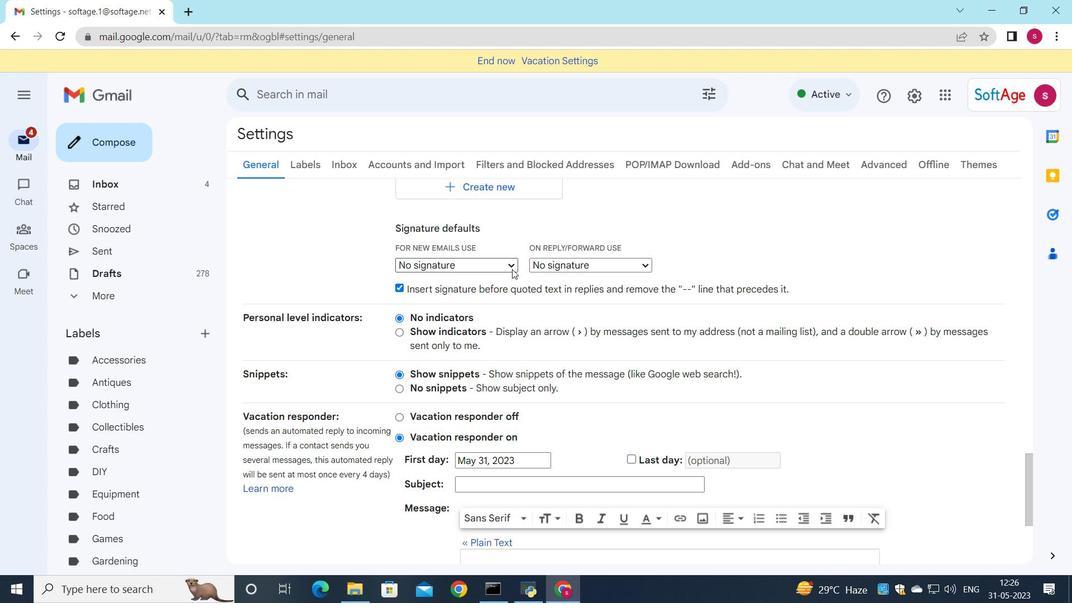 
Action: Mouse moved to (509, 294)
Screenshot: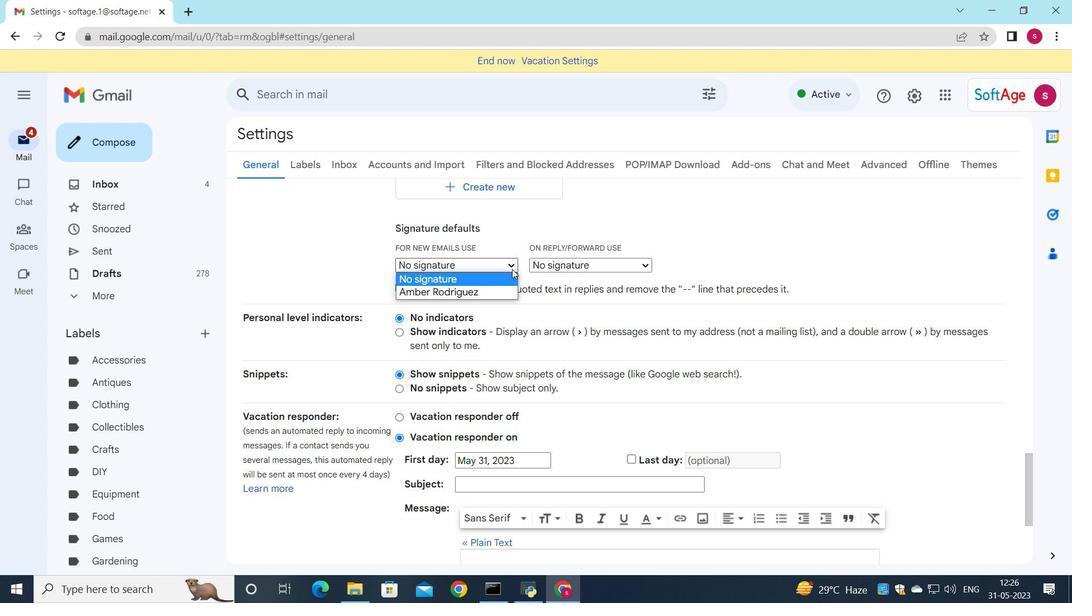 
Action: Mouse pressed left at (509, 294)
Screenshot: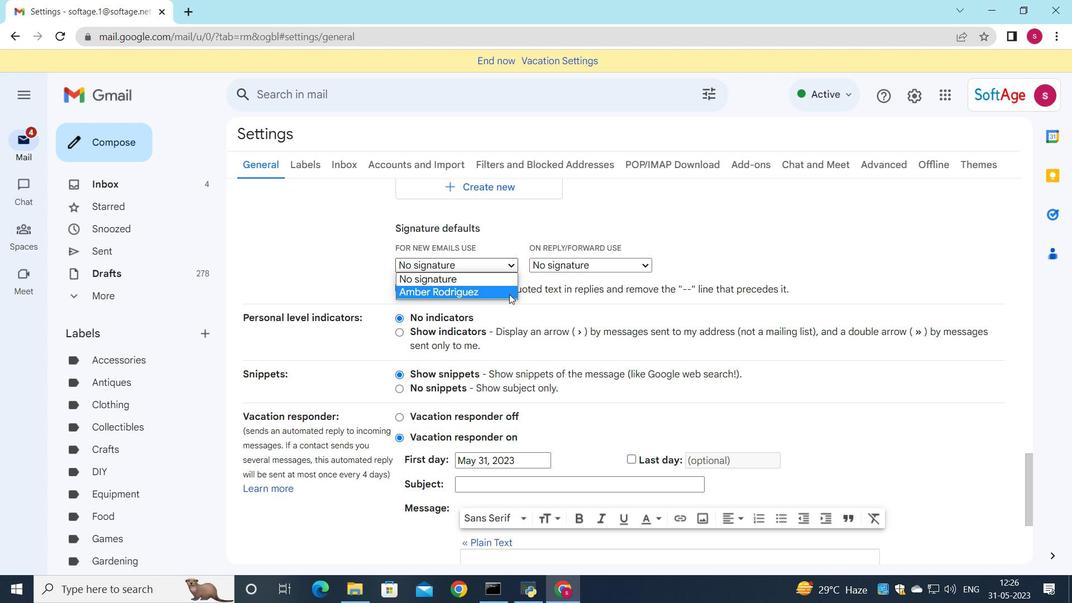
Action: Mouse moved to (555, 267)
Screenshot: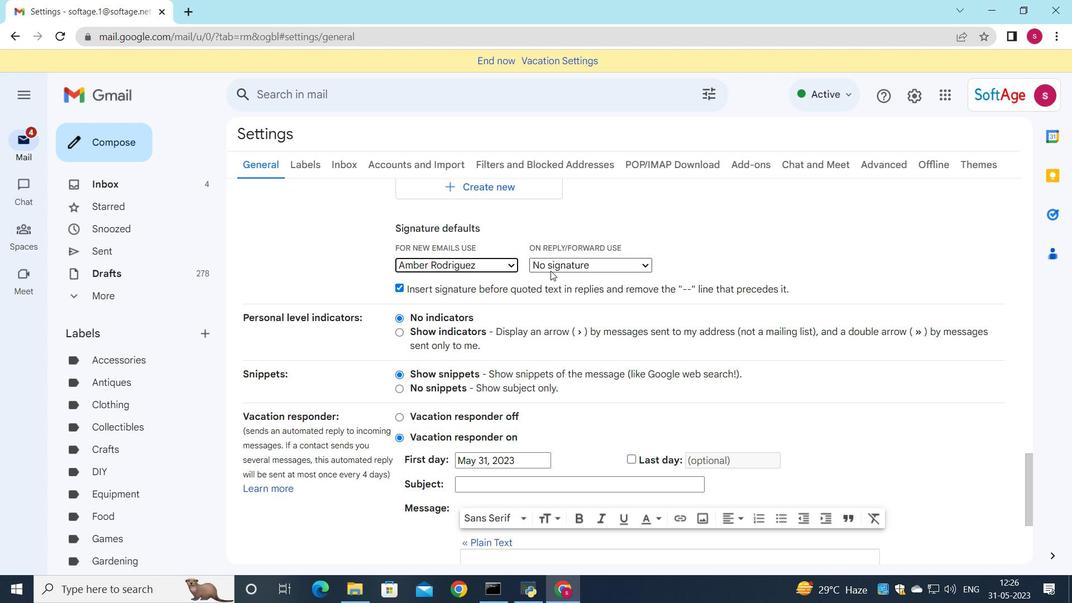 
Action: Mouse pressed left at (555, 267)
Screenshot: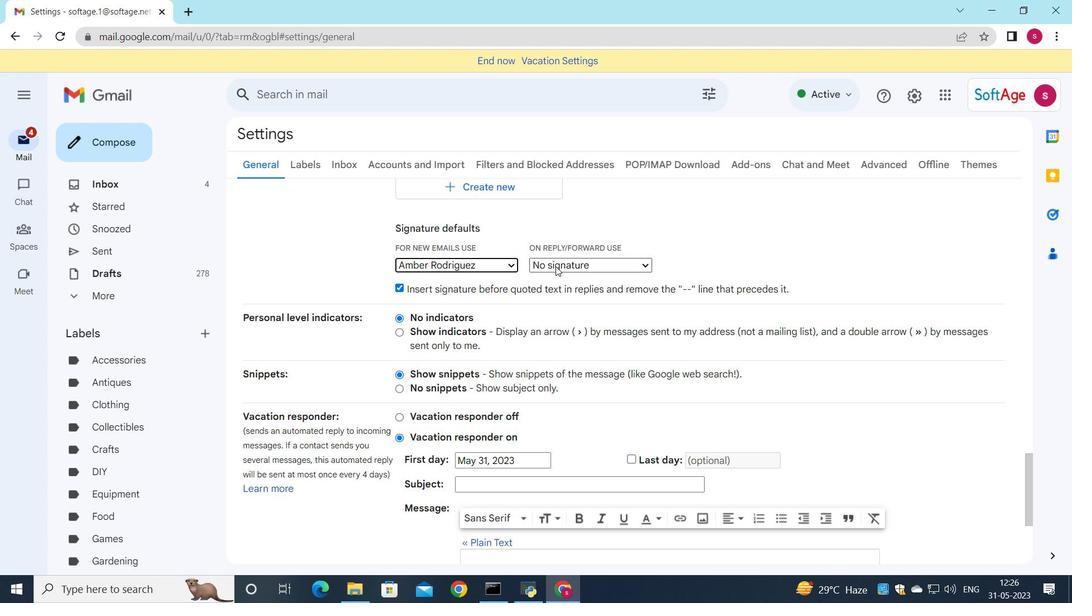 
Action: Mouse moved to (559, 292)
Screenshot: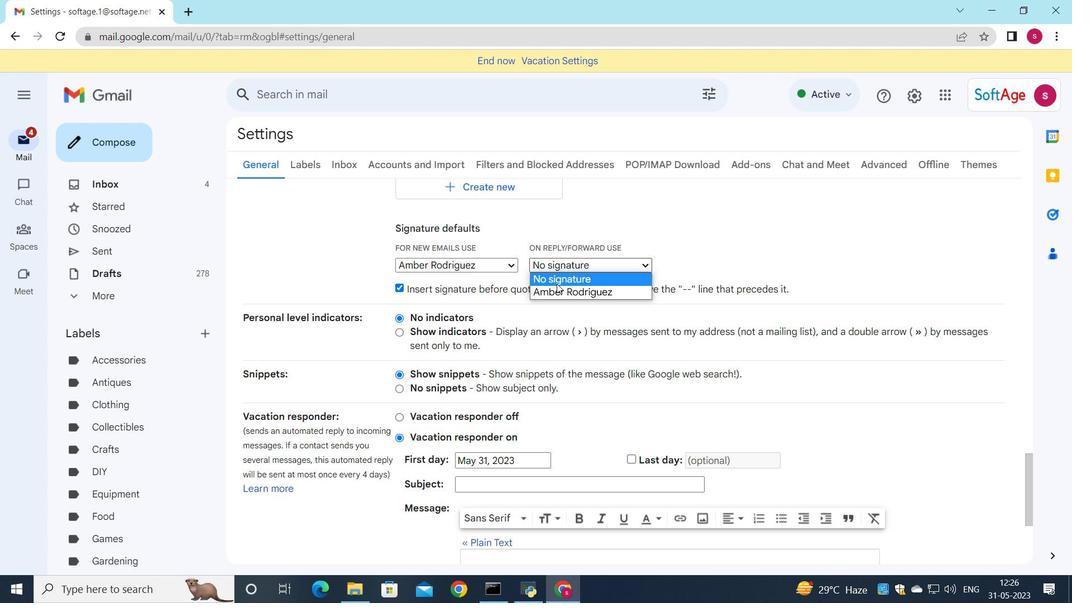 
Action: Mouse pressed left at (559, 292)
Screenshot: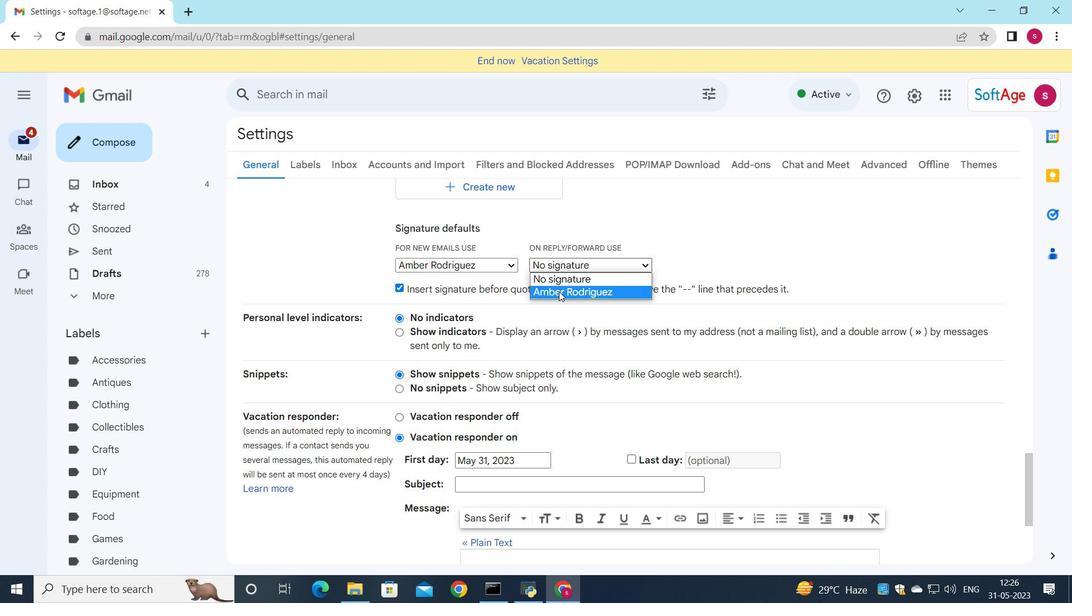 
Action: Mouse scrolled (559, 291) with delta (0, 0)
Screenshot: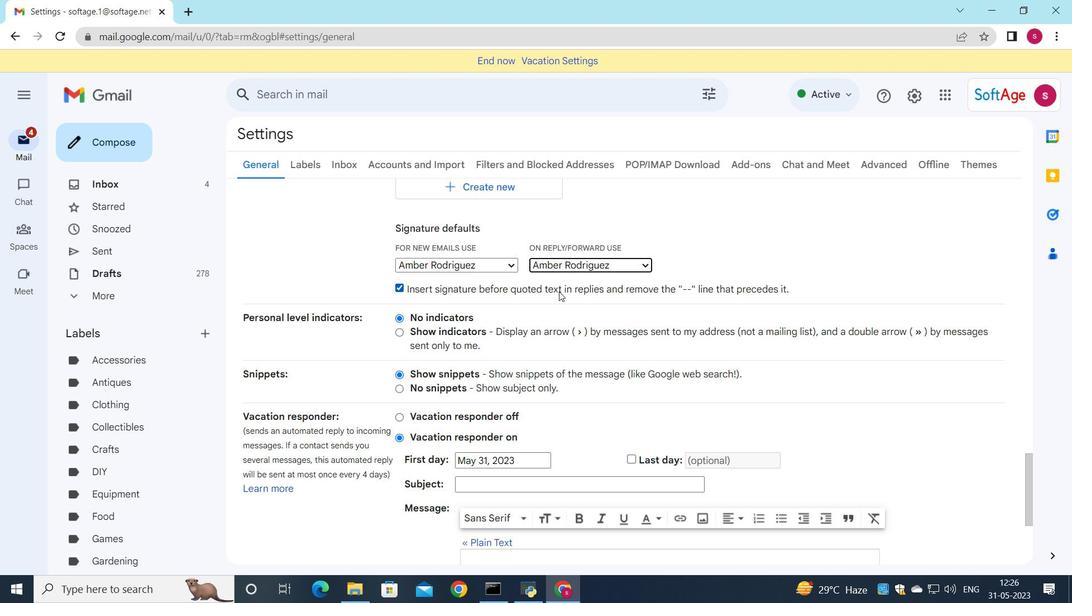 
Action: Mouse scrolled (559, 291) with delta (0, 0)
Screenshot: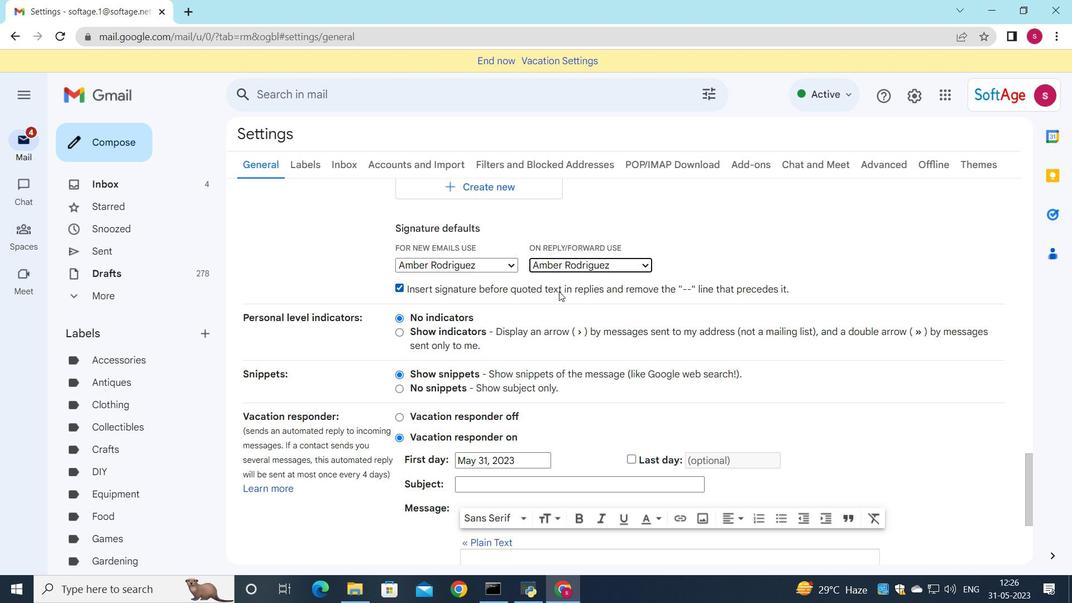 
Action: Mouse scrolled (559, 291) with delta (0, 0)
Screenshot: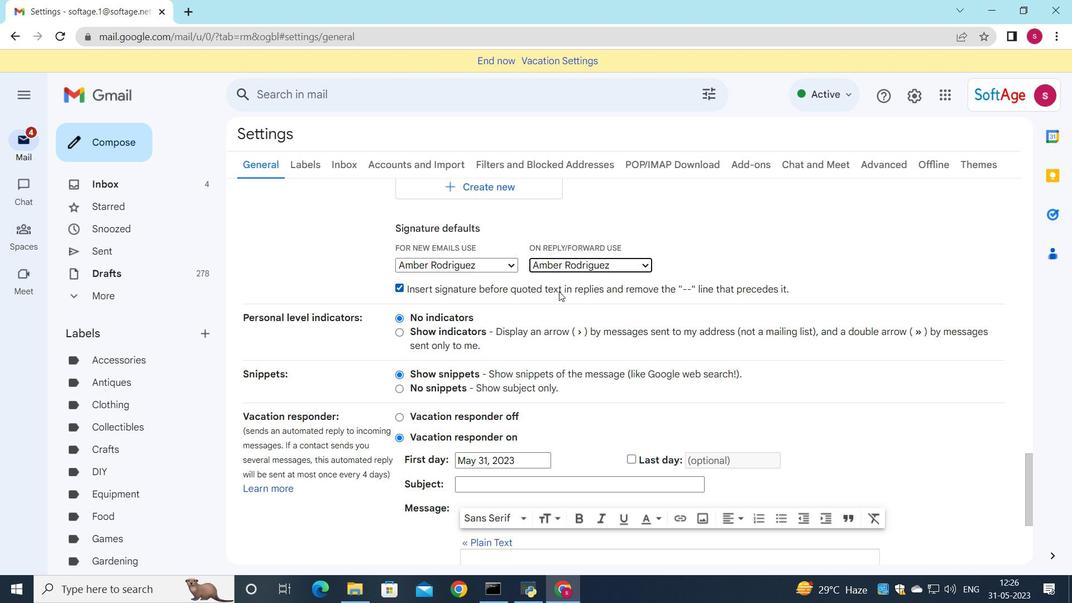 
Action: Mouse scrolled (559, 291) with delta (0, 0)
Screenshot: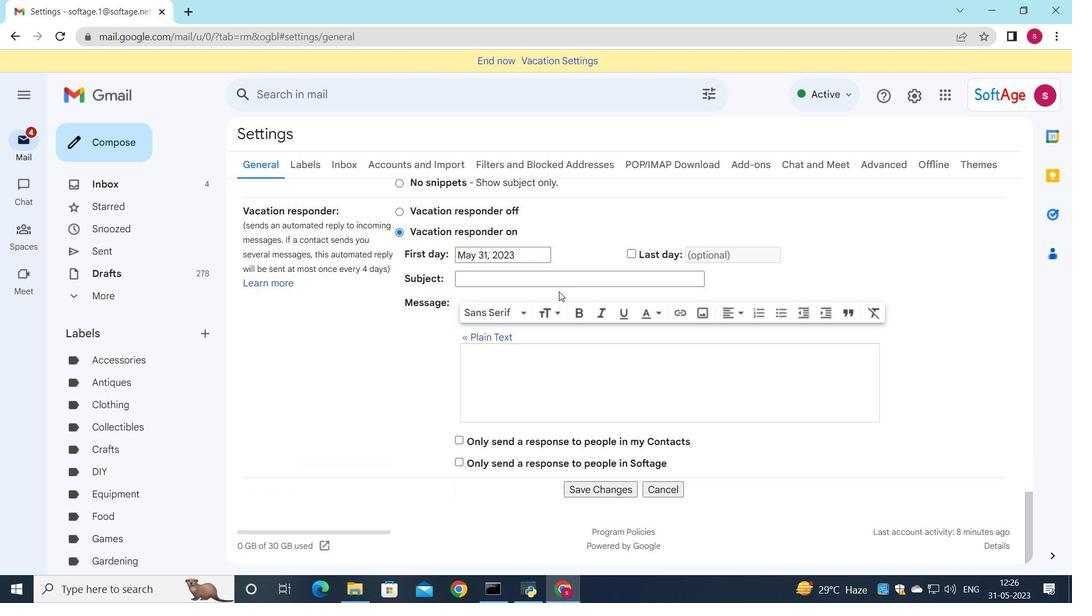 
Action: Mouse scrolled (559, 291) with delta (0, 0)
Screenshot: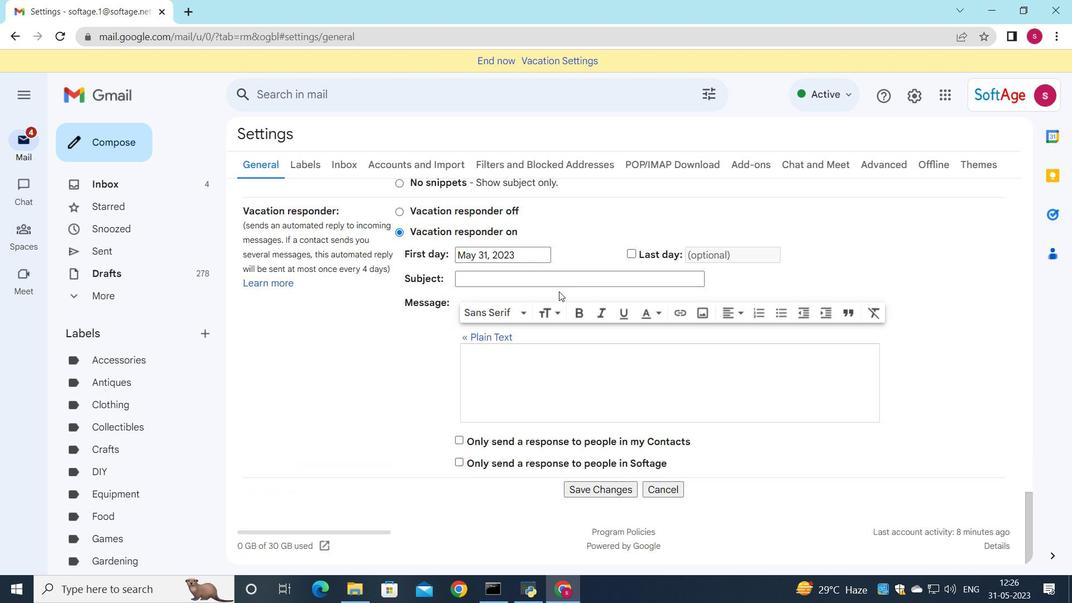 
Action: Mouse moved to (583, 490)
Screenshot: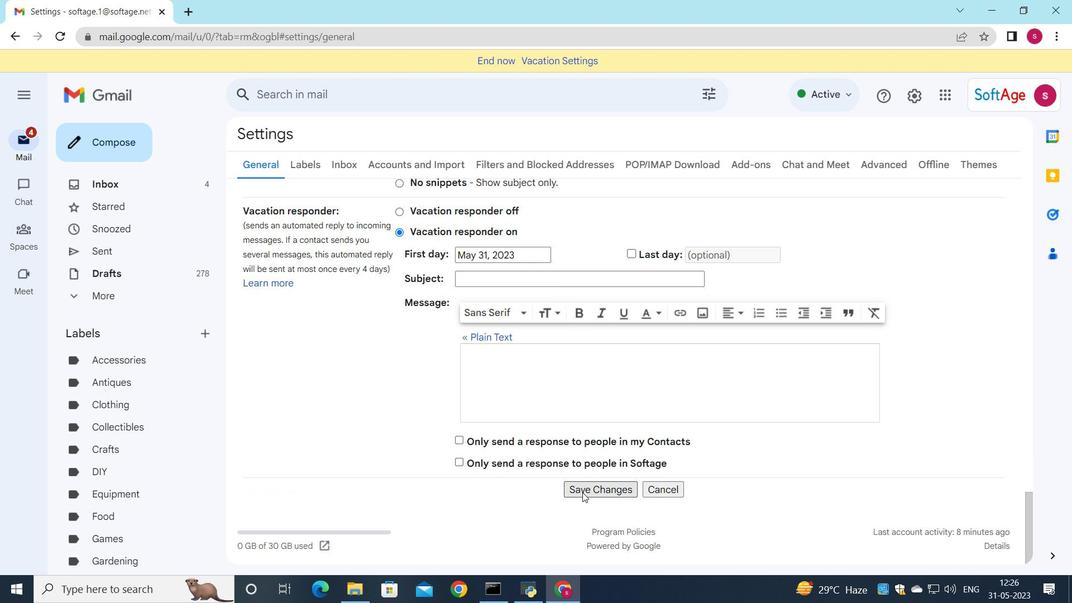 
Action: Mouse pressed left at (583, 490)
Screenshot: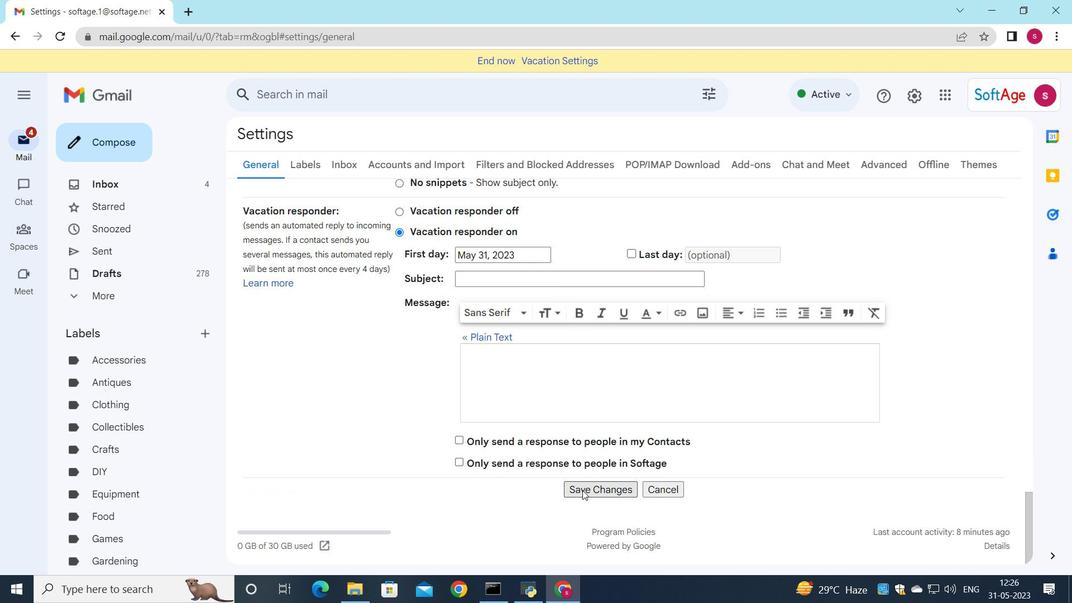 
Action: Mouse moved to (140, 187)
Screenshot: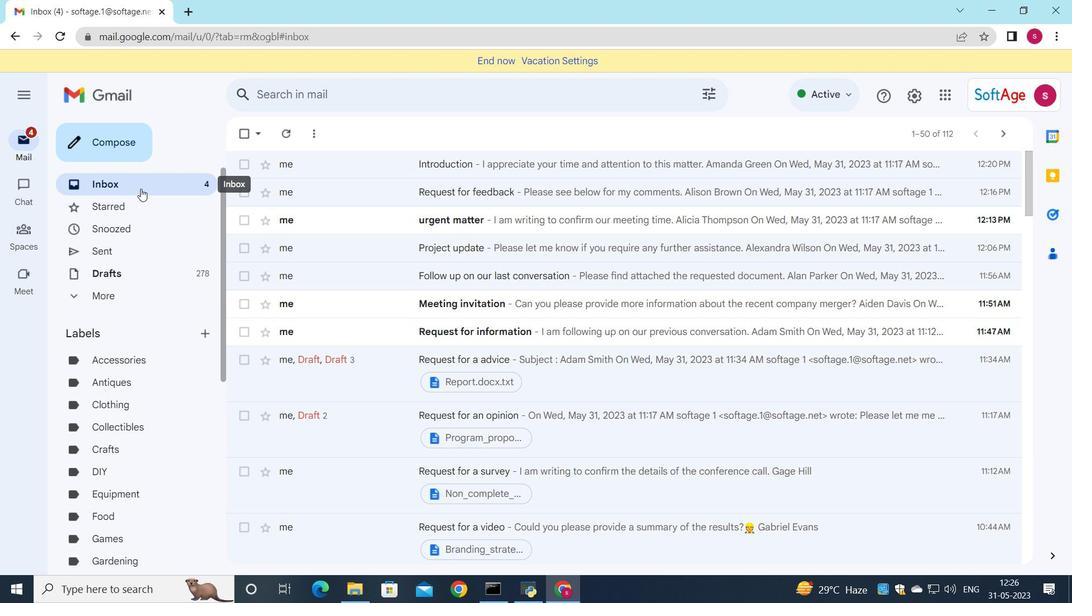
Action: Mouse pressed left at (140, 187)
Screenshot: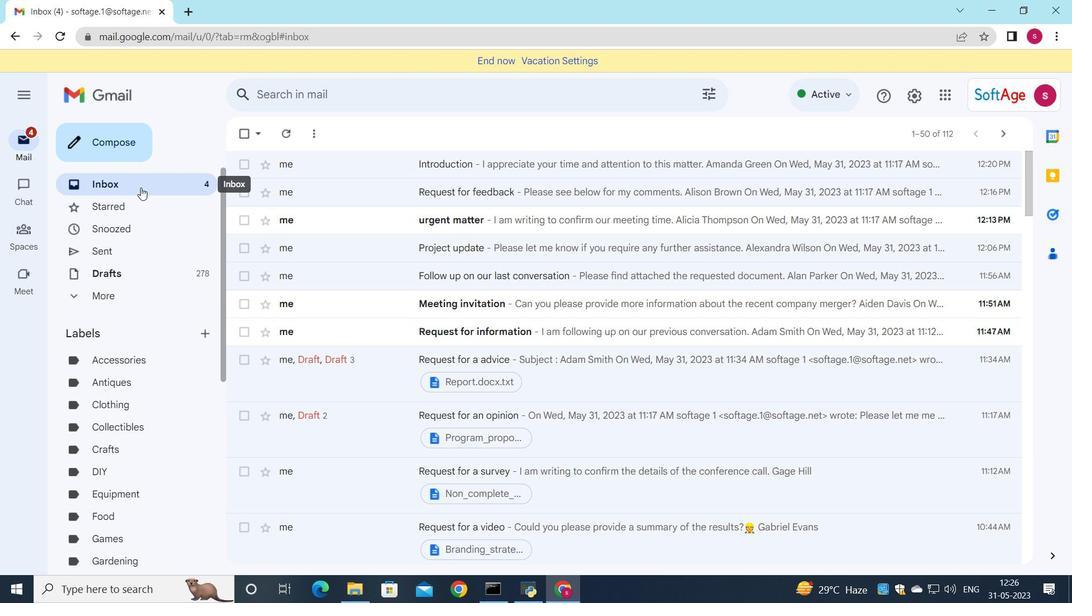 
Action: Mouse moved to (556, 501)
Screenshot: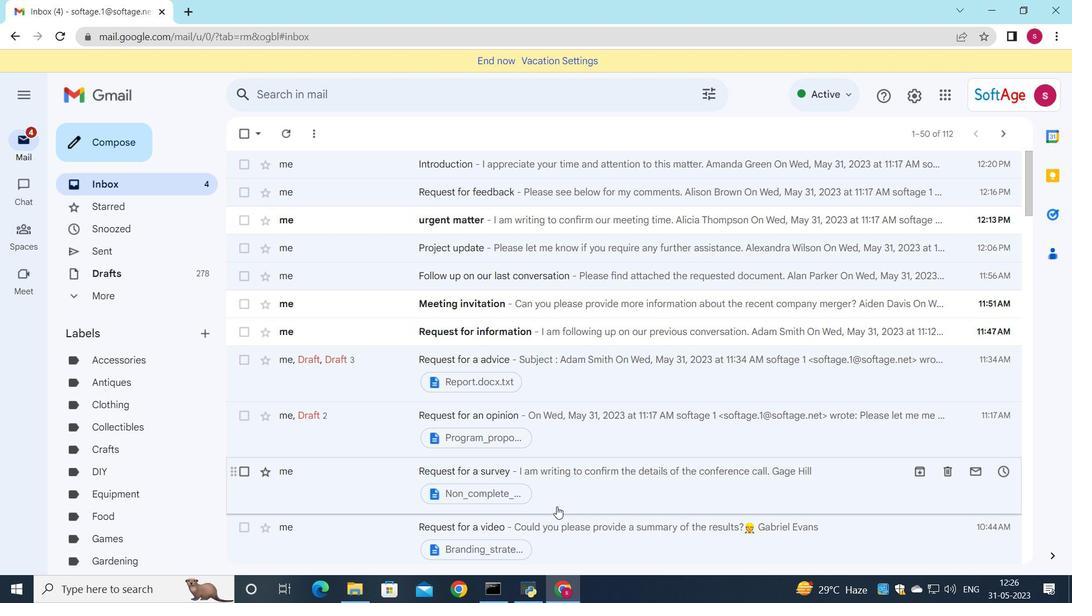 
Action: Mouse pressed left at (556, 501)
Screenshot: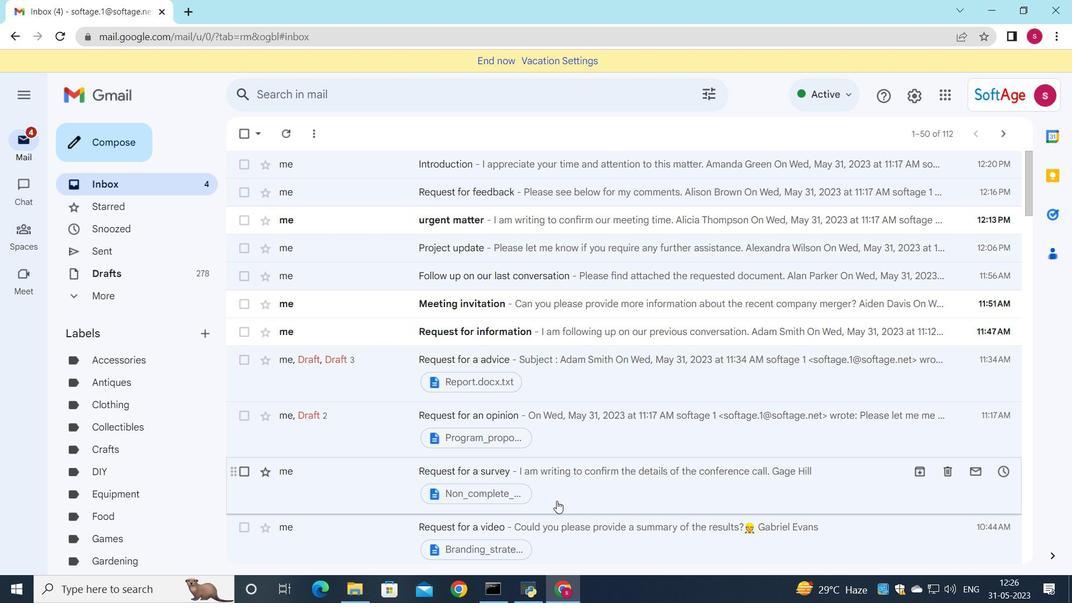 
Action: Mouse moved to (321, 441)
Screenshot: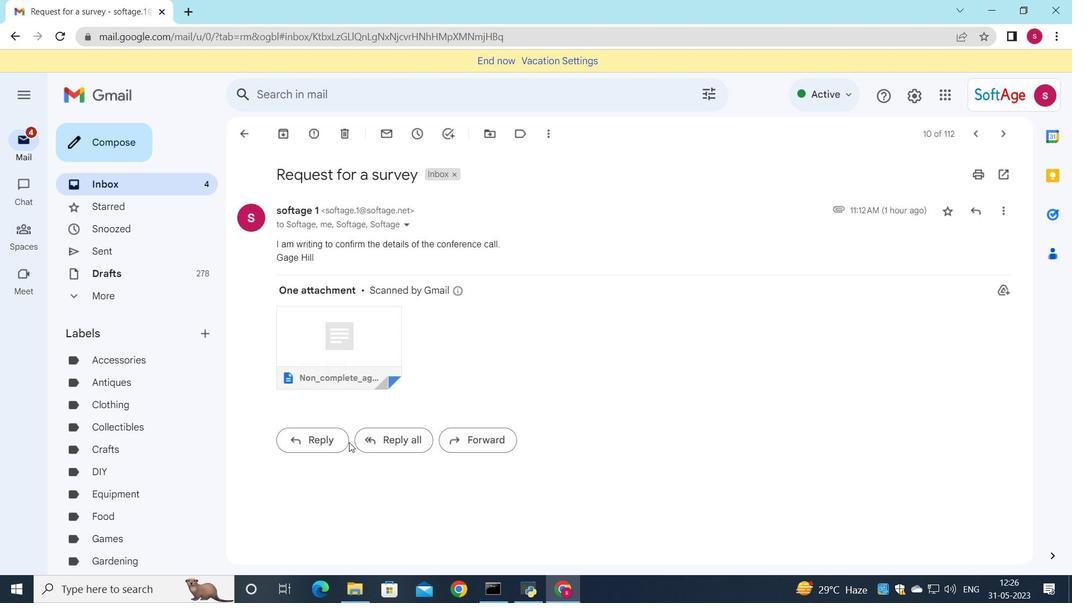 
Action: Mouse pressed left at (321, 441)
Screenshot: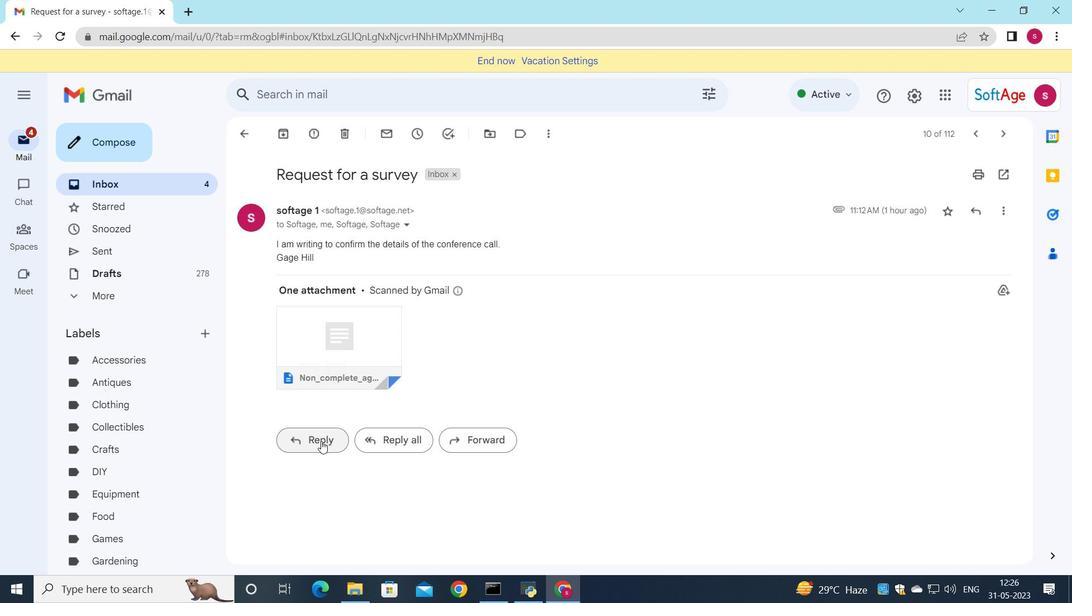 
Action: Mouse moved to (303, 384)
Screenshot: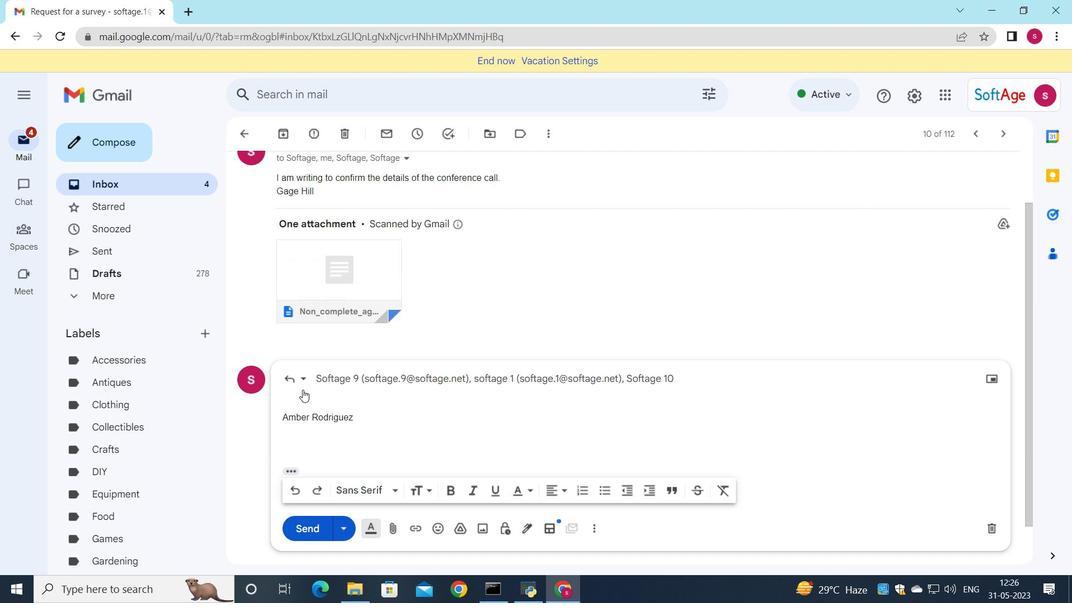 
Action: Mouse pressed left at (303, 384)
Screenshot: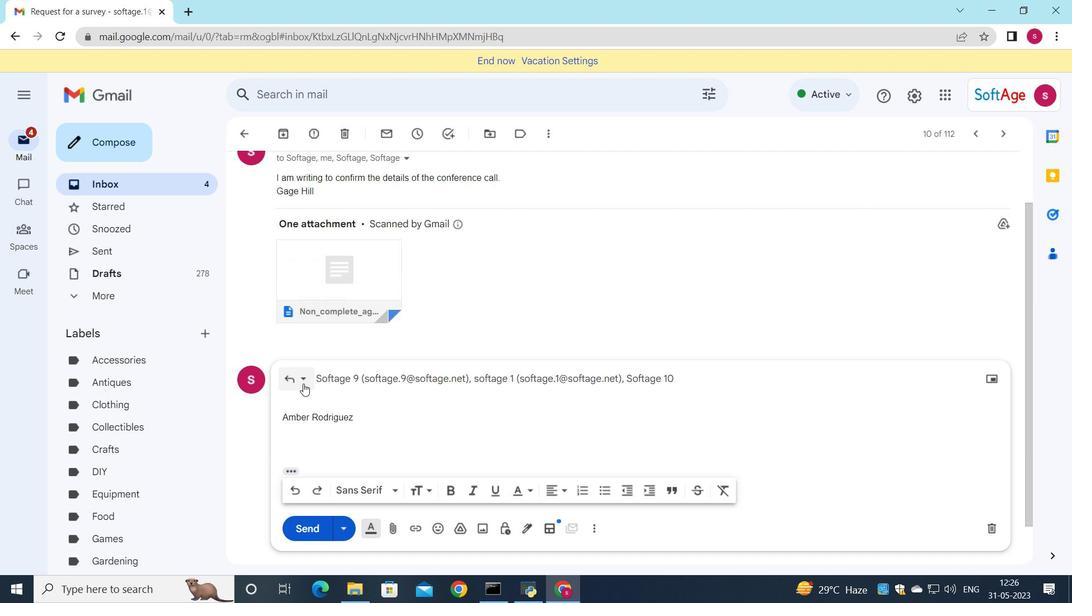 
Action: Mouse moved to (346, 482)
Screenshot: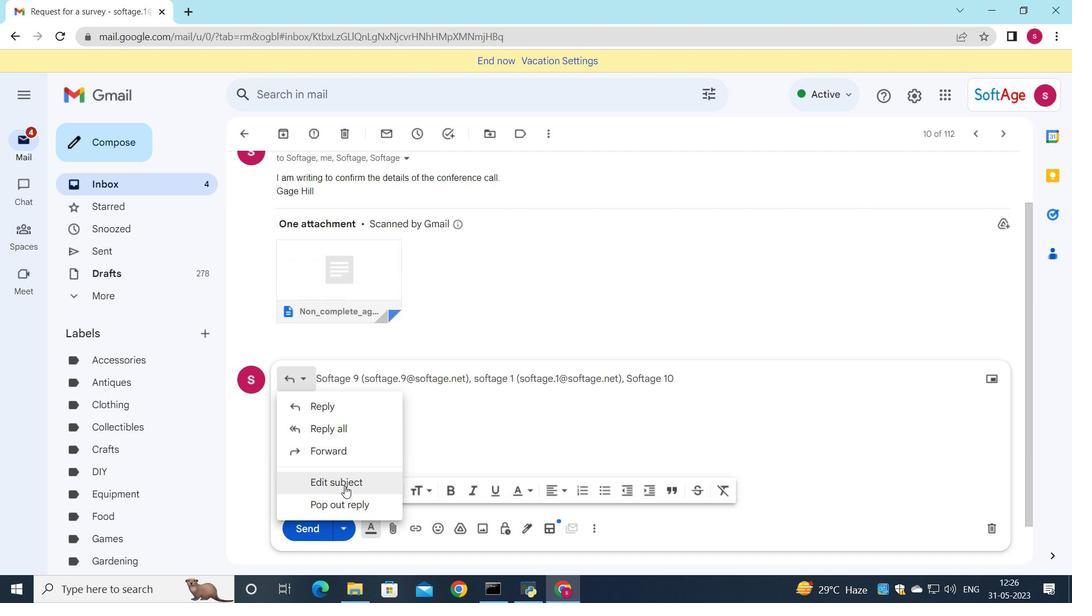 
Action: Mouse pressed left at (346, 482)
Screenshot: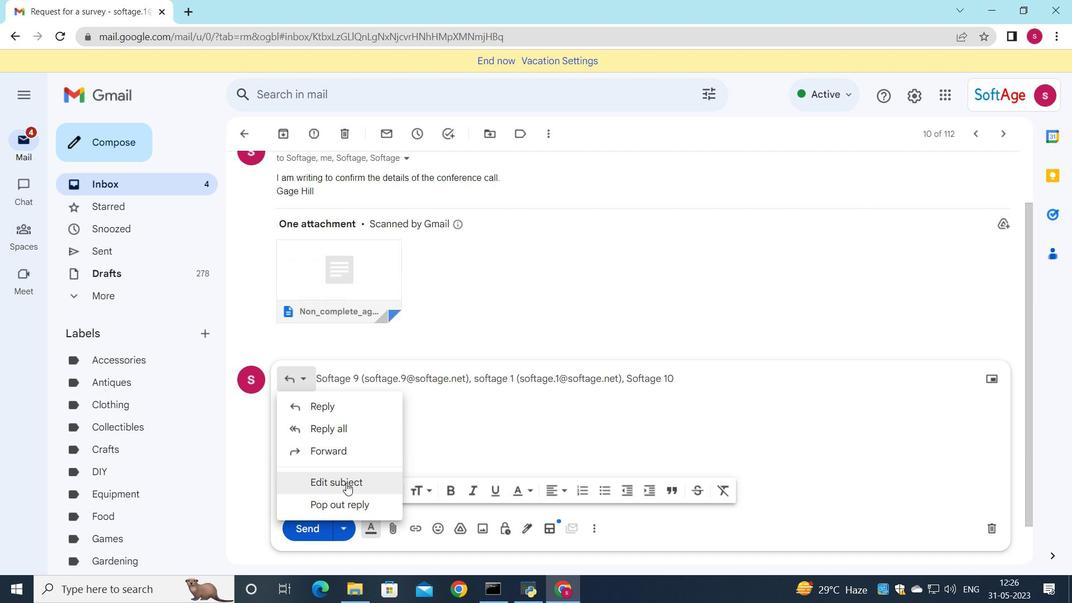 
Action: Mouse moved to (689, 325)
Screenshot: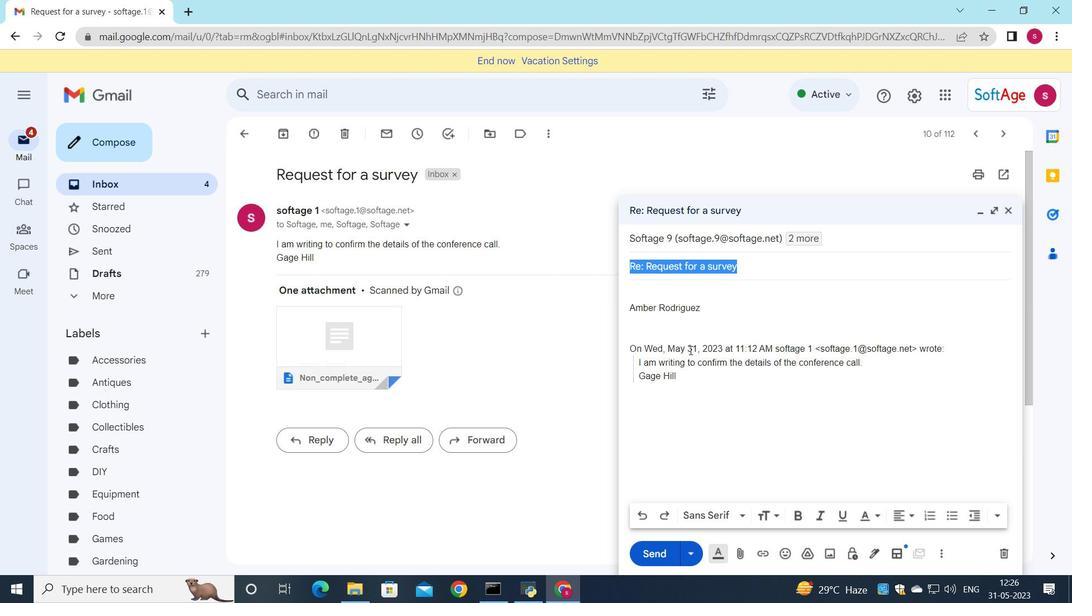 
Action: Key pressed <Key.shift><Key.shift><Key.shift><Key.shift><Key.shift><Key.shift><Key.shift><Key.shift><Key.shift><Key.shift><Key.shift><Key.shift><Key.shift><Key.shift><Key.shift>Thank<Key.space>you
Screenshot: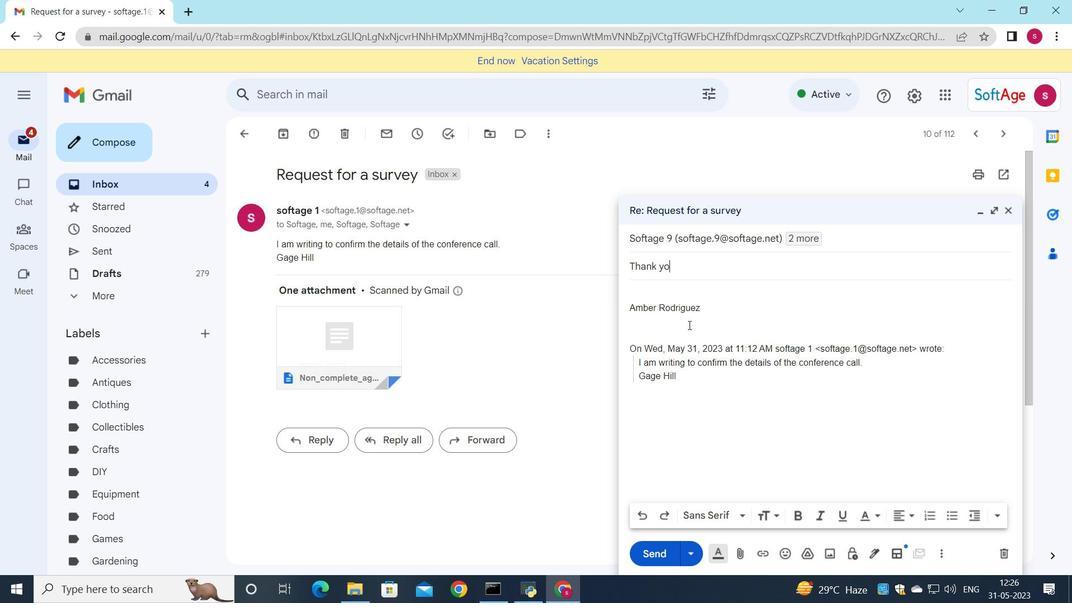 
Action: Mouse moved to (661, 294)
Screenshot: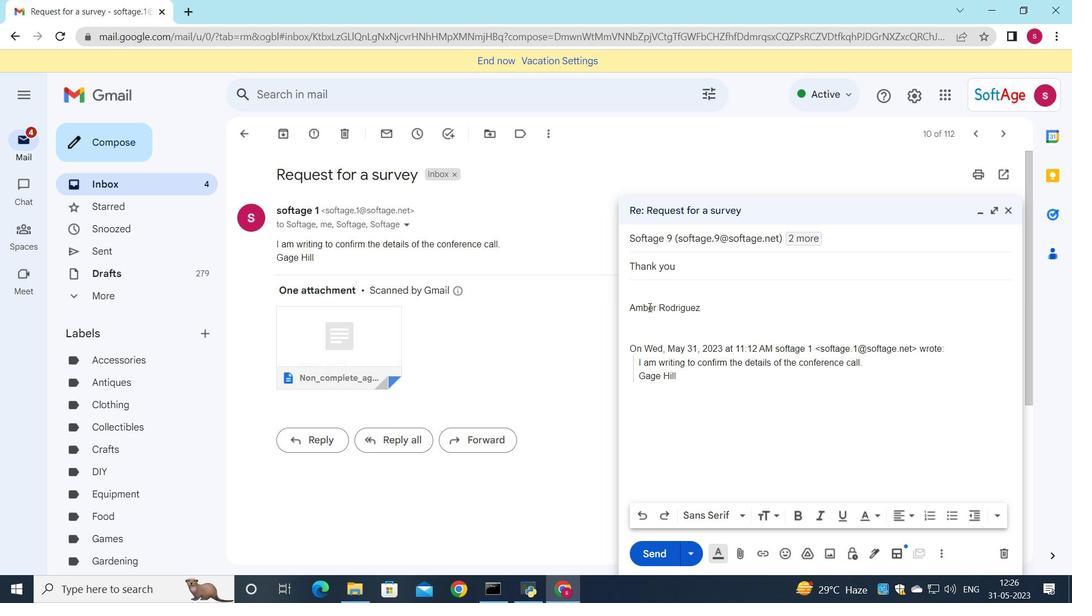 
Action: Mouse pressed left at (661, 294)
Screenshot: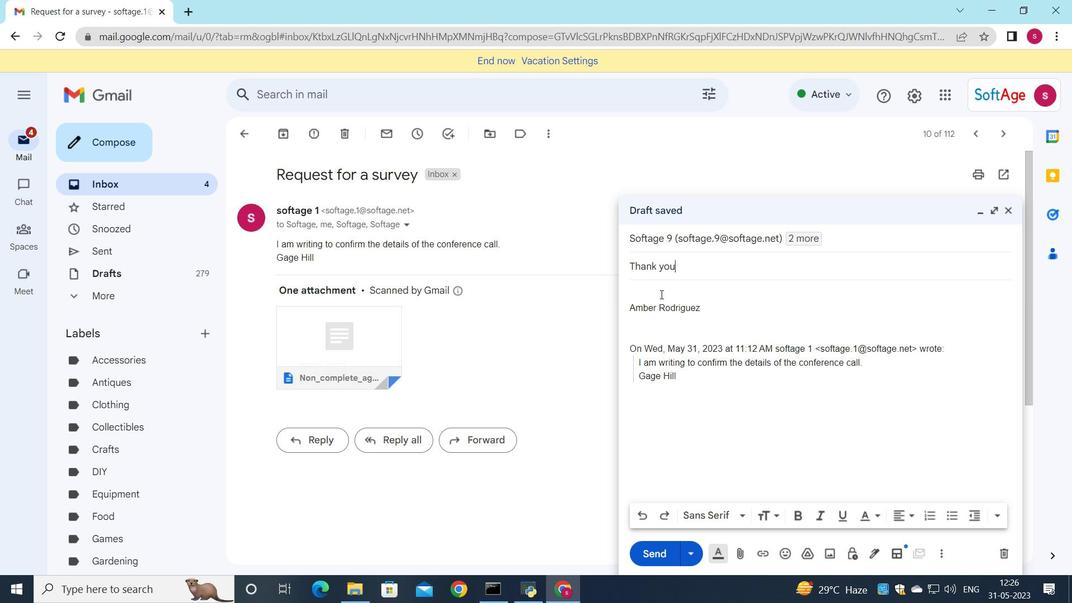 
Action: Key pressed <Key.shift>I<Key.space>would<Key.space>like<Key.space>to<Key.space>request<Key.space>a<Key.space>meeting<Key.space>to<Key.space>discuss<Key.space>the<Key.space>upcoming<Key.space>marketing<Key.space>event.
Screenshot: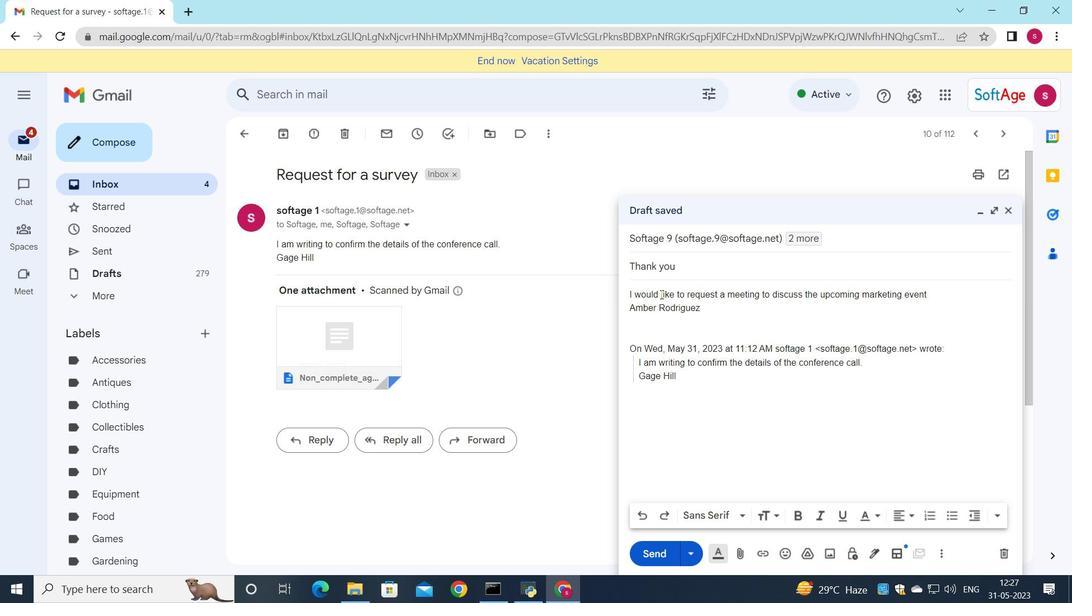
Action: Mouse moved to (641, 512)
Screenshot: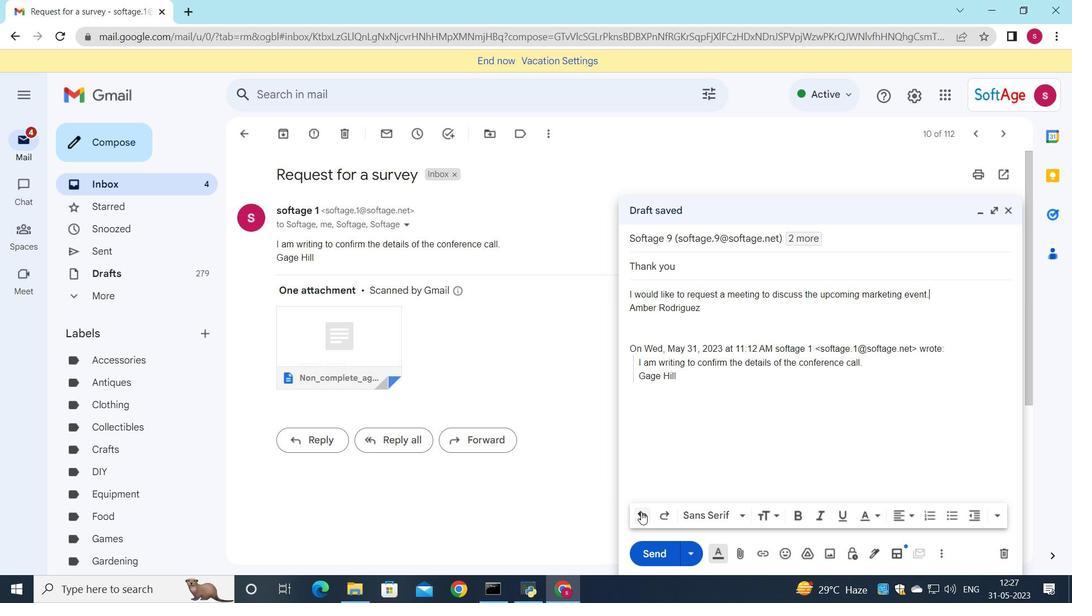 
Action: Mouse pressed left at (641, 512)
Screenshot: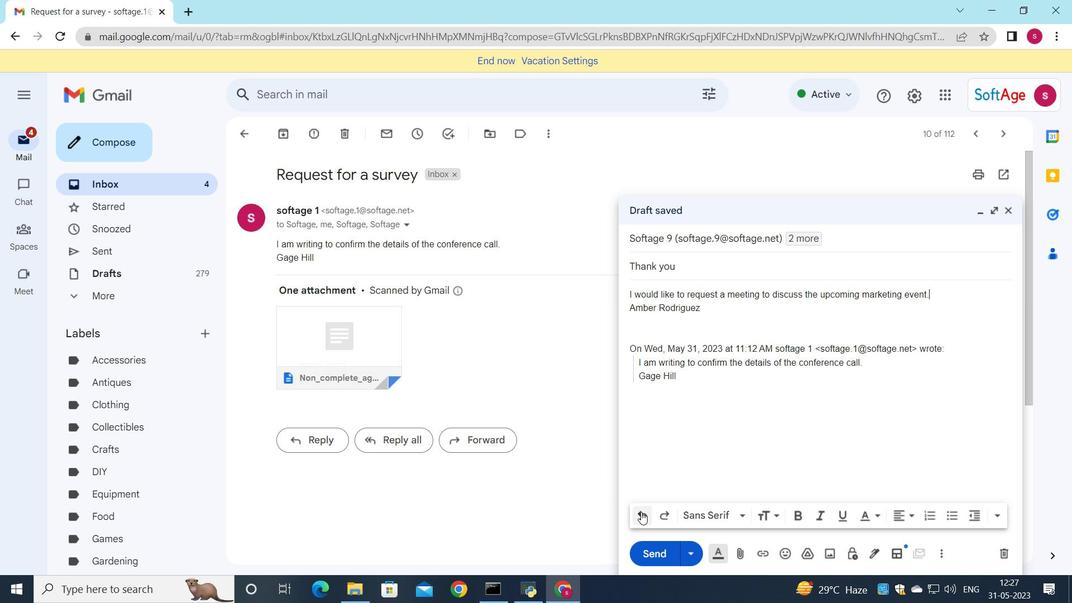 
Action: Mouse pressed left at (641, 512)
Screenshot: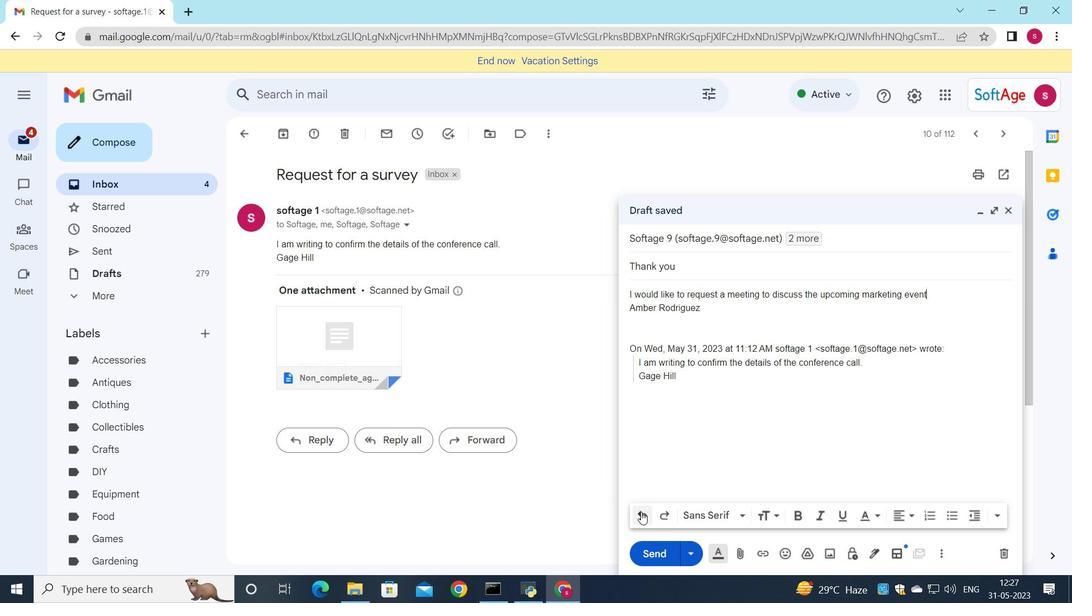 
Action: Mouse pressed left at (641, 512)
Screenshot: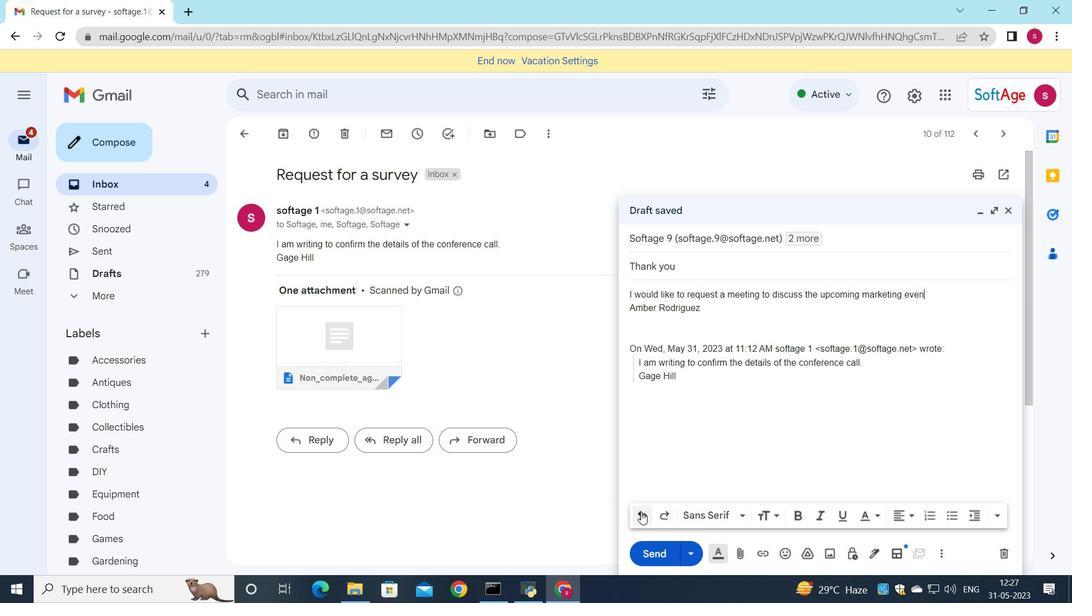 
Action: Mouse pressed left at (641, 512)
Screenshot: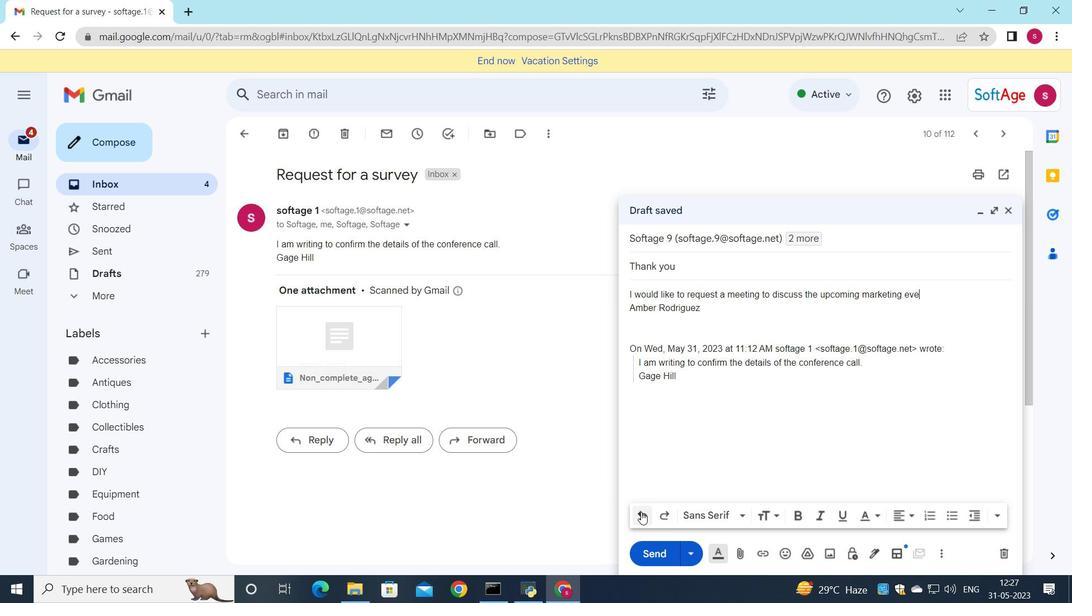 
Action: Mouse pressed left at (641, 512)
Screenshot: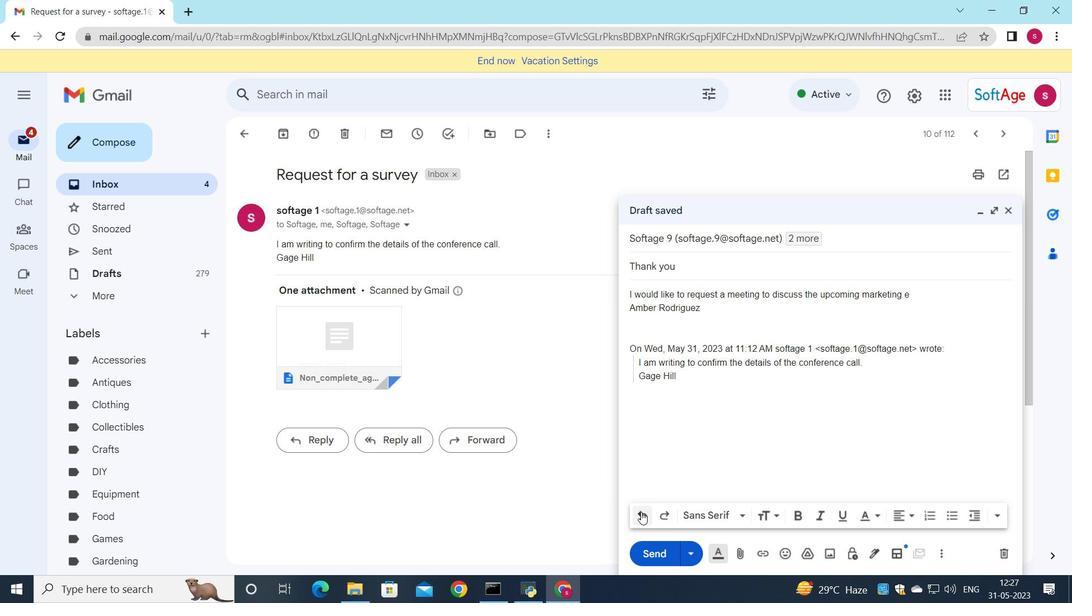 
Action: Mouse pressed left at (641, 512)
Screenshot: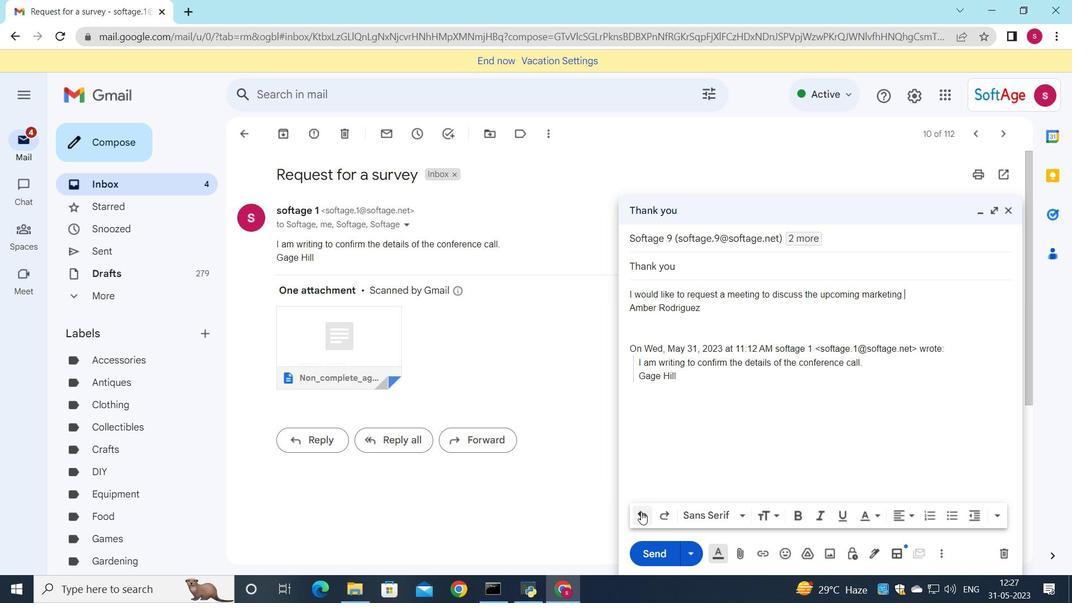 
Action: Mouse moved to (641, 513)
Screenshot: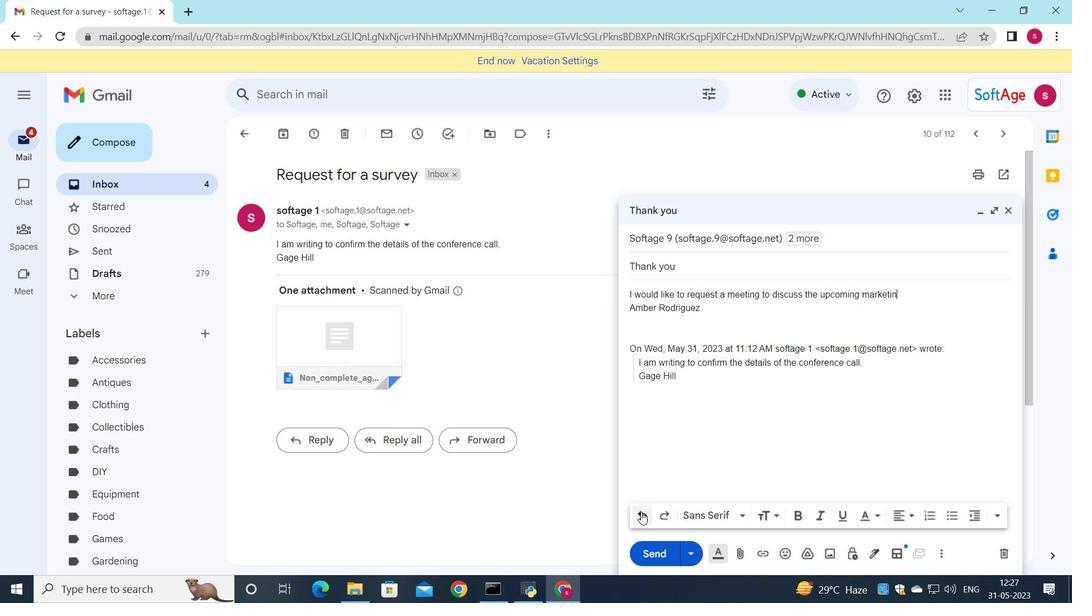 
Action: Mouse pressed left at (641, 513)
Screenshot: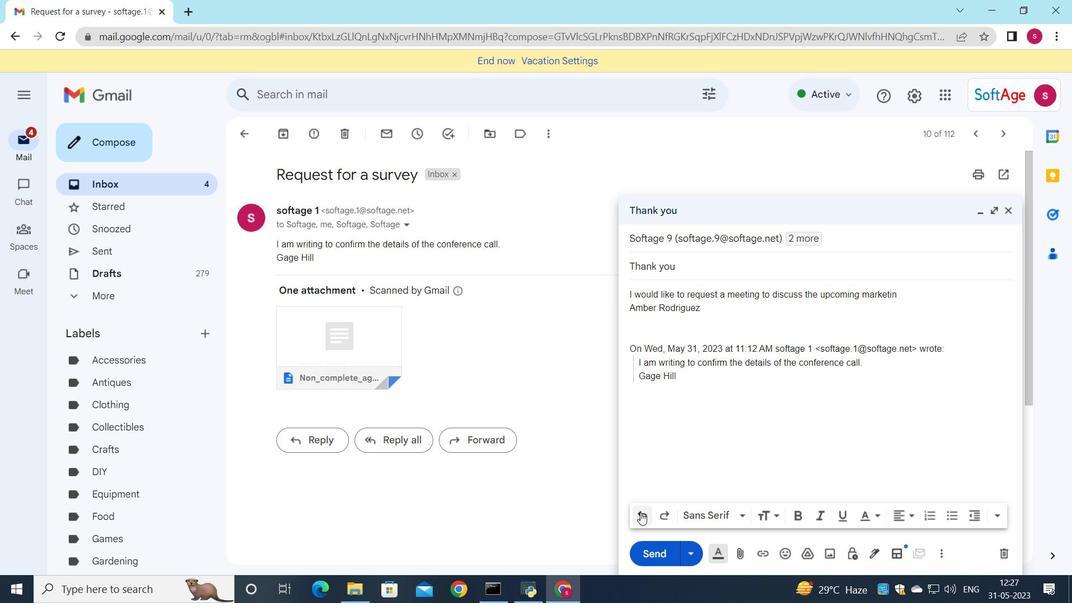 
Action: Mouse pressed left at (641, 513)
Screenshot: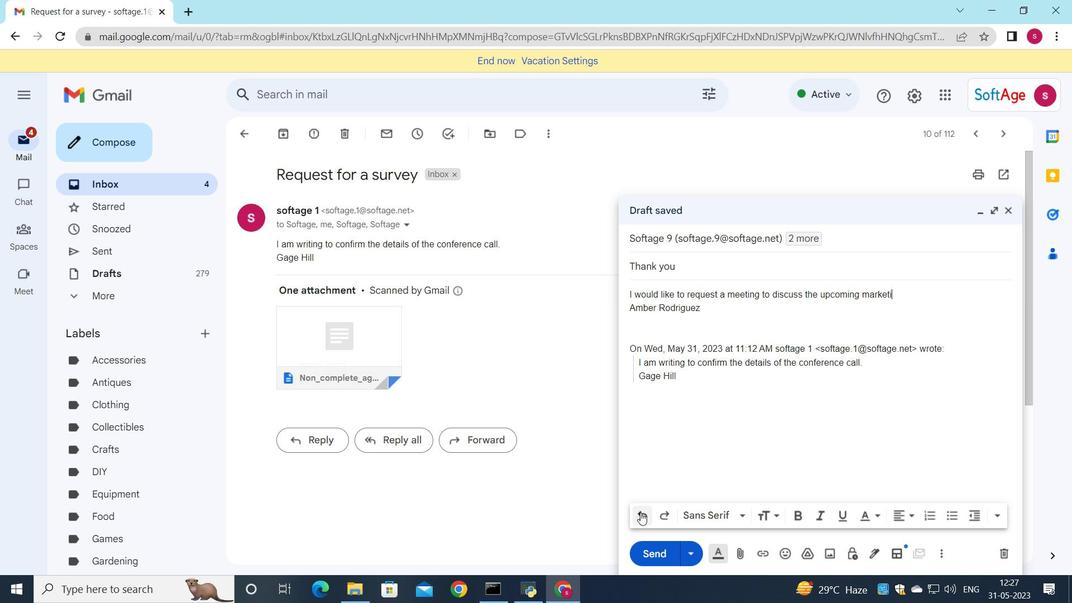 
Action: Mouse pressed left at (641, 513)
Screenshot: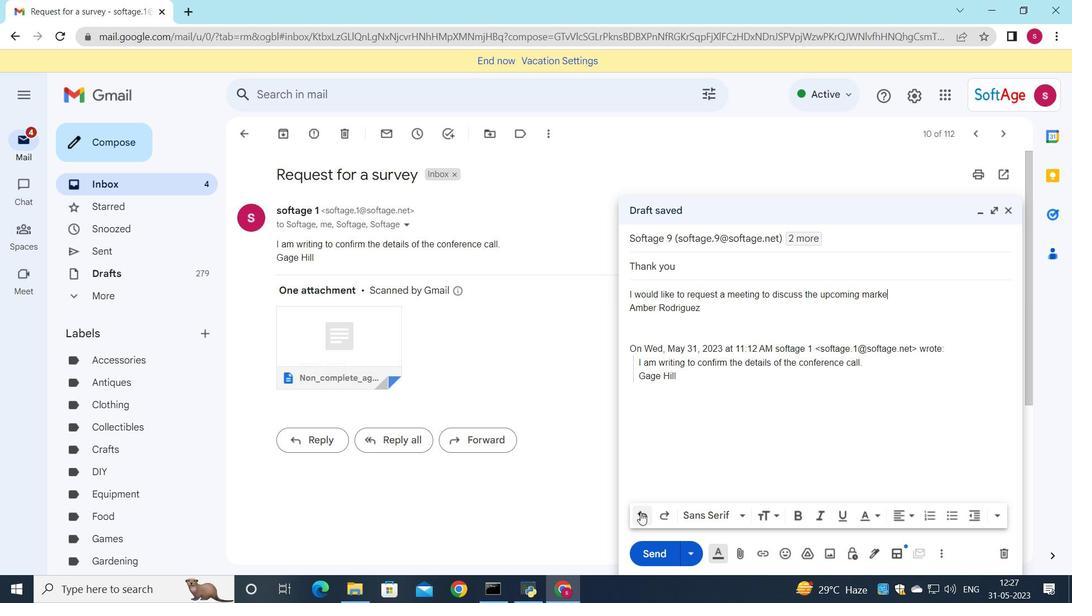 
Action: Mouse pressed left at (641, 513)
Screenshot: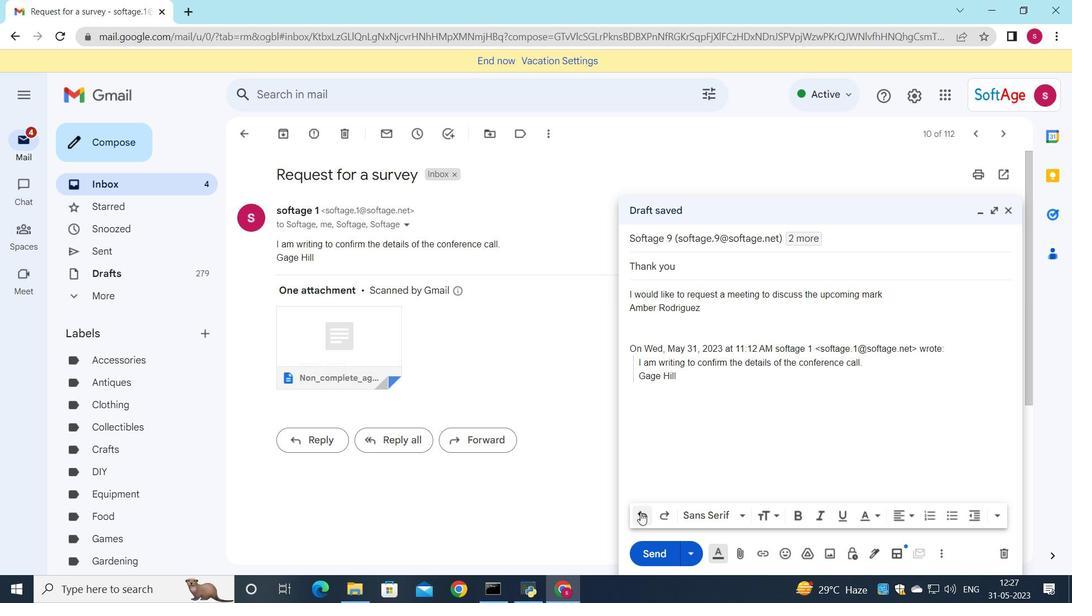 
Action: Mouse pressed left at (641, 513)
Screenshot: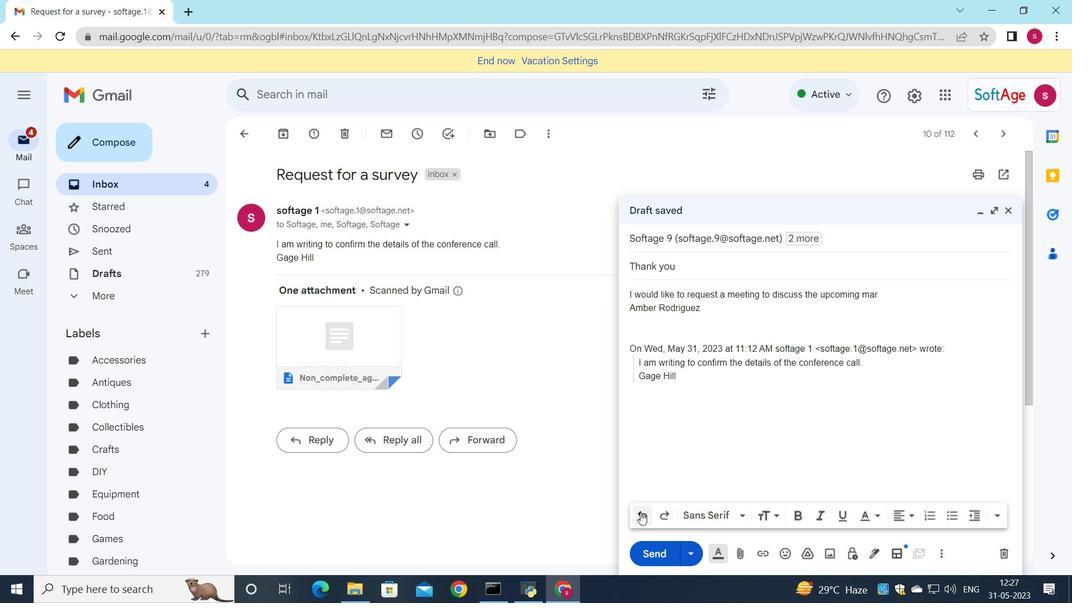 
Action: Mouse pressed left at (641, 513)
Screenshot: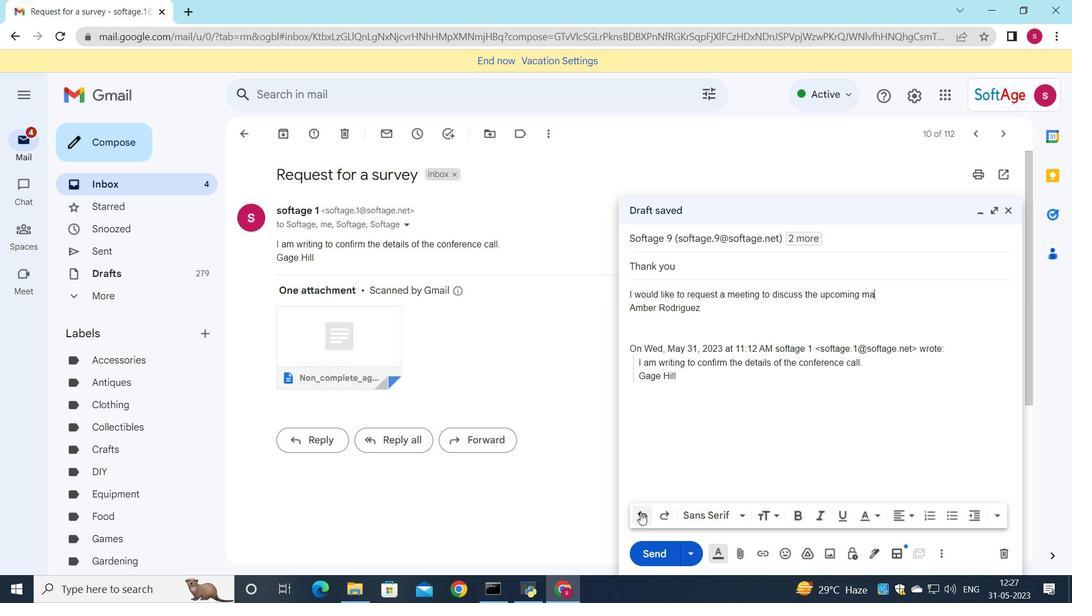 
Action: Mouse pressed left at (641, 513)
Screenshot: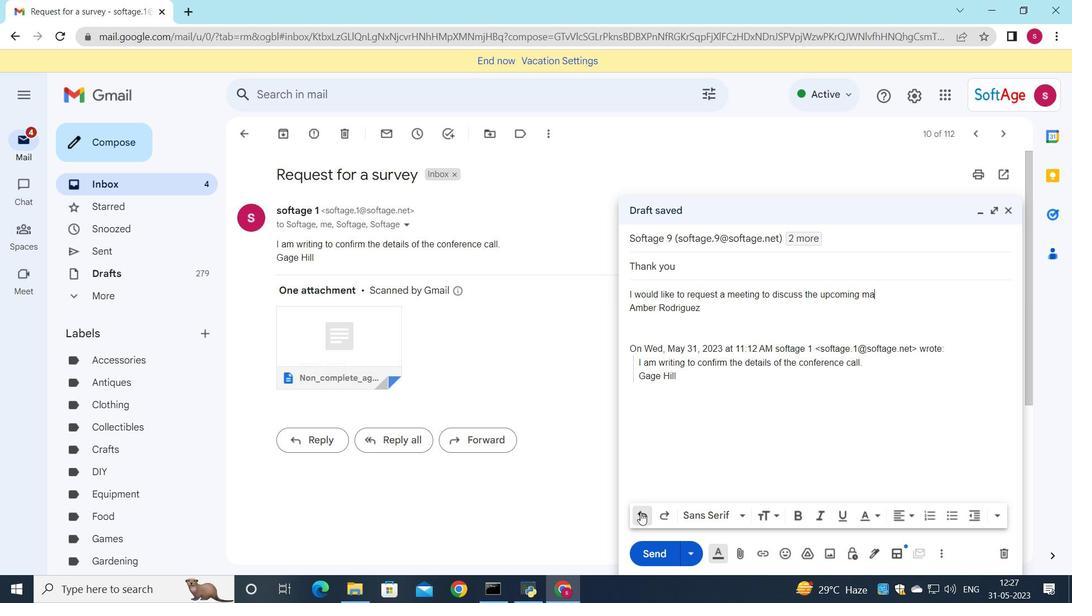 
Action: Mouse pressed left at (641, 513)
Screenshot: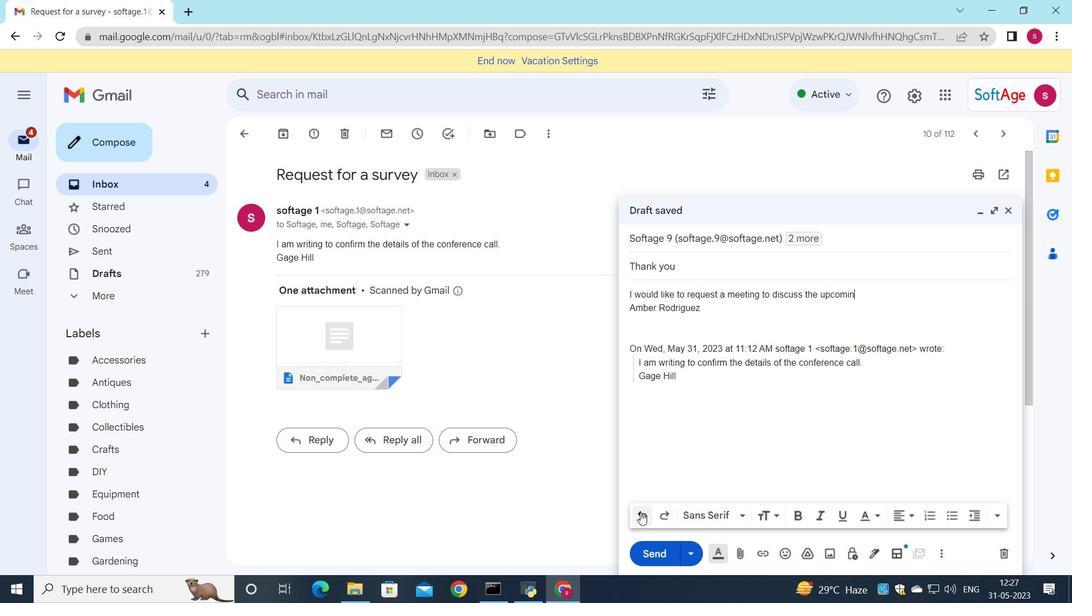
Action: Mouse pressed left at (641, 513)
Screenshot: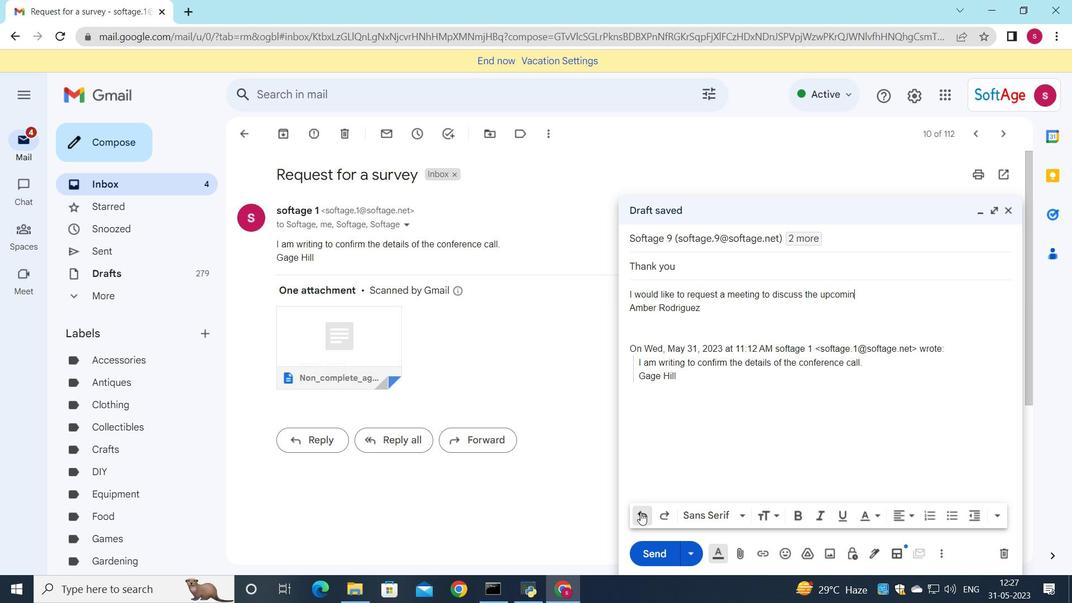 
Action: Mouse pressed left at (641, 513)
Screenshot: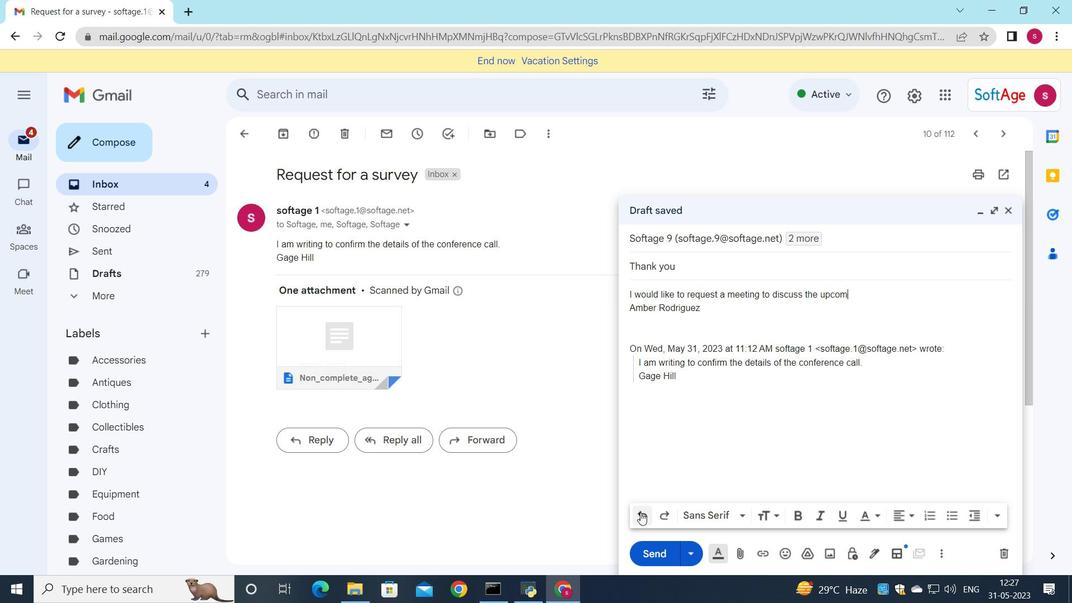
Action: Mouse pressed left at (641, 513)
Screenshot: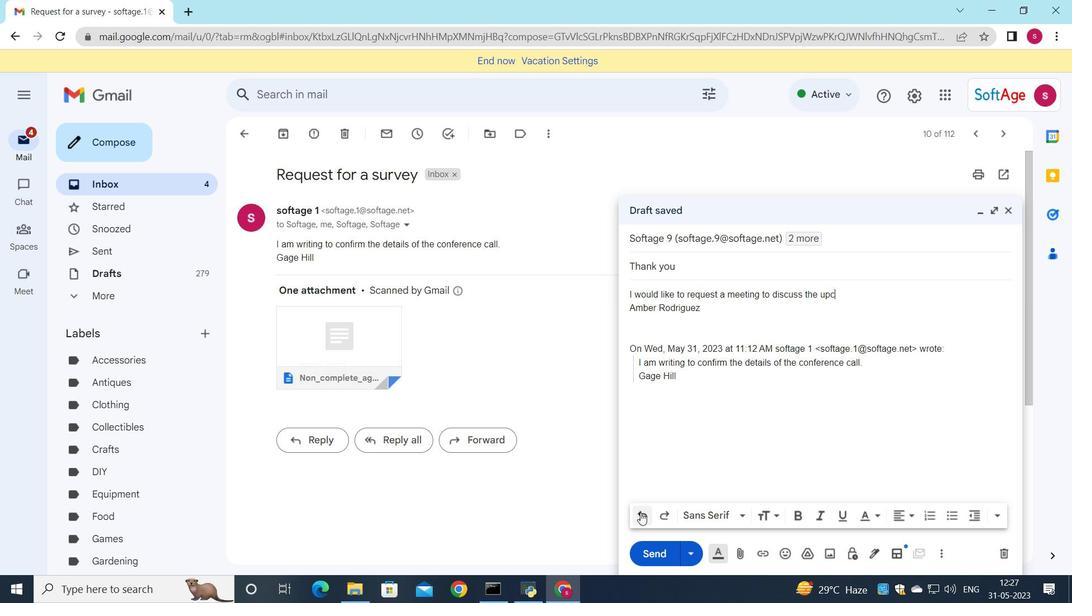 
Action: Mouse pressed left at (641, 513)
Screenshot: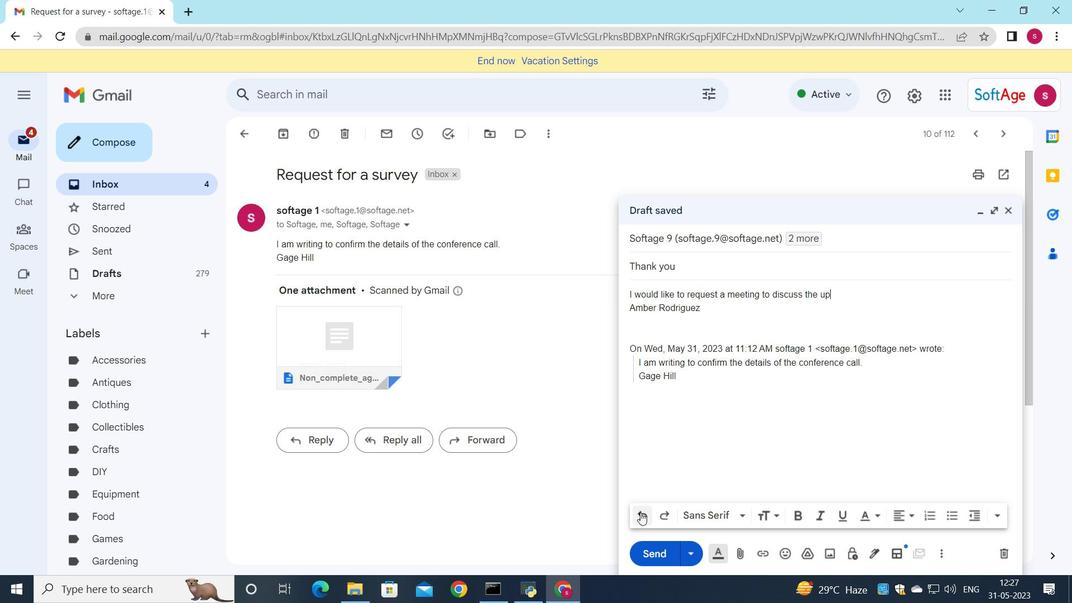 
Action: Mouse pressed left at (641, 513)
Screenshot: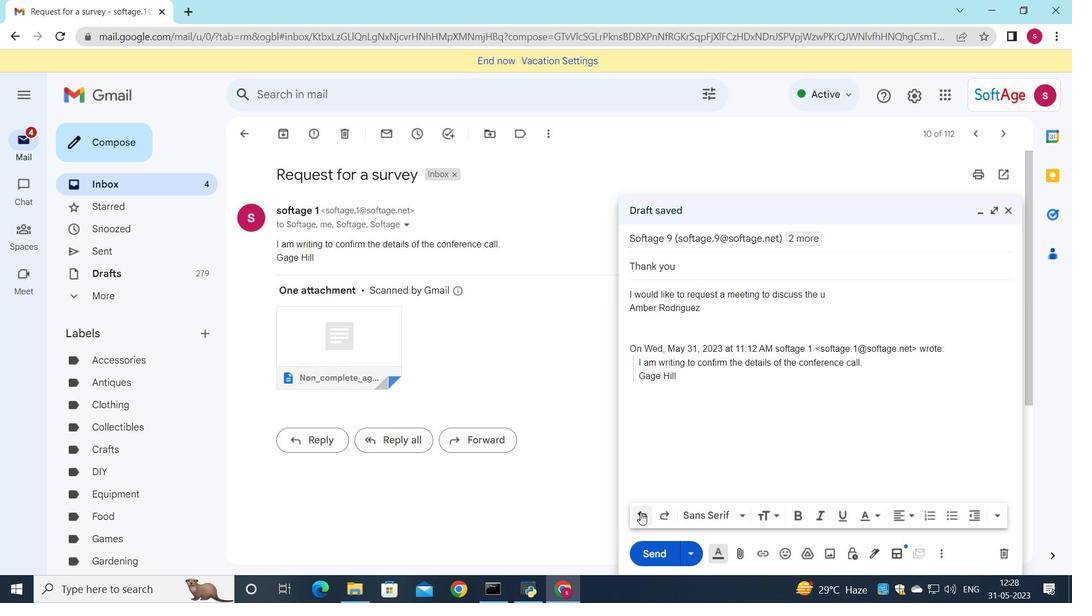 
Action: Mouse pressed left at (641, 513)
Screenshot: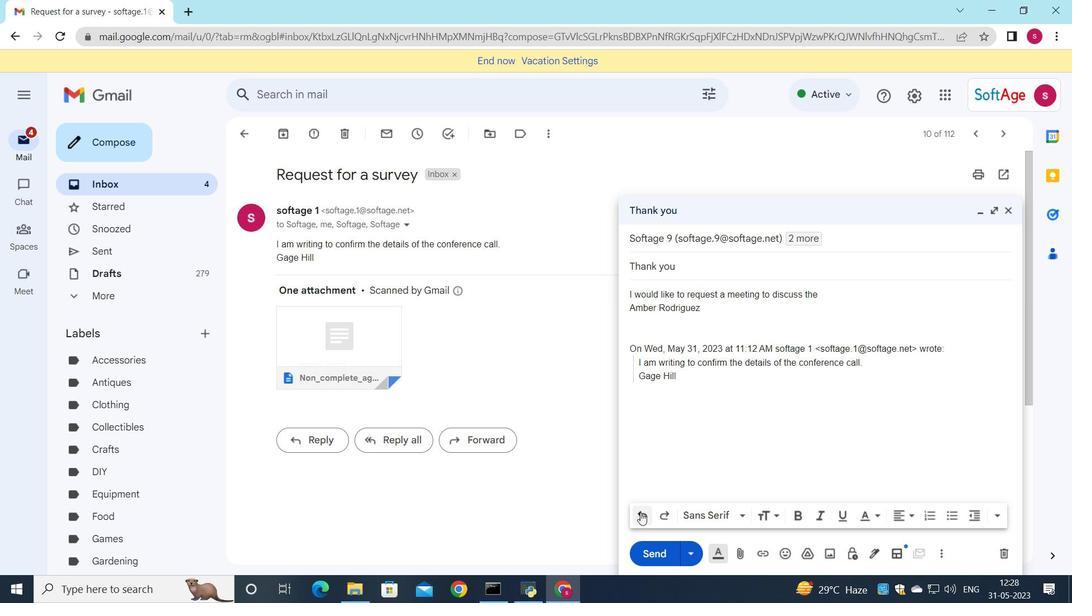 
Action: Mouse pressed left at (641, 513)
Screenshot: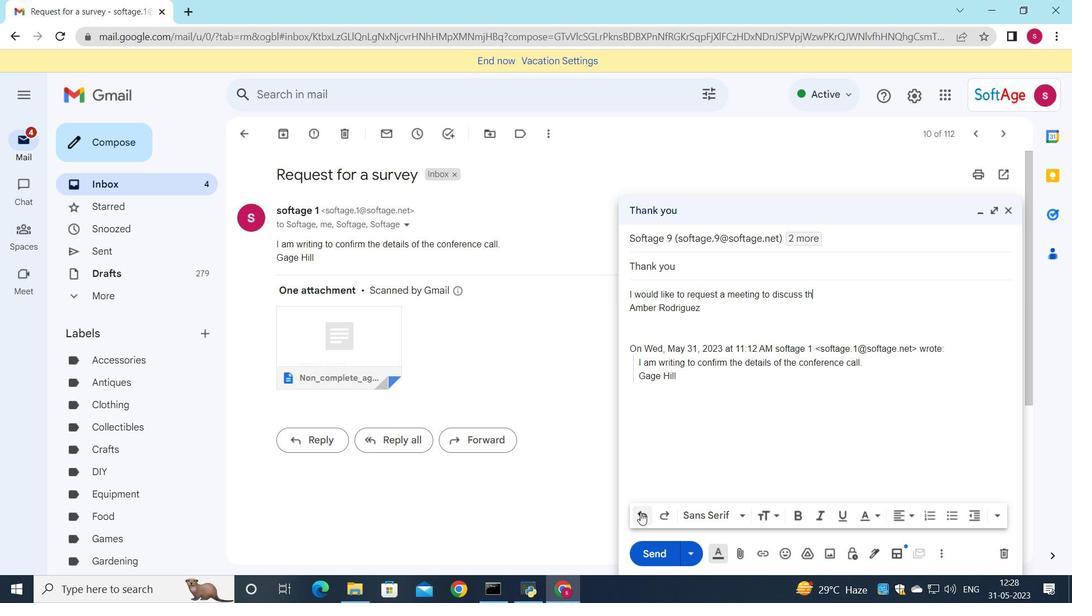 
Action: Mouse pressed left at (641, 513)
Screenshot: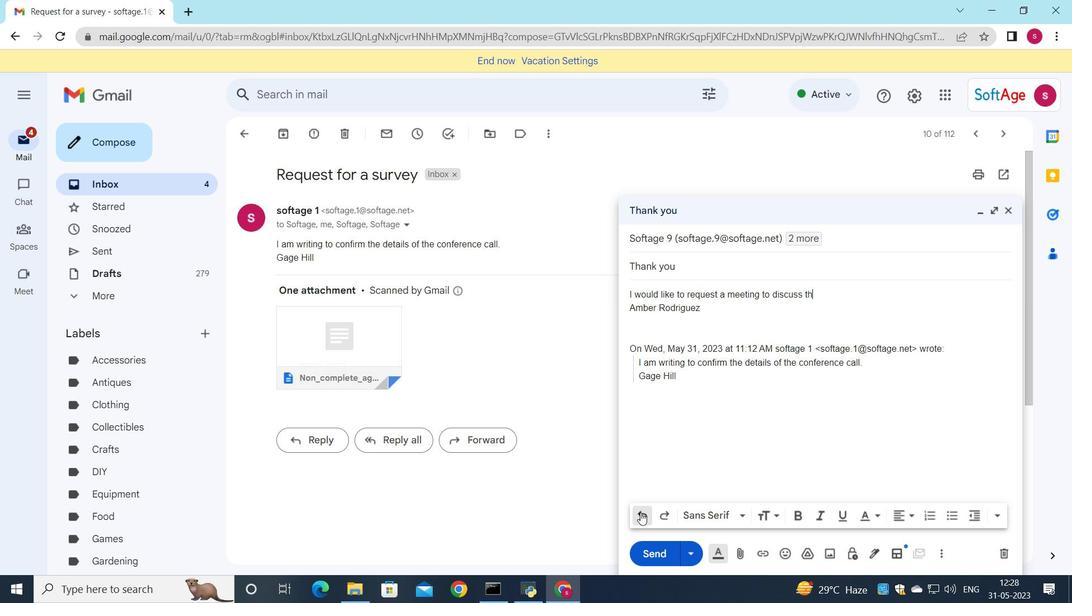 
Action: Mouse pressed left at (641, 513)
Screenshot: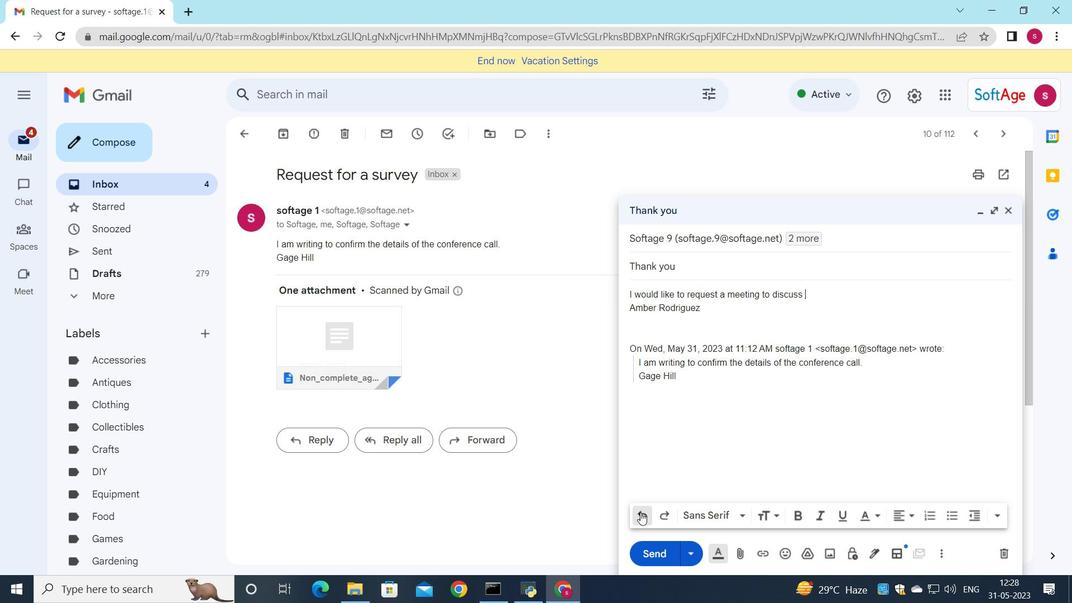
Action: Mouse pressed left at (641, 513)
Screenshot: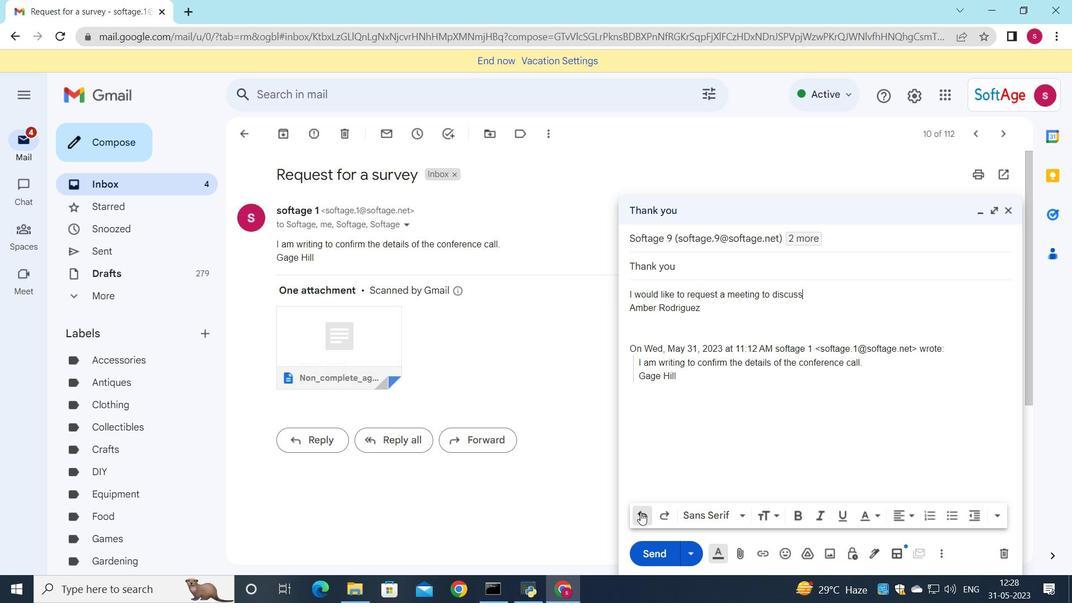 
Action: Mouse pressed left at (641, 513)
Screenshot: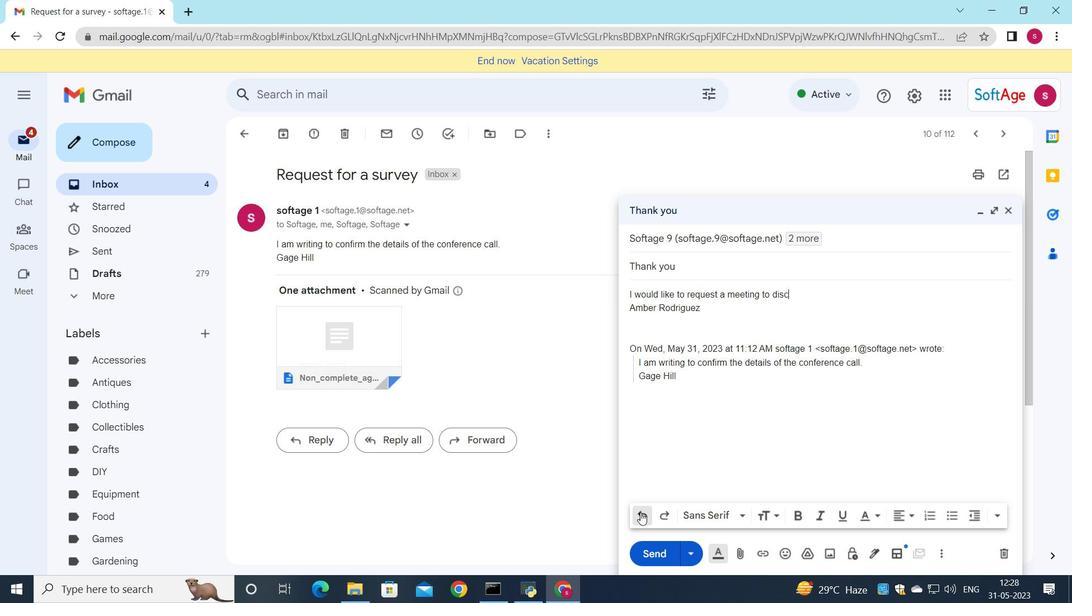 
Action: Mouse pressed left at (641, 513)
Screenshot: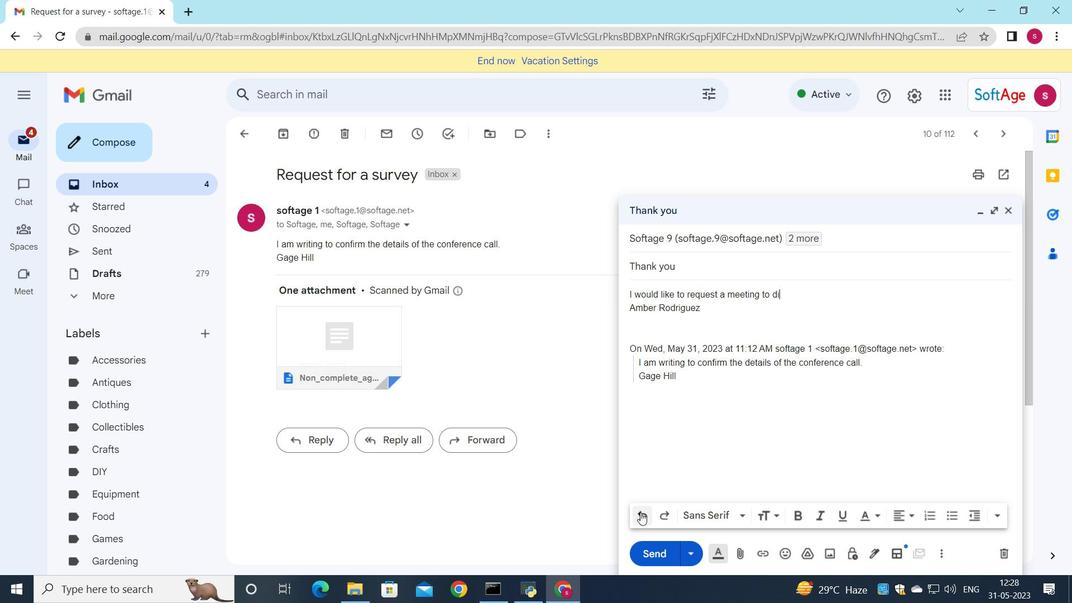 
Action: Mouse pressed left at (641, 513)
Screenshot: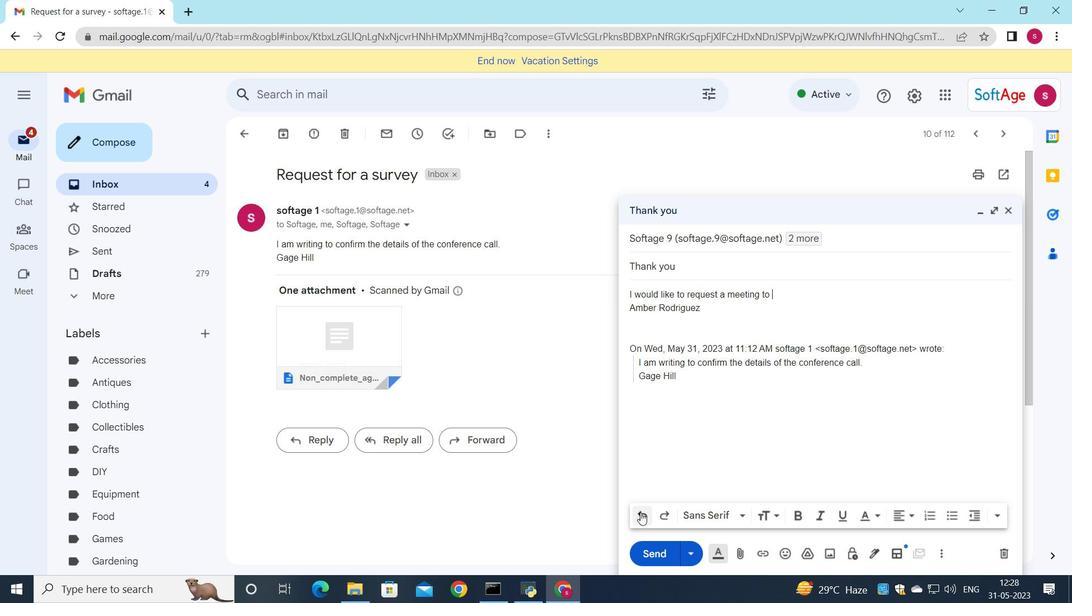 
Action: Mouse pressed left at (641, 513)
Screenshot: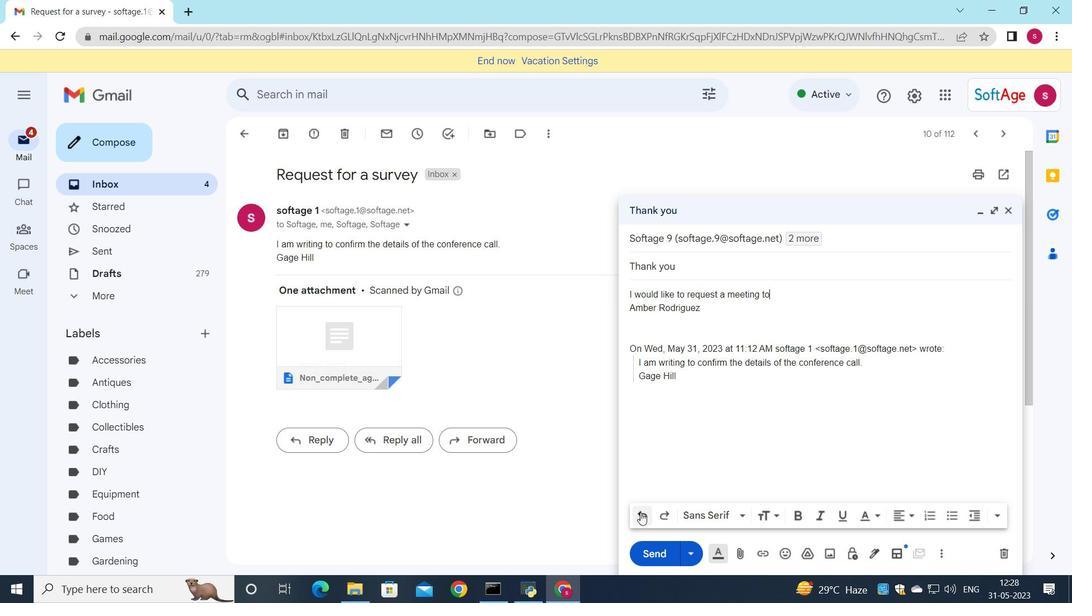 
Action: Mouse pressed left at (641, 513)
Screenshot: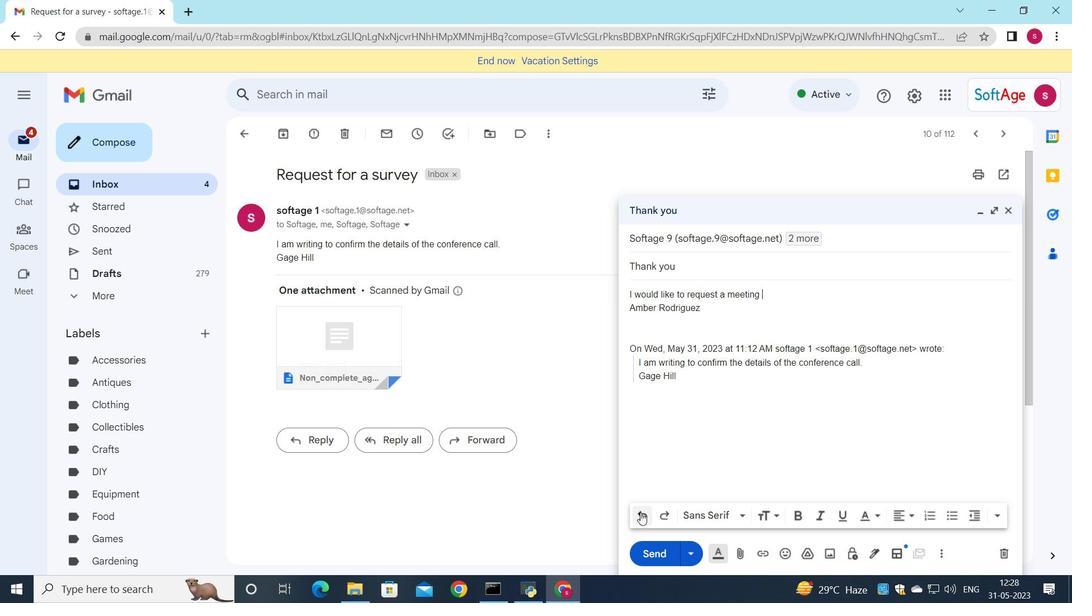 
Action: Mouse pressed left at (641, 513)
Screenshot: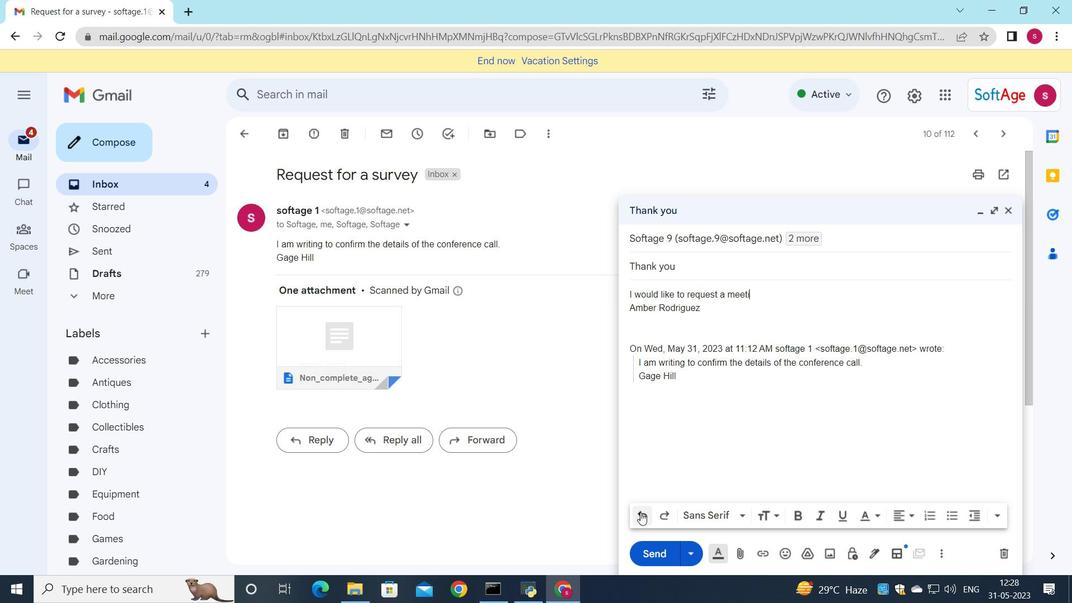 
Action: Mouse pressed left at (641, 513)
Screenshot: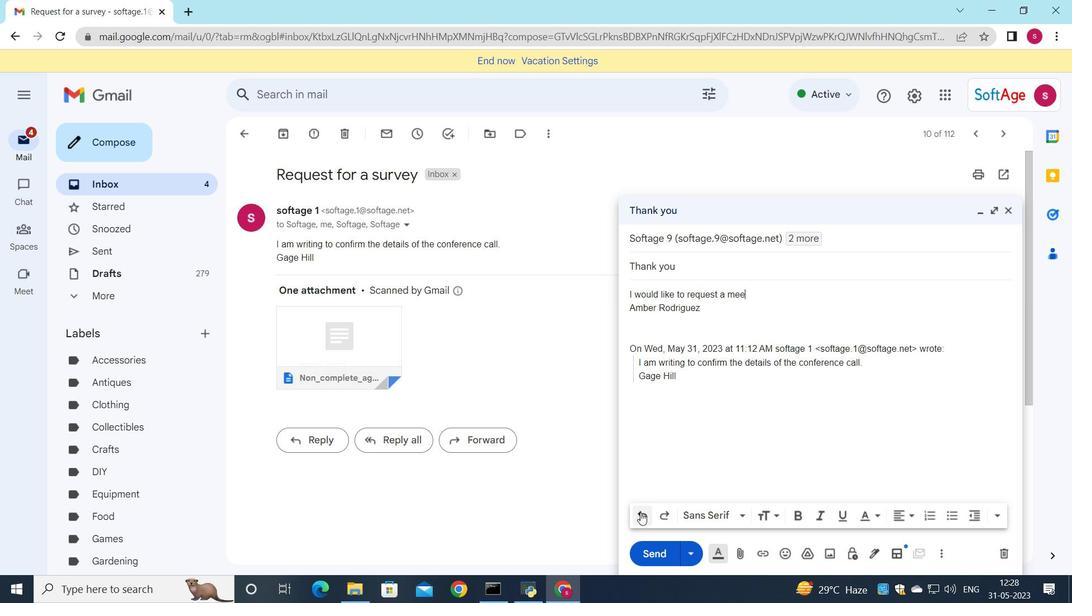
Action: Mouse pressed left at (641, 513)
Screenshot: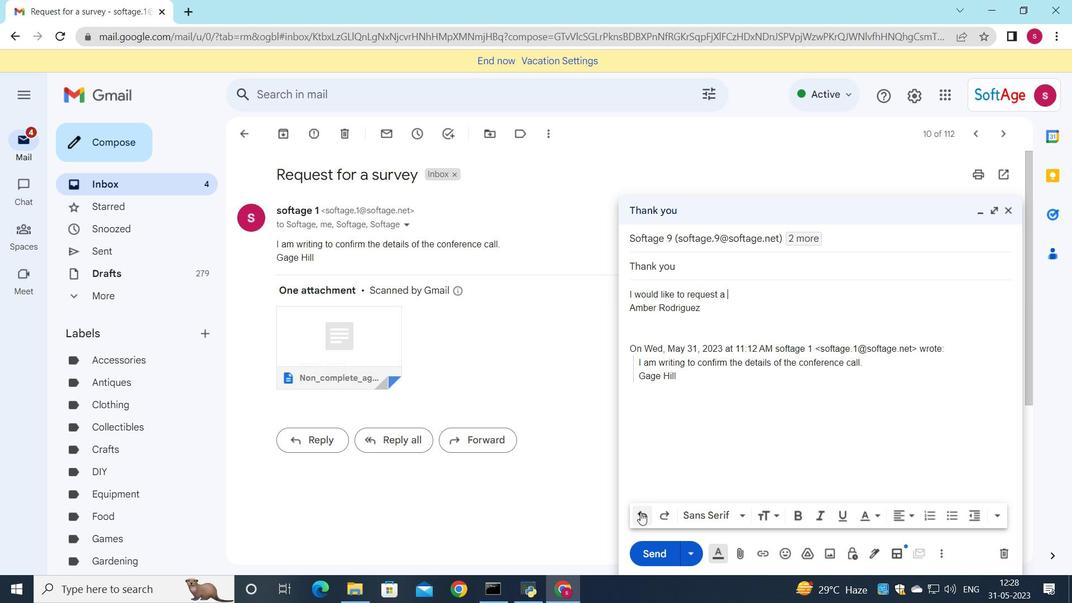 
Action: Mouse pressed left at (641, 513)
Screenshot: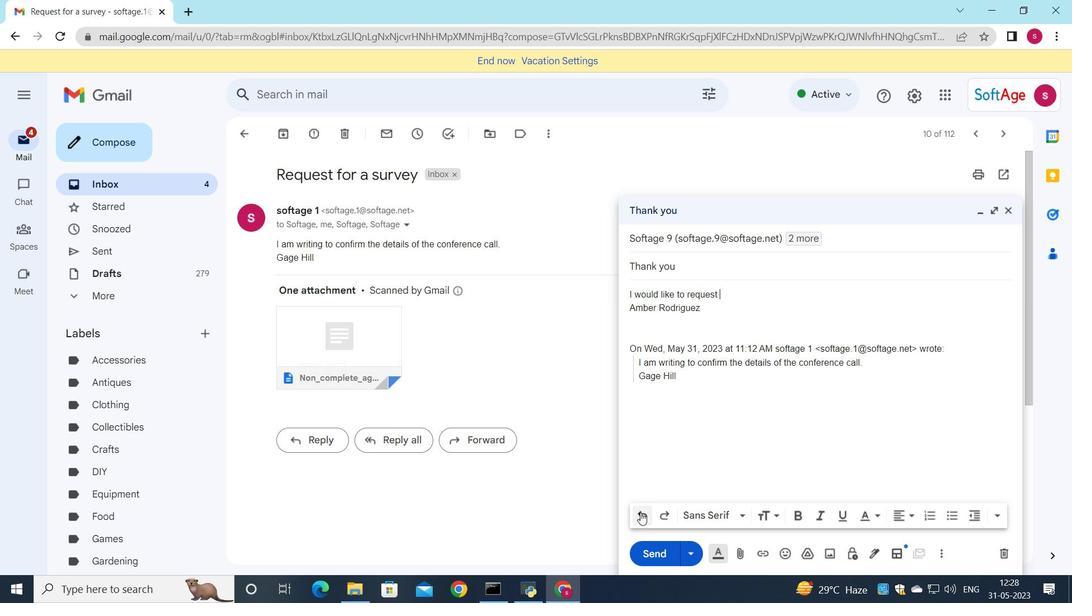 
Action: Mouse pressed left at (641, 513)
Screenshot: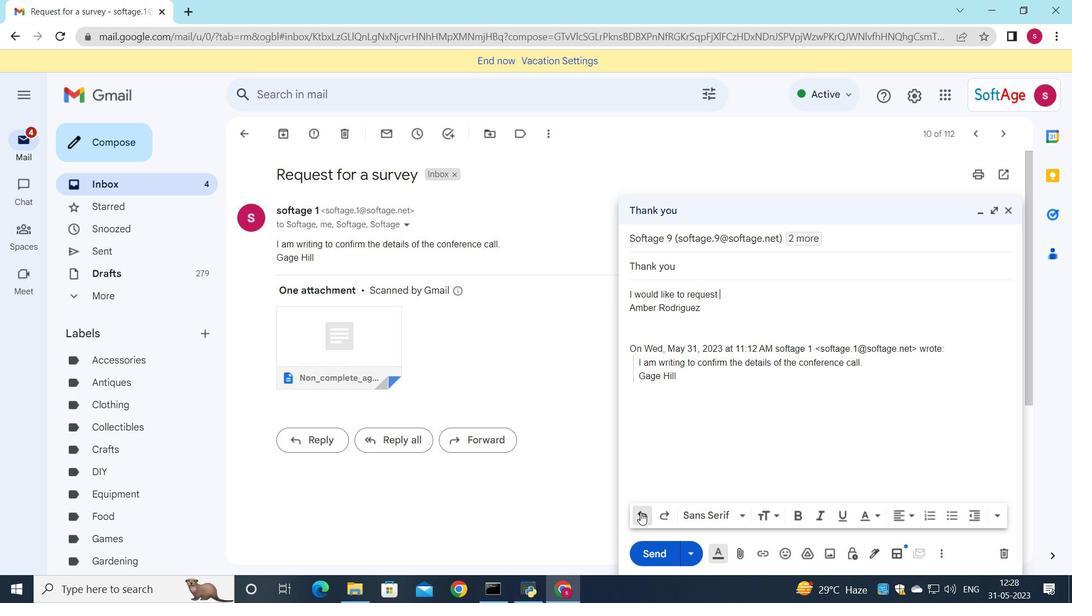 
Action: Mouse pressed left at (641, 513)
Screenshot: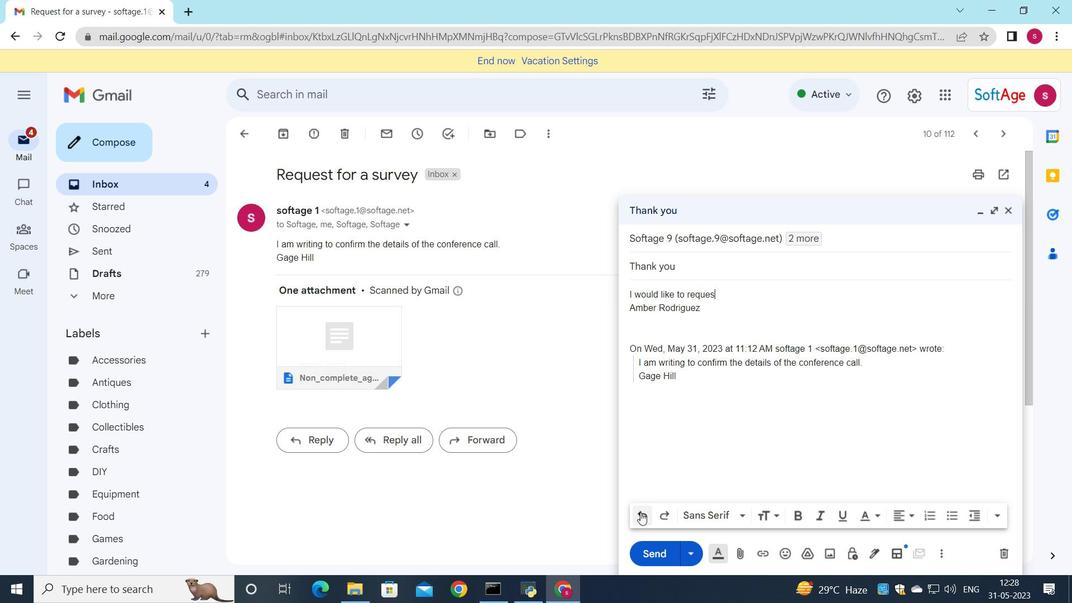
Action: Mouse pressed left at (641, 513)
Screenshot: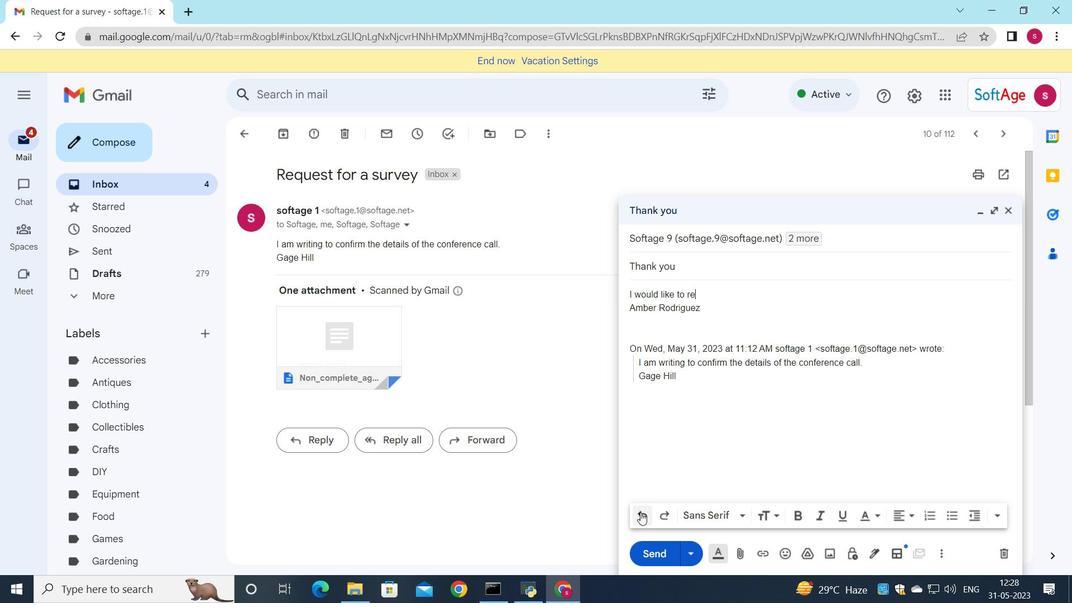
Action: Mouse pressed left at (641, 513)
Screenshot: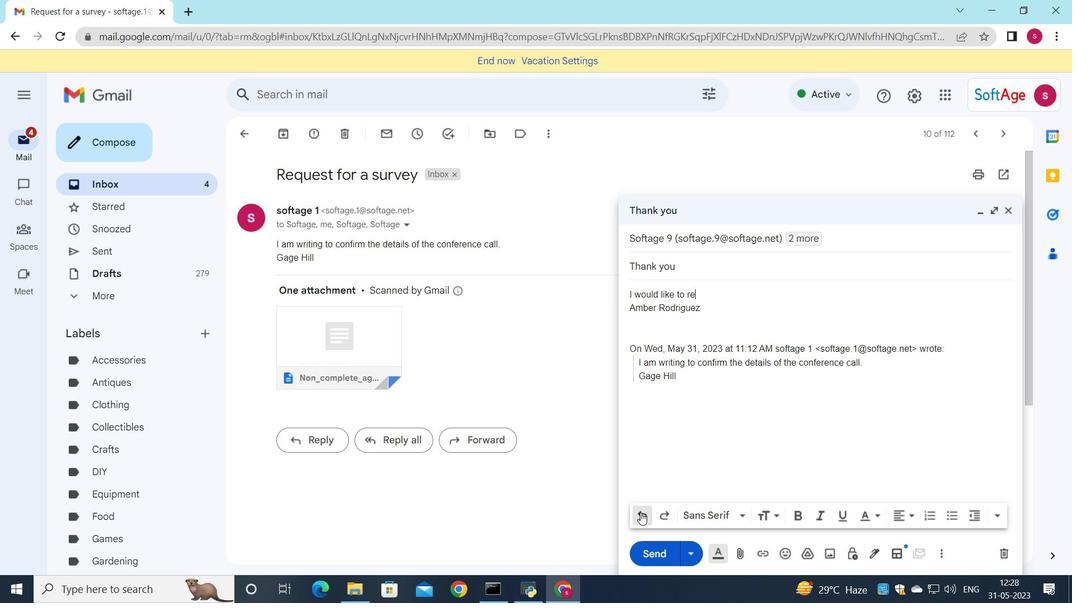 
Action: Mouse pressed left at (641, 513)
Screenshot: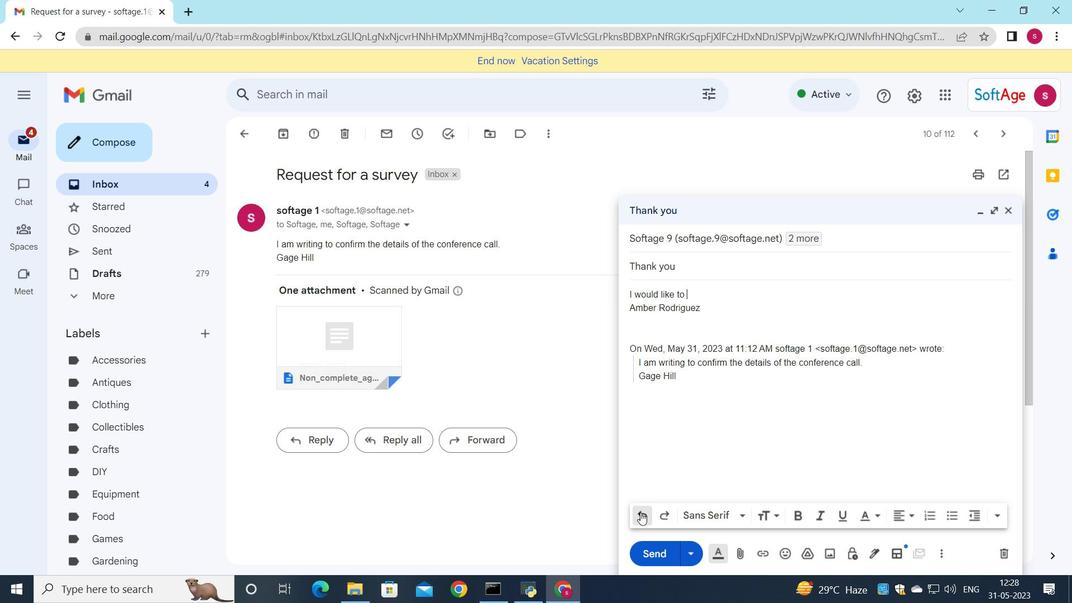 
Action: Mouse pressed left at (641, 513)
Screenshot: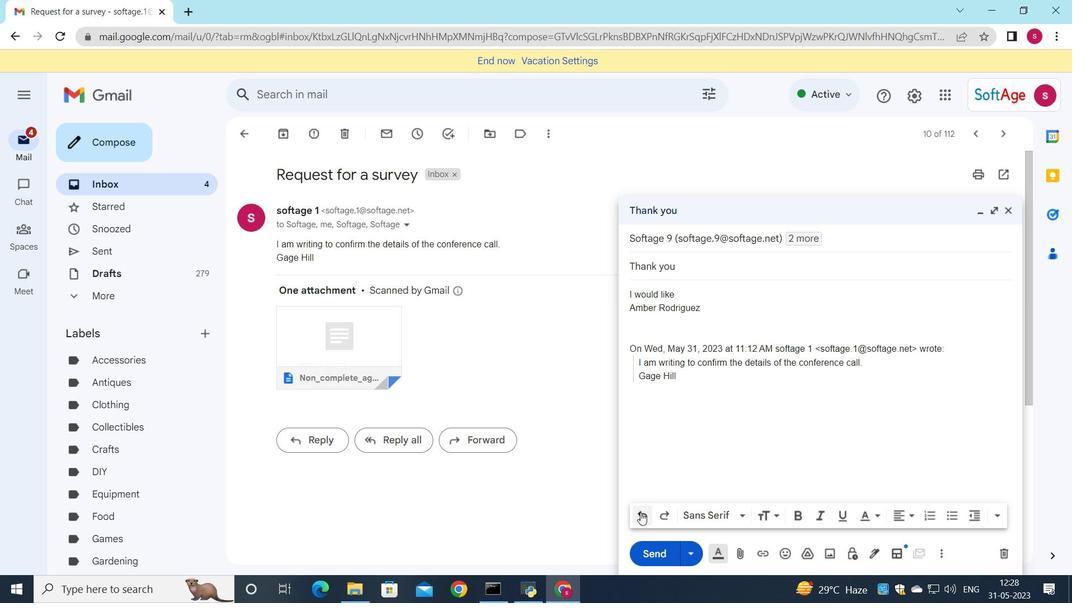 
Action: Mouse pressed left at (641, 513)
Screenshot: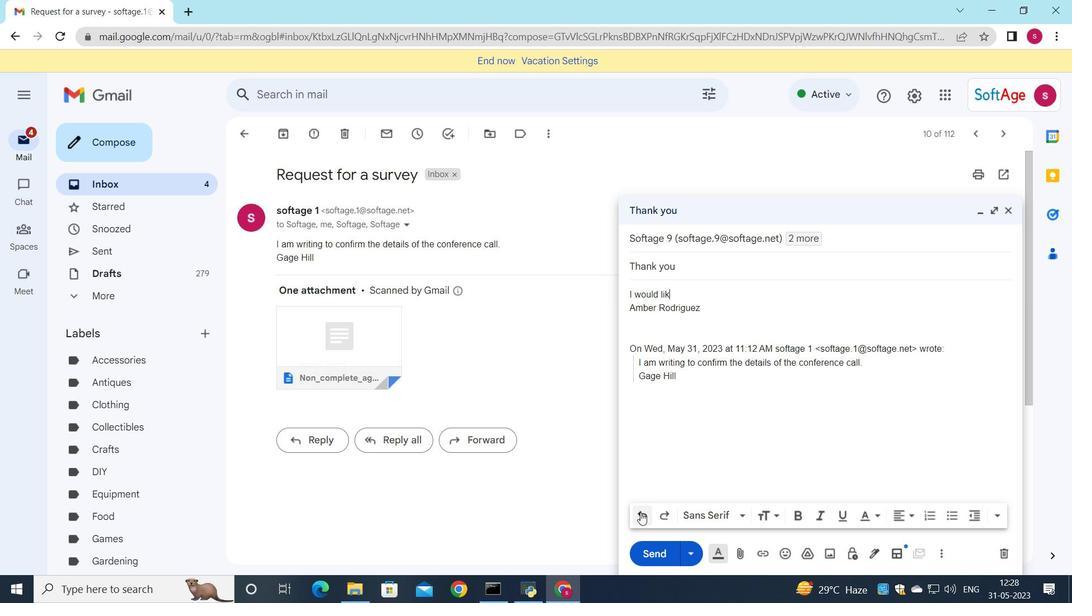 
Action: Mouse pressed left at (641, 513)
Screenshot: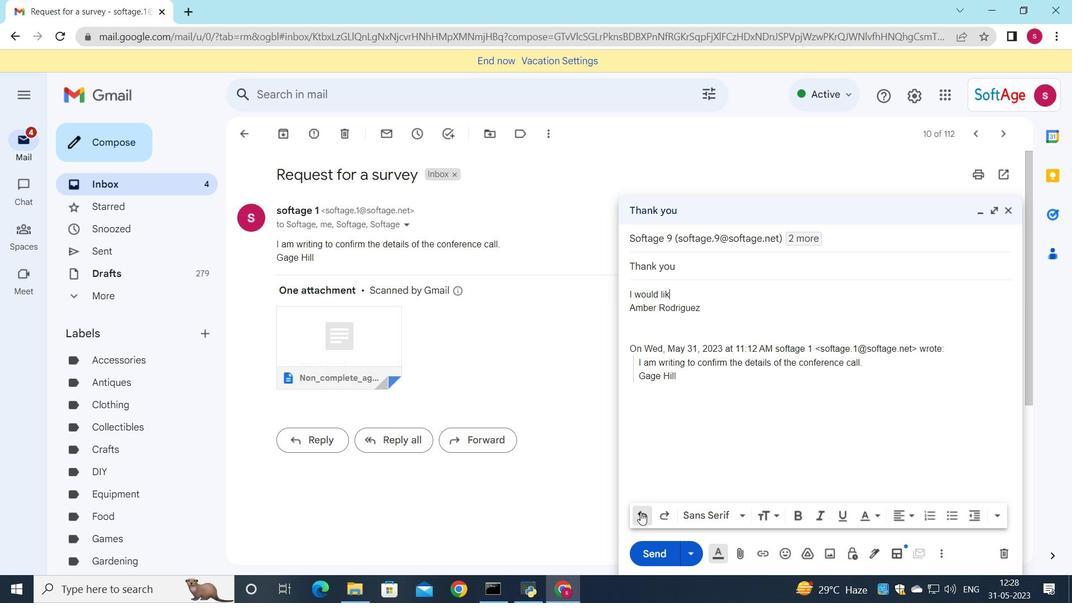 
Action: Mouse pressed left at (641, 513)
Screenshot: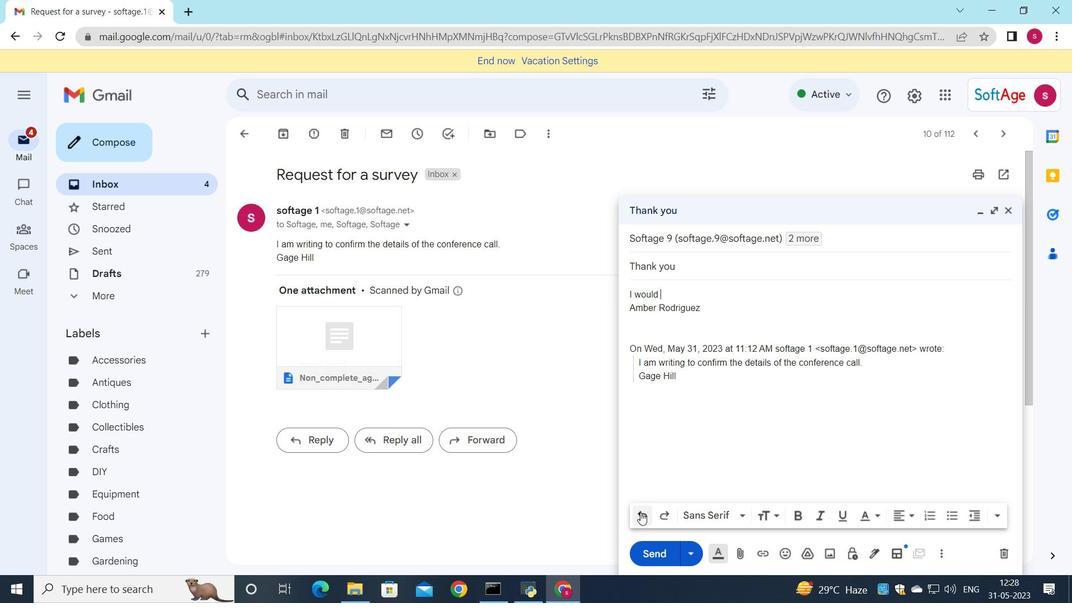 
Action: Mouse pressed left at (641, 513)
Screenshot: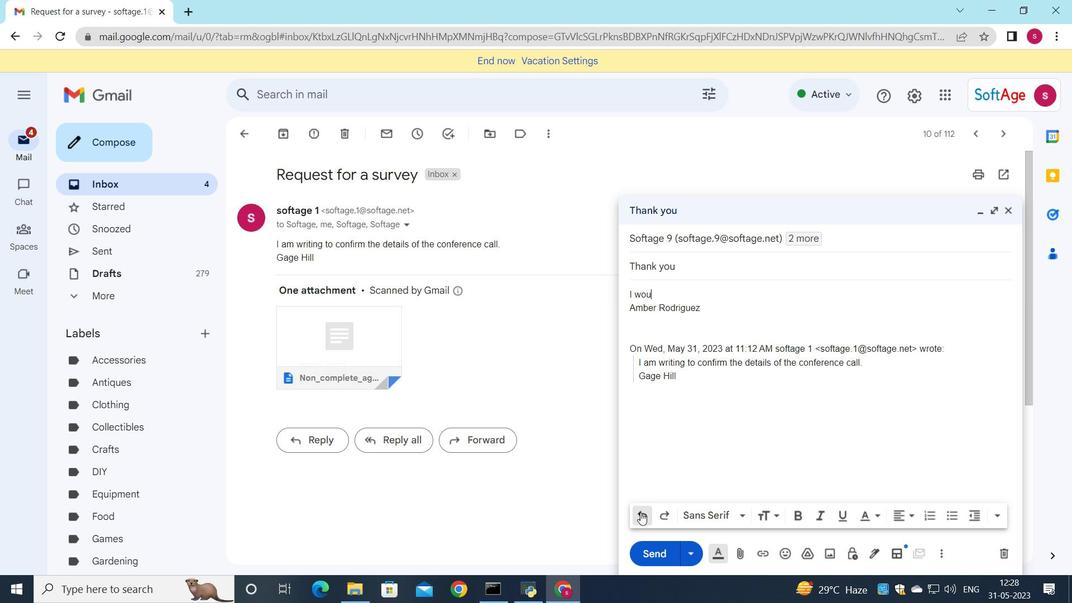 
Action: Mouse pressed left at (641, 513)
Screenshot: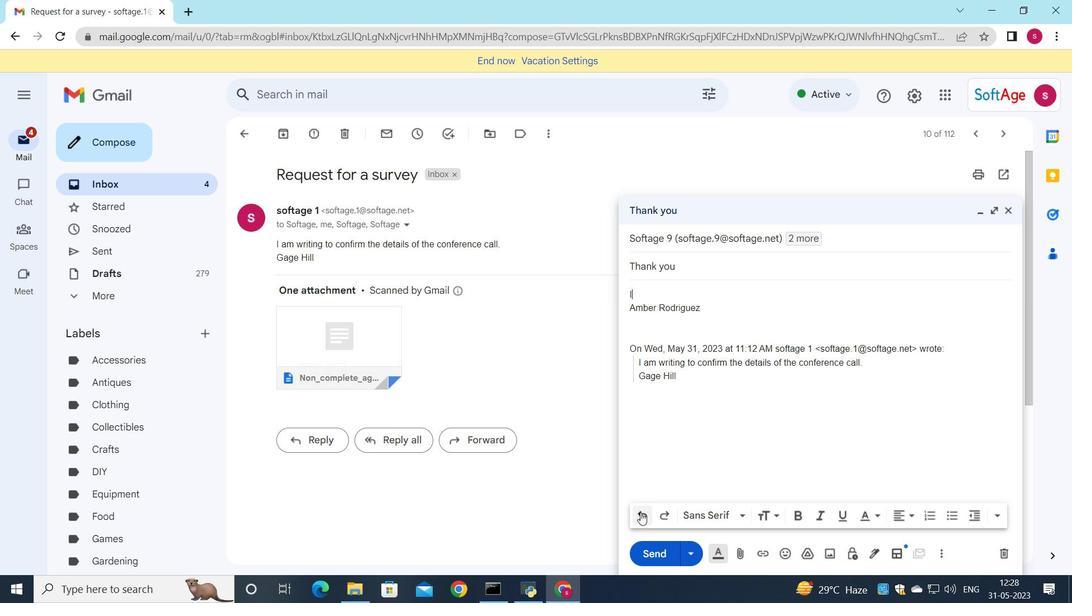 
Action: Mouse pressed left at (641, 513)
Screenshot: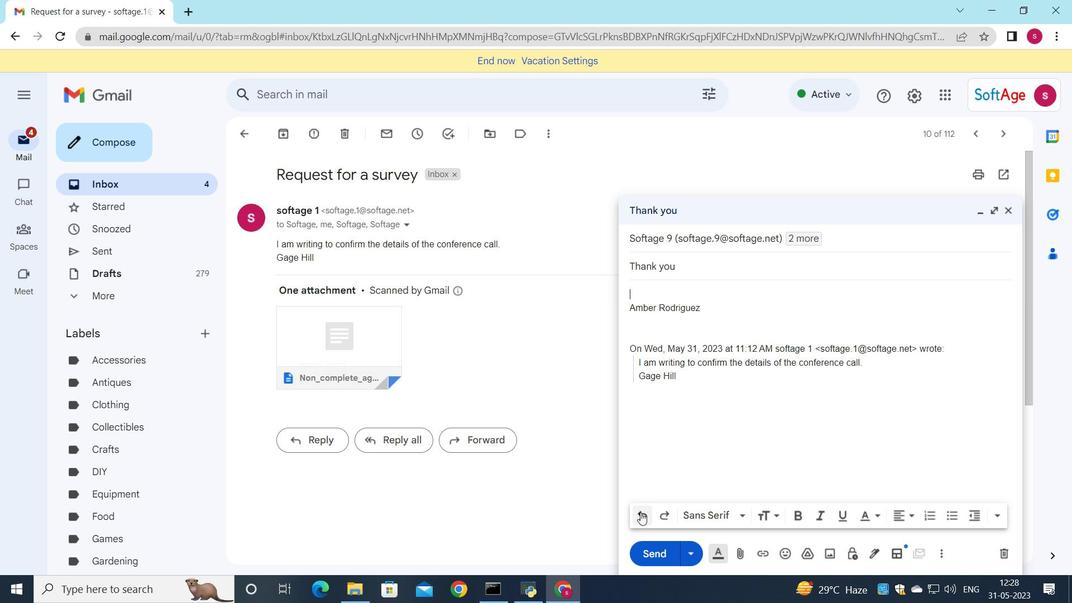 
Action: Key pressed <Key.shift>I<Key.space>wouk<Key.backspace>ld<Key.space>like<Key.space>to<Key.space>a<Key.space>schedule<Key.space>a<Key.space>call<Key.space>to<Key.space>disx<Key.backspace>cuss<Key.space>this<Key.space>further.
Screenshot: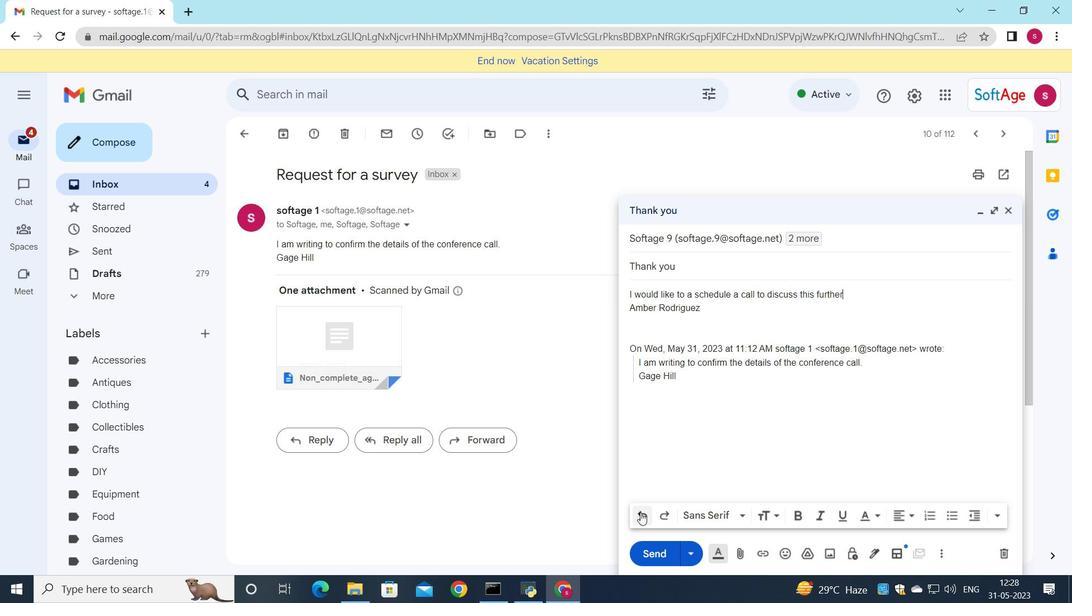
Action: Mouse moved to (682, 287)
Screenshot: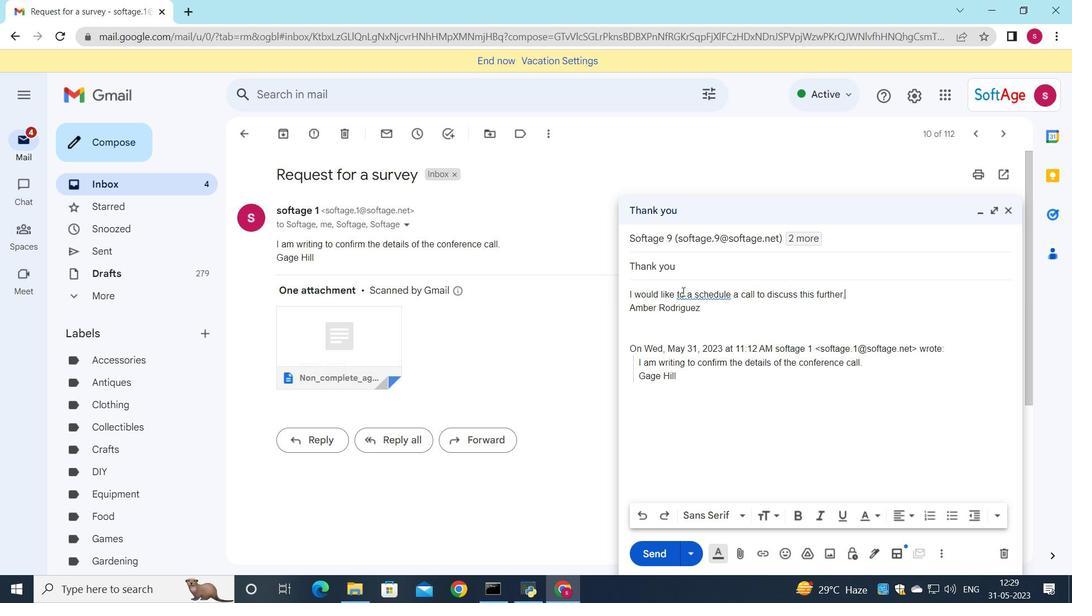 
Action: Mouse pressed left at (682, 287)
Screenshot: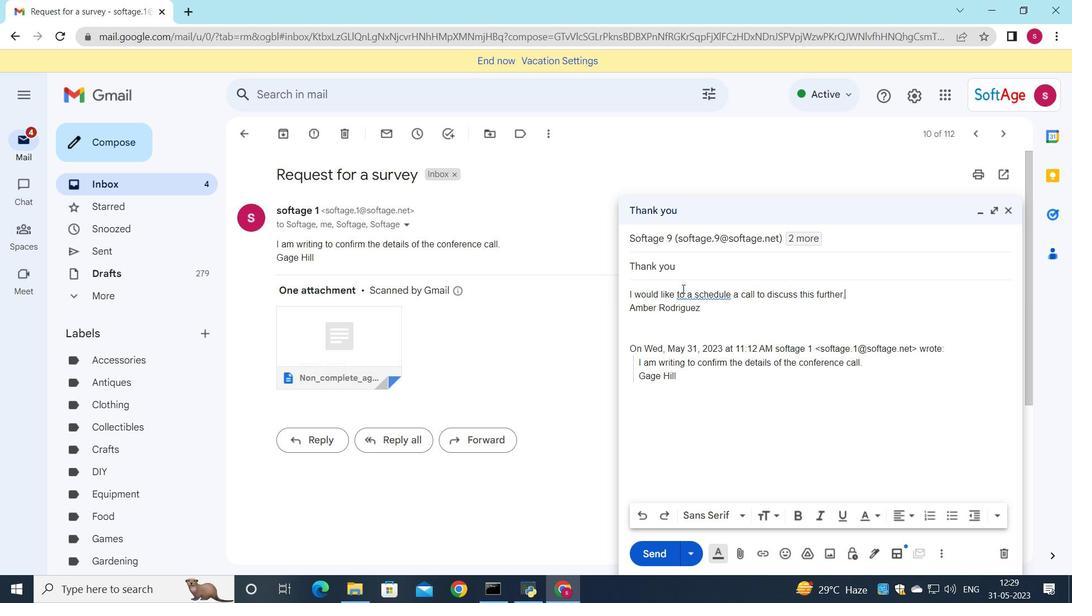 
Action: Mouse moved to (693, 292)
Screenshot: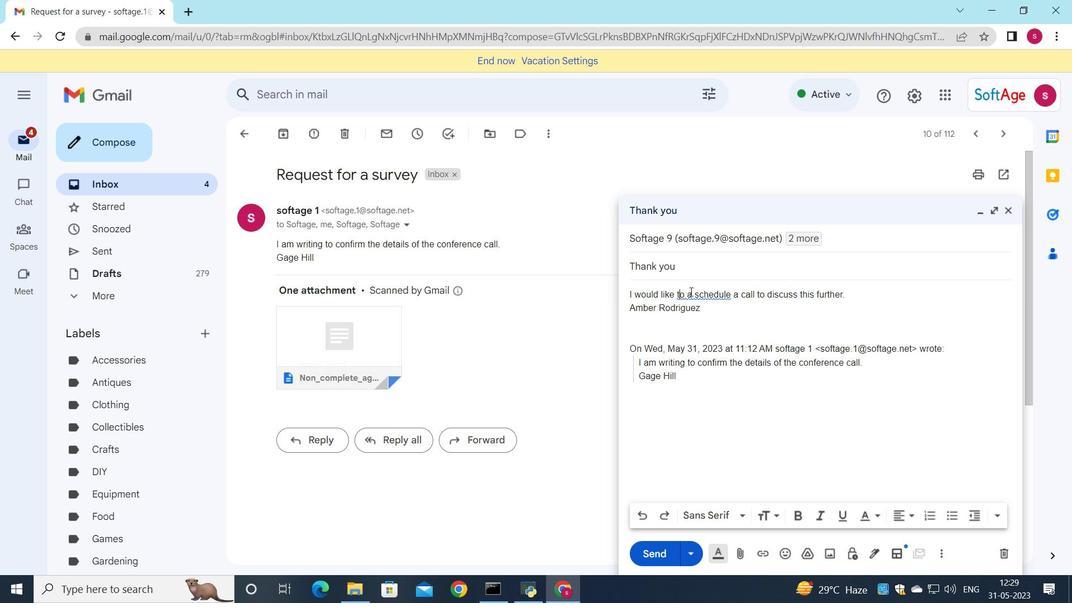 
Action: Mouse pressed left at (693, 292)
Screenshot: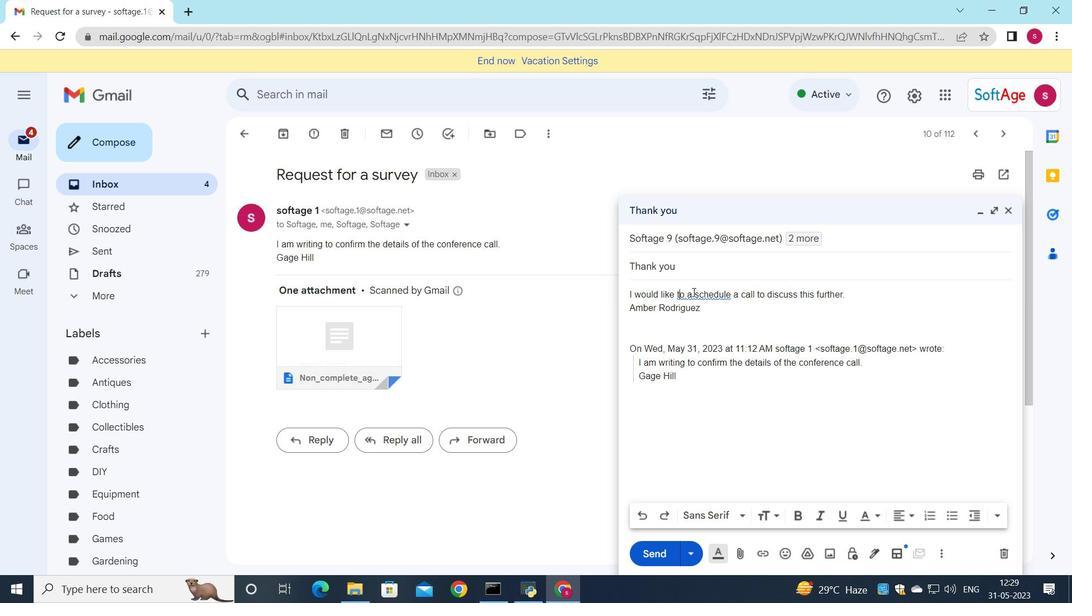 
Action: Key pressed <Key.backspace>
Screenshot: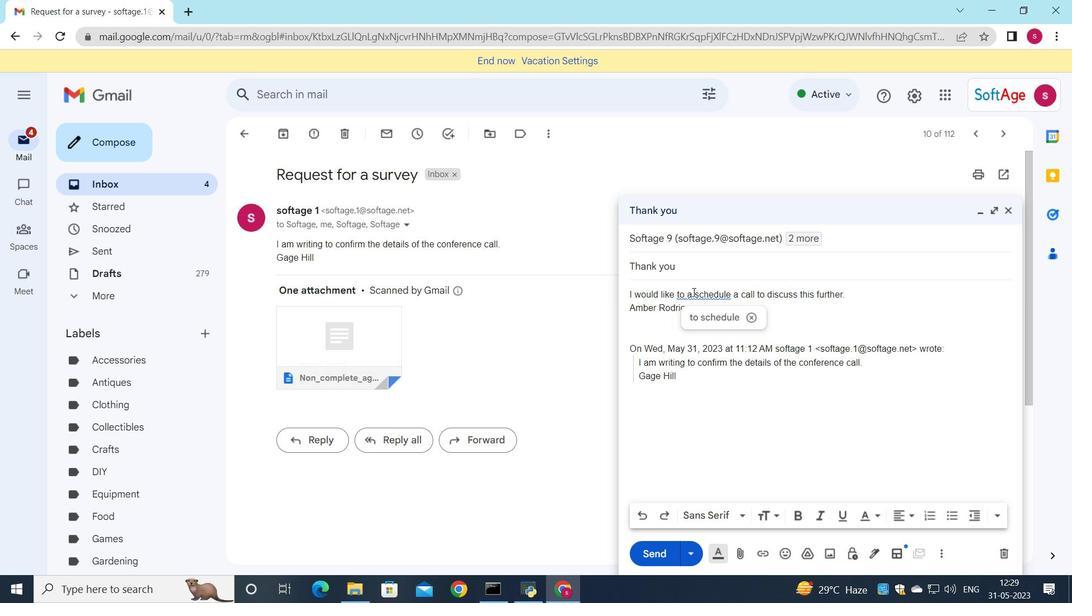 
Action: Mouse moved to (653, 545)
Screenshot: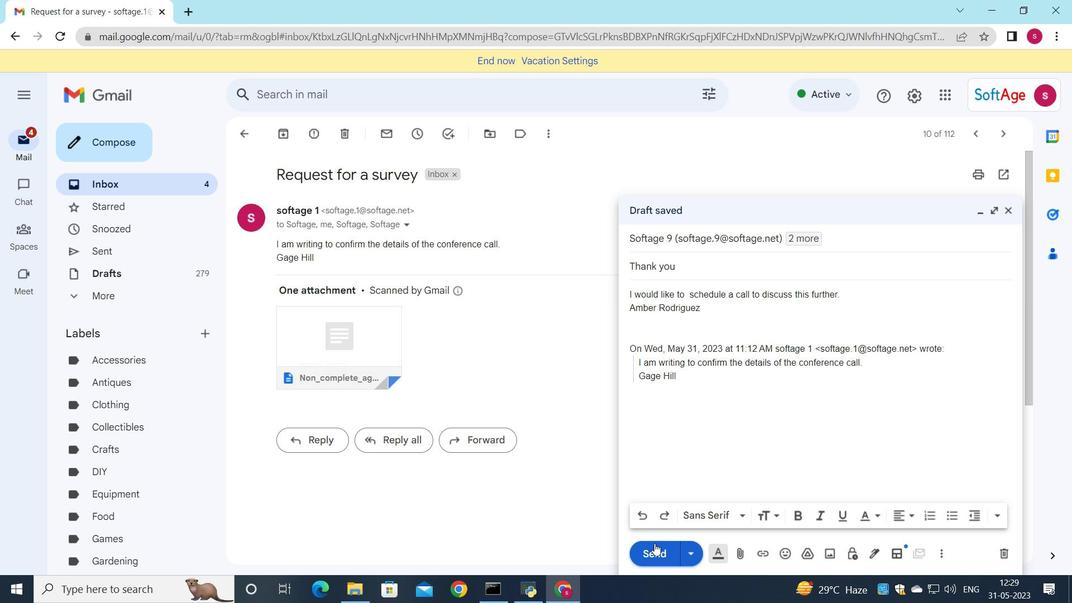 
Action: Mouse pressed left at (653, 545)
Screenshot: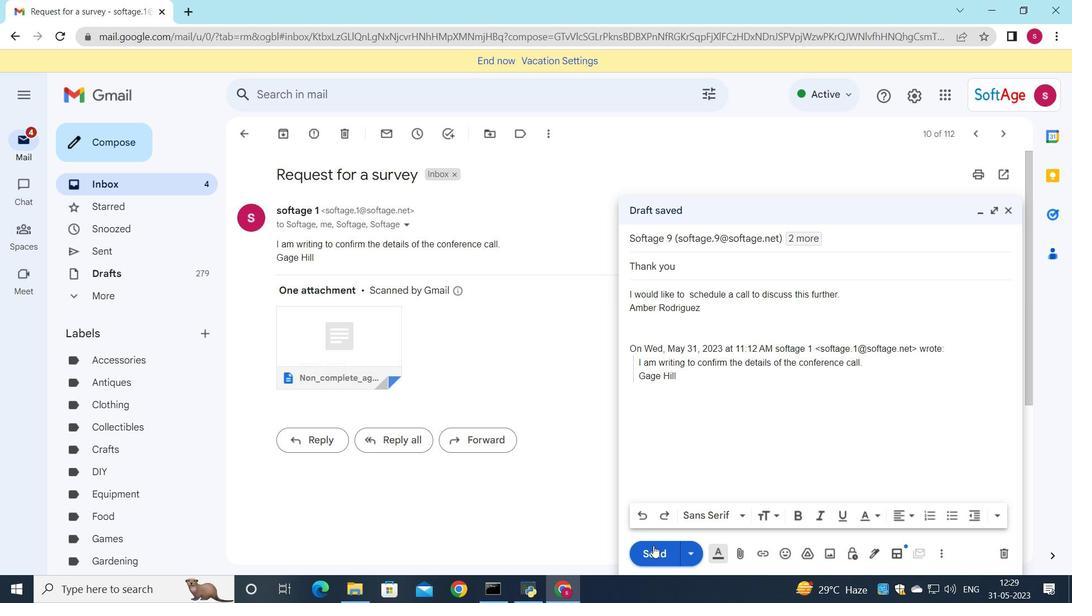 
Action: Mouse moved to (117, 180)
Screenshot: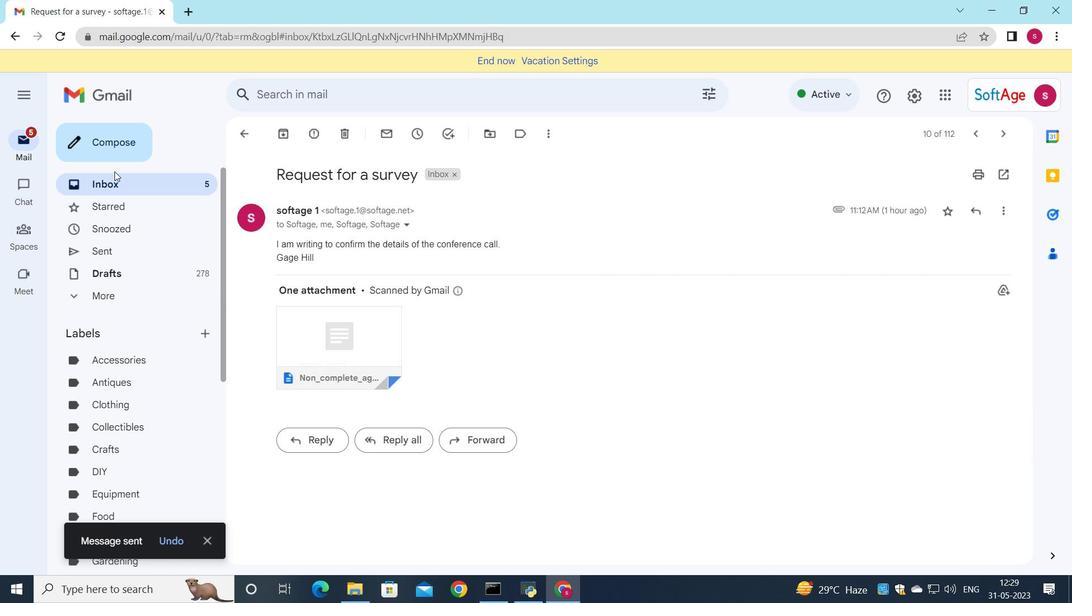 
Action: Mouse pressed left at (117, 180)
Screenshot: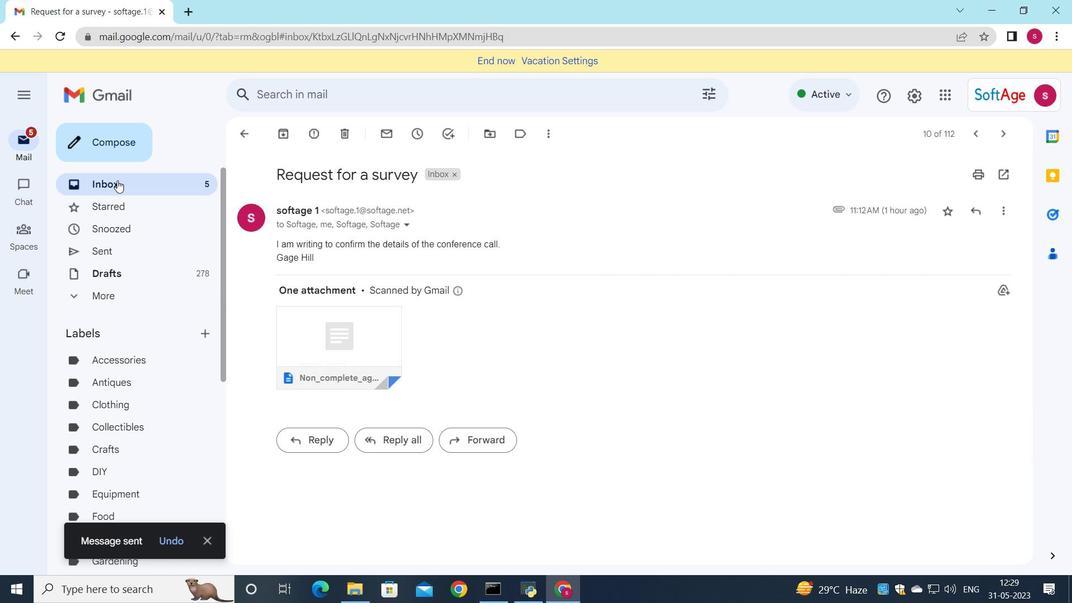 
Action: Mouse moved to (464, 167)
Screenshot: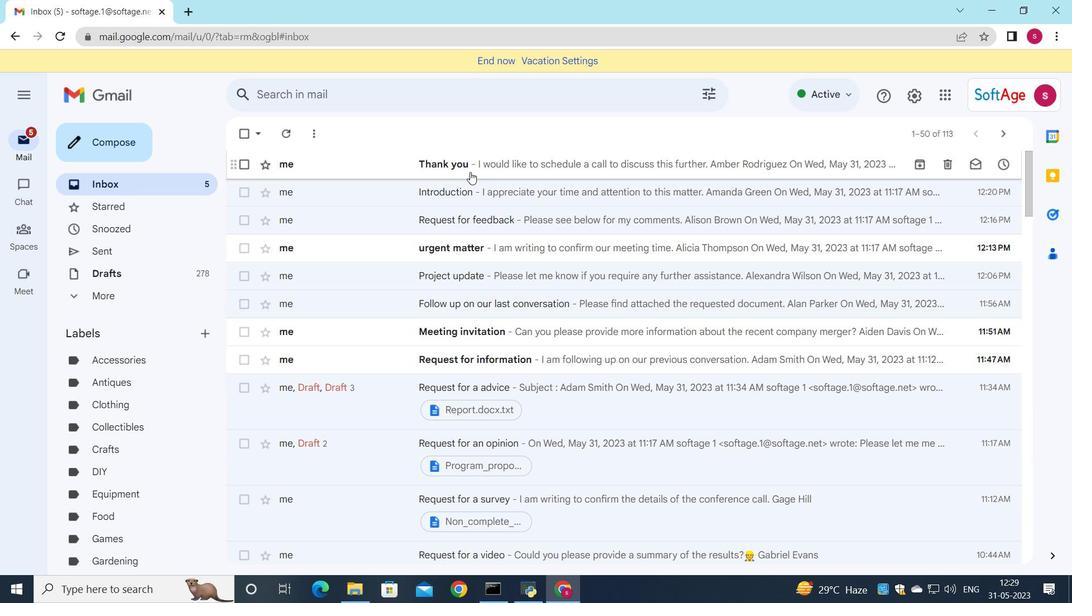 
Action: Mouse pressed left at (464, 167)
Screenshot: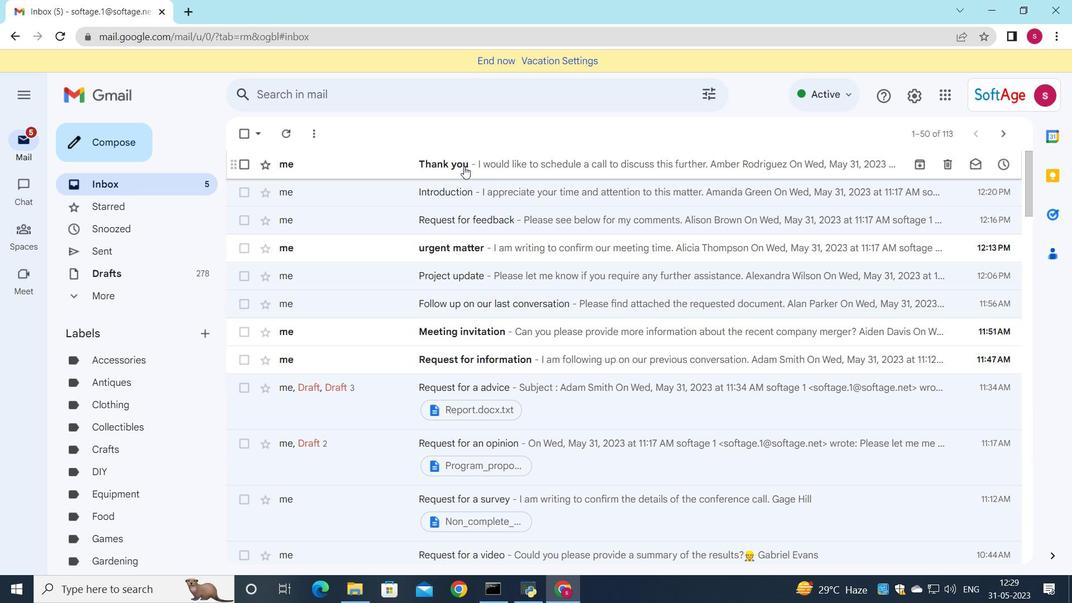 
